 Task: Reply to email with the signature Elijah Davis with the subject Request for a reference check from softage.1@softage.net with the message Please provide me with an update on the projects communications management plan. Undo the message and rewrite the message as Please let me know if there are any changes to the project timeline. Send the email
Action: Mouse moved to (443, 560)
Screenshot: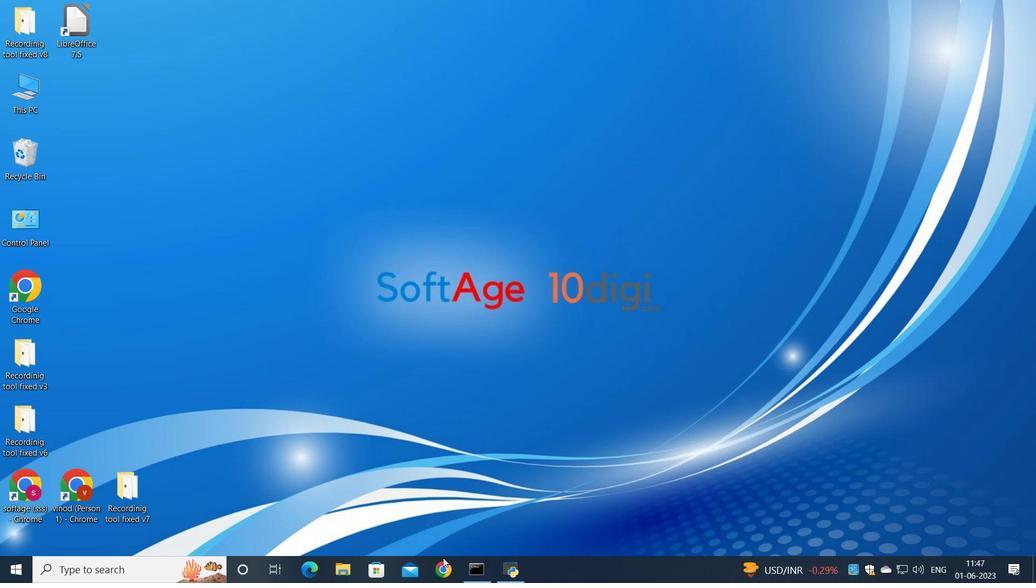 
Action: Mouse pressed left at (443, 560)
Screenshot: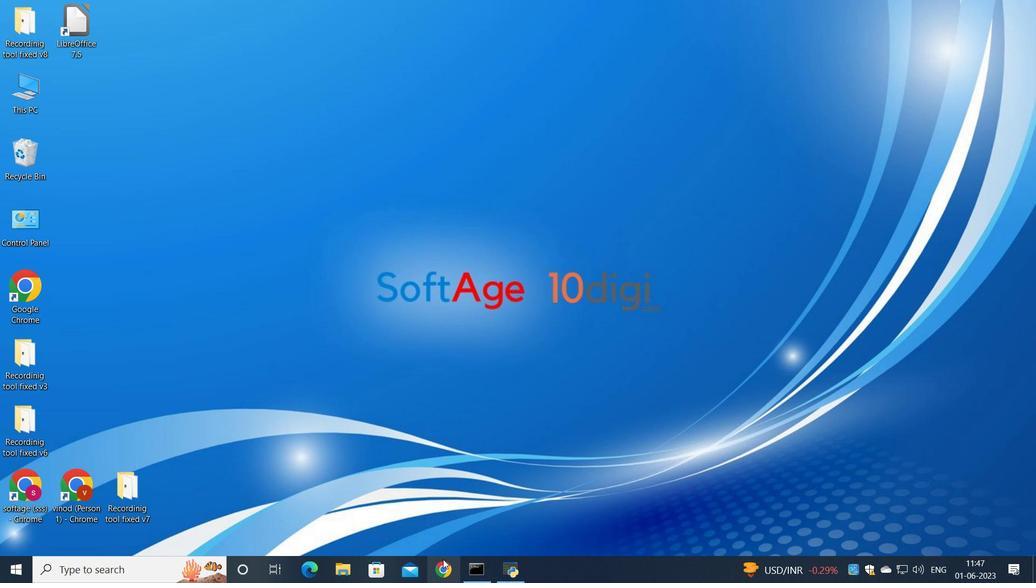 
Action: Mouse moved to (476, 339)
Screenshot: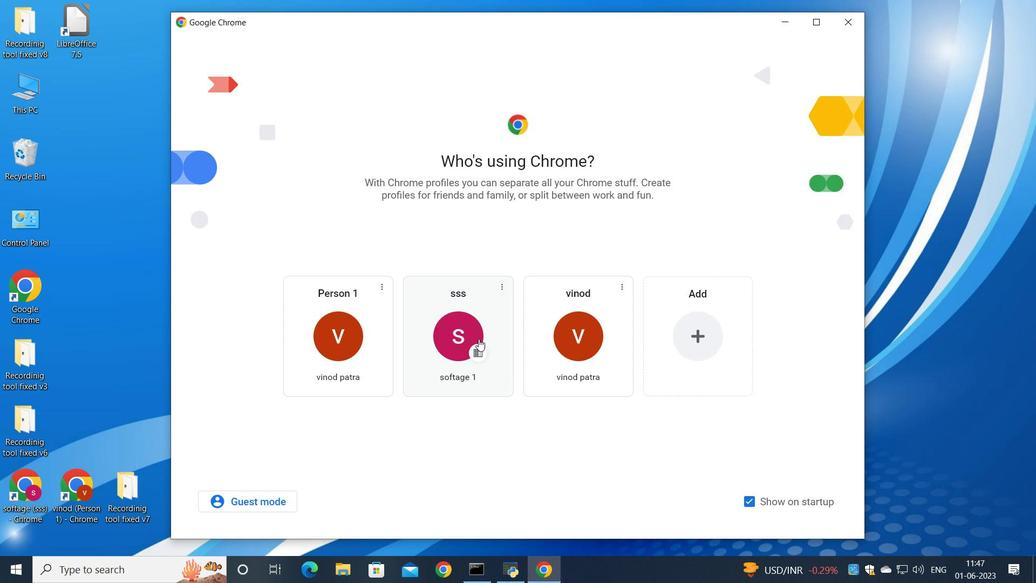 
Action: Mouse pressed left at (476, 339)
Screenshot: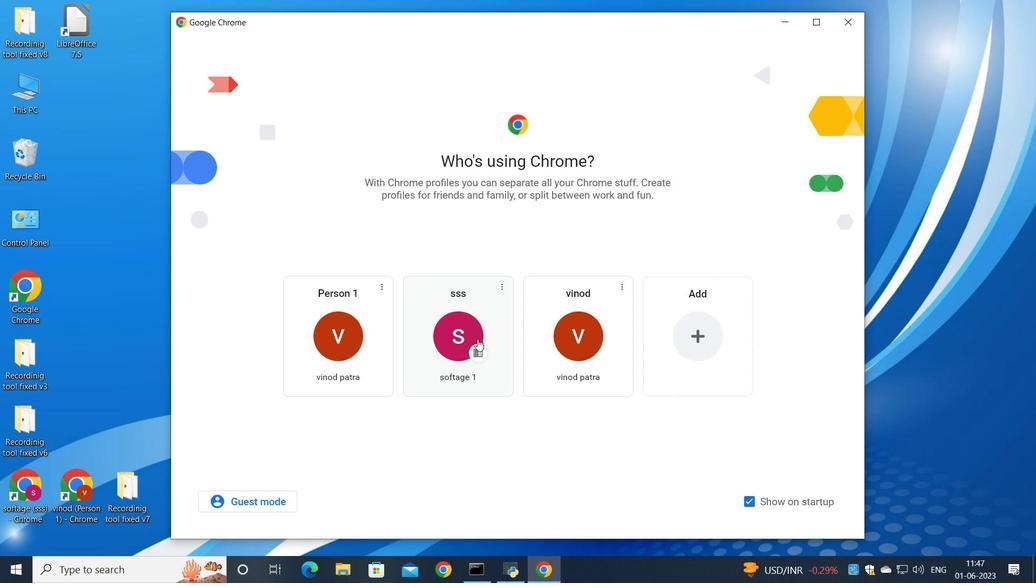 
Action: Mouse moved to (911, 94)
Screenshot: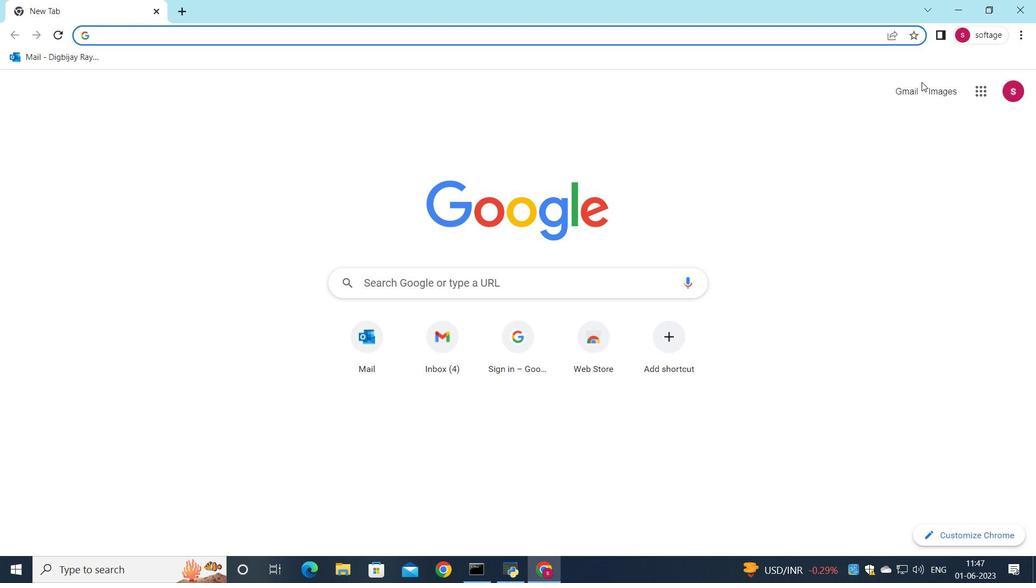 
Action: Mouse pressed left at (911, 94)
Screenshot: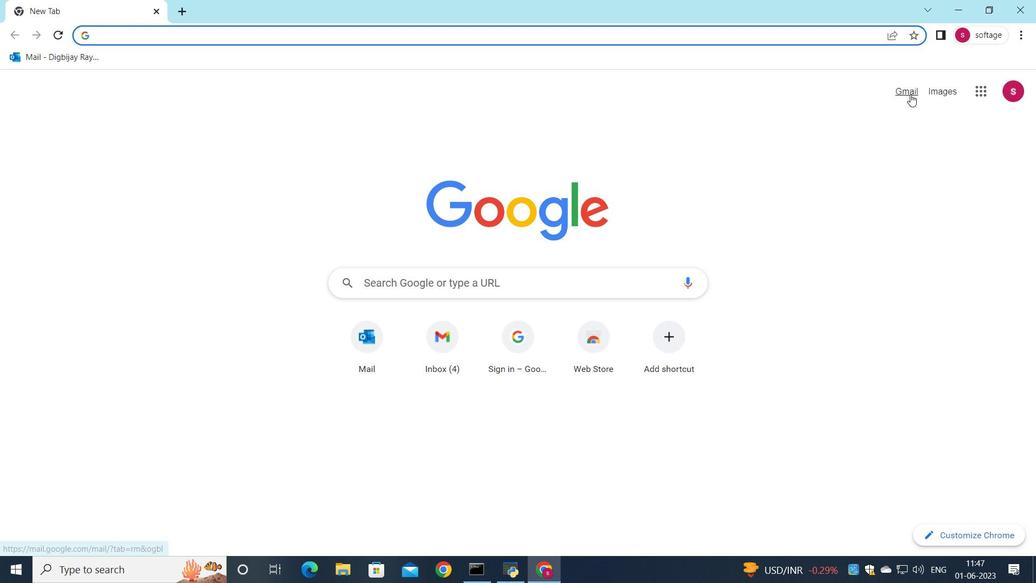 
Action: Mouse moved to (884, 91)
Screenshot: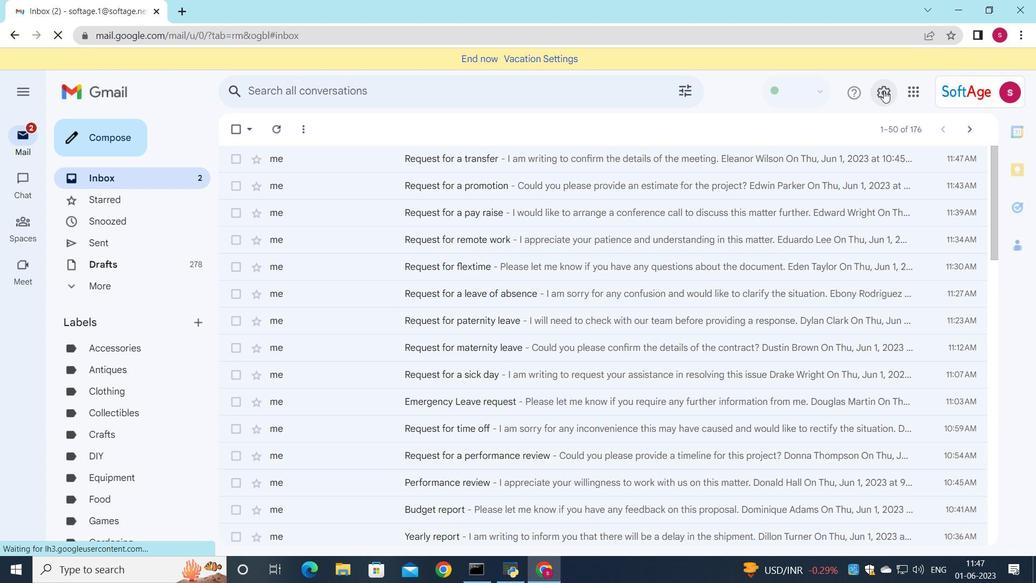 
Action: Mouse pressed left at (884, 91)
Screenshot: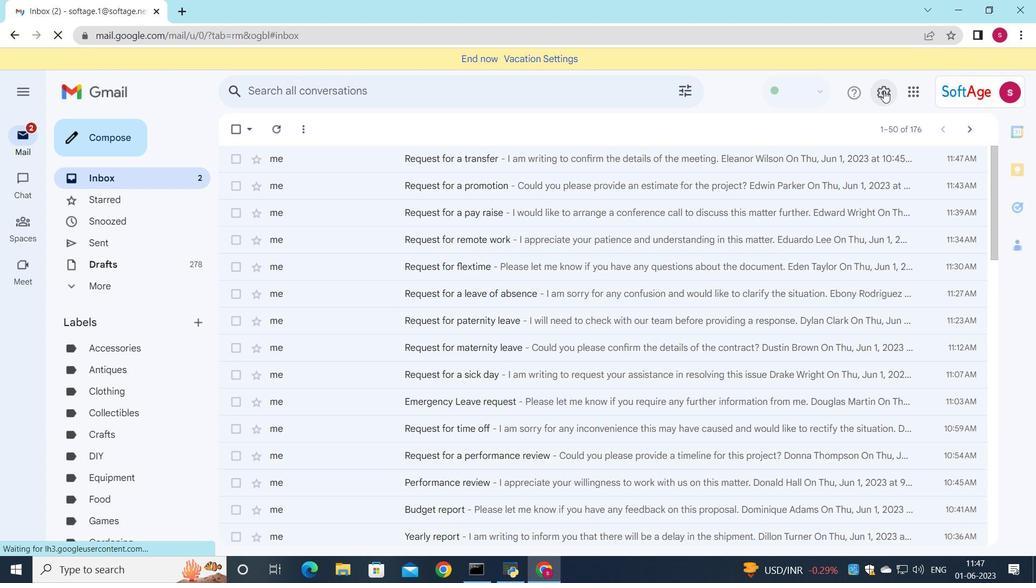 
Action: Mouse moved to (881, 156)
Screenshot: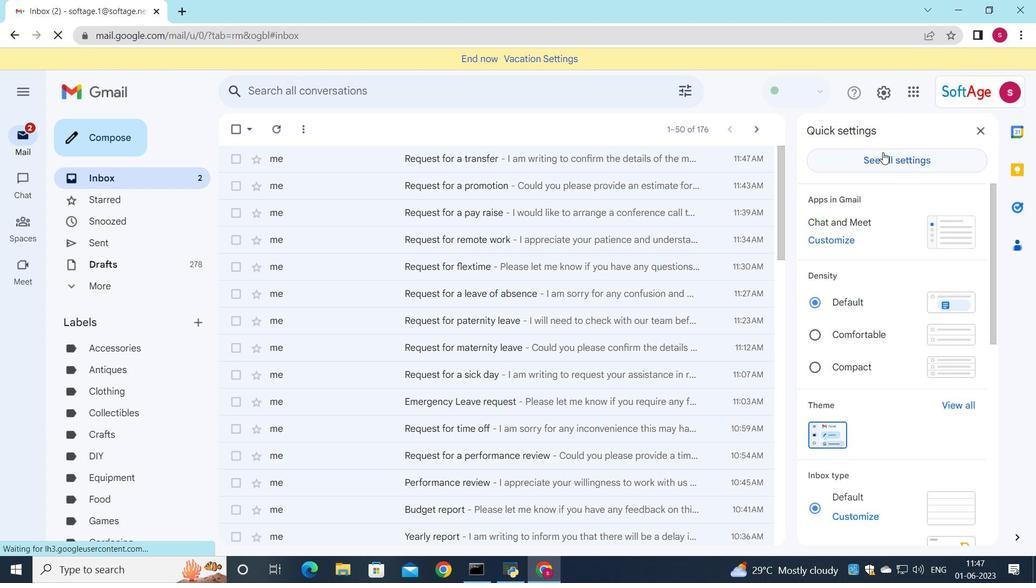 
Action: Mouse pressed left at (881, 156)
Screenshot: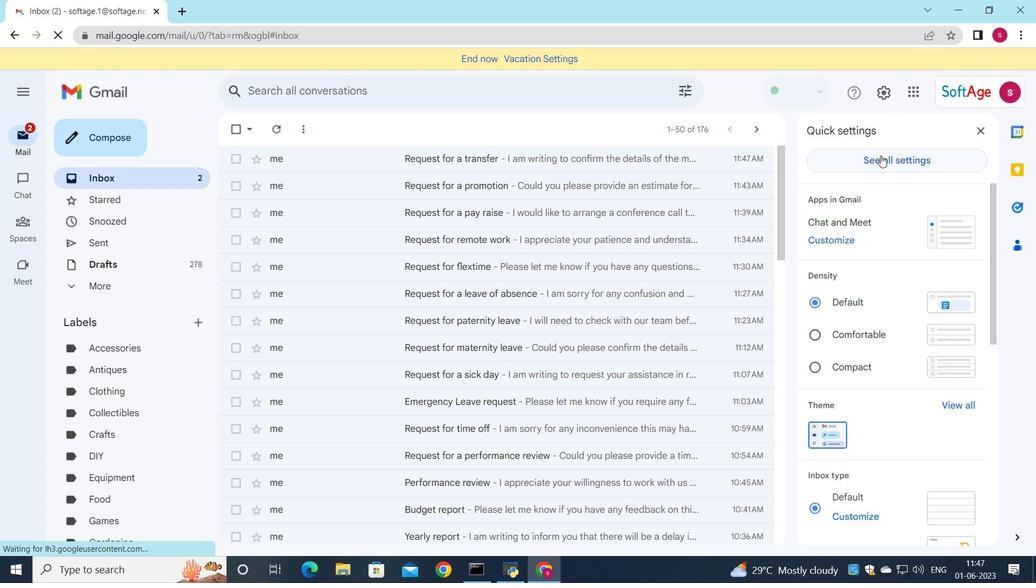 
Action: Mouse moved to (621, 305)
Screenshot: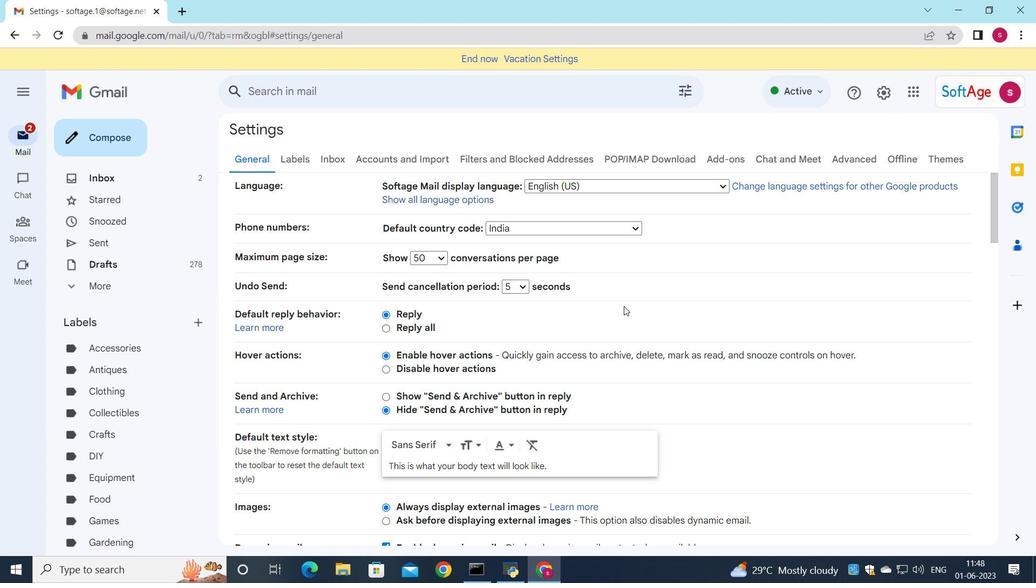 
Action: Mouse scrolled (621, 305) with delta (0, 0)
Screenshot: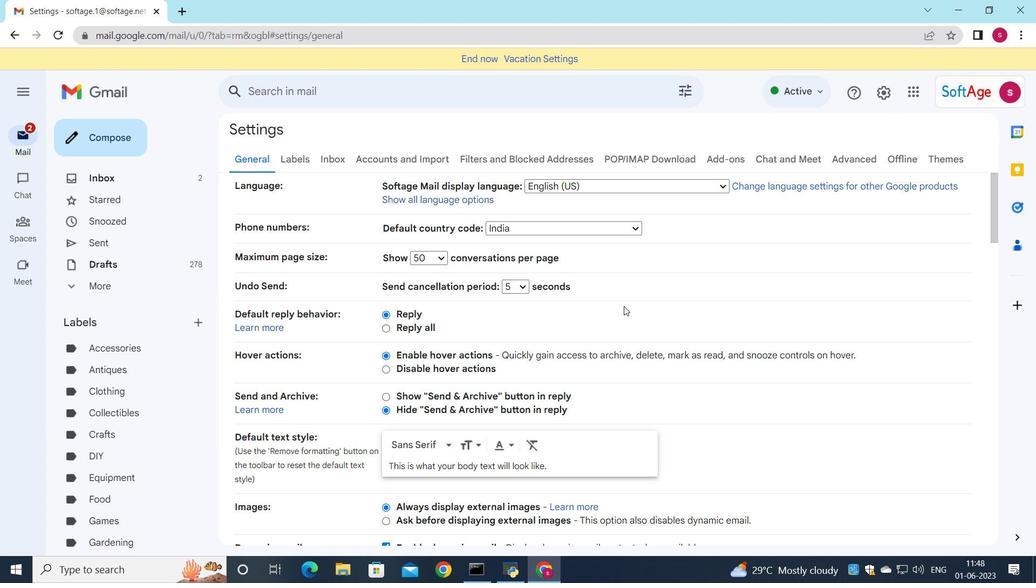 
Action: Mouse scrolled (621, 305) with delta (0, 0)
Screenshot: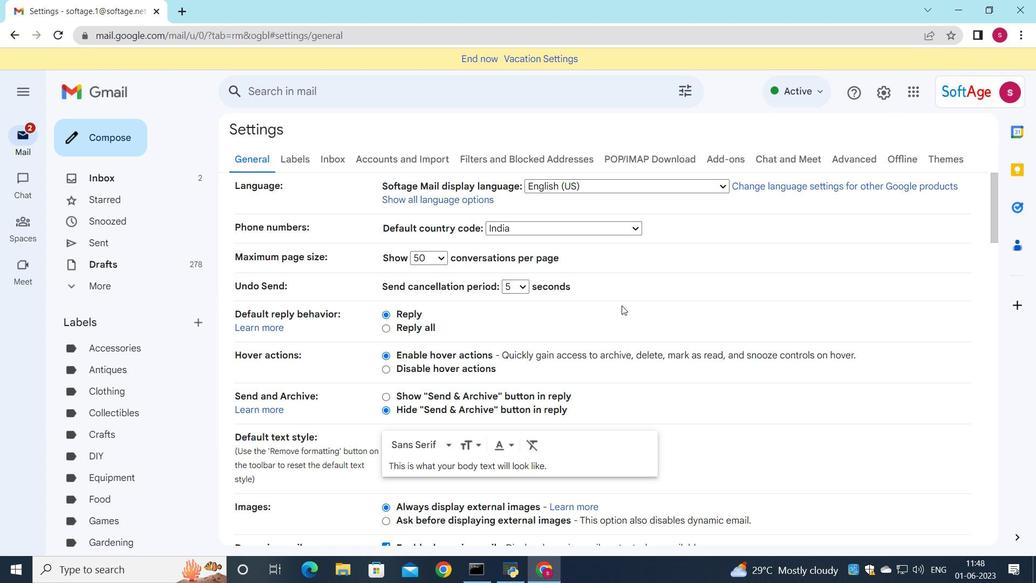 
Action: Mouse scrolled (621, 305) with delta (0, 0)
Screenshot: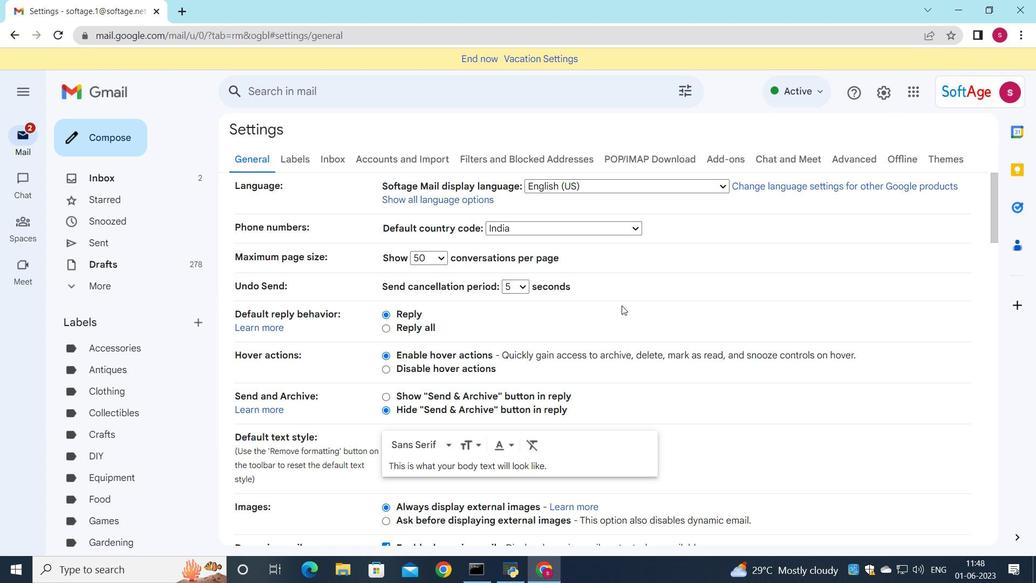 
Action: Mouse scrolled (621, 305) with delta (0, 0)
Screenshot: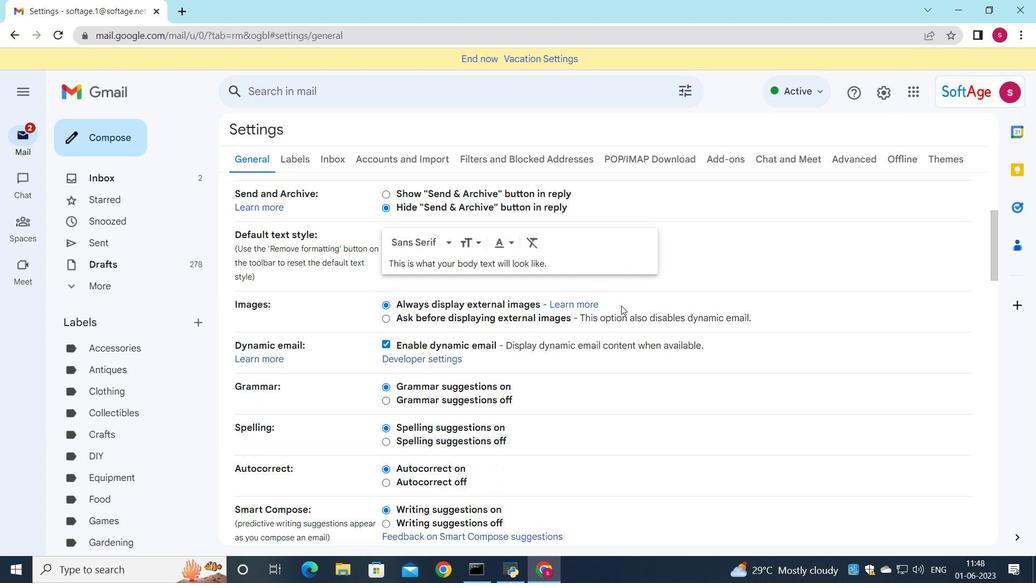 
Action: Mouse scrolled (621, 305) with delta (0, 0)
Screenshot: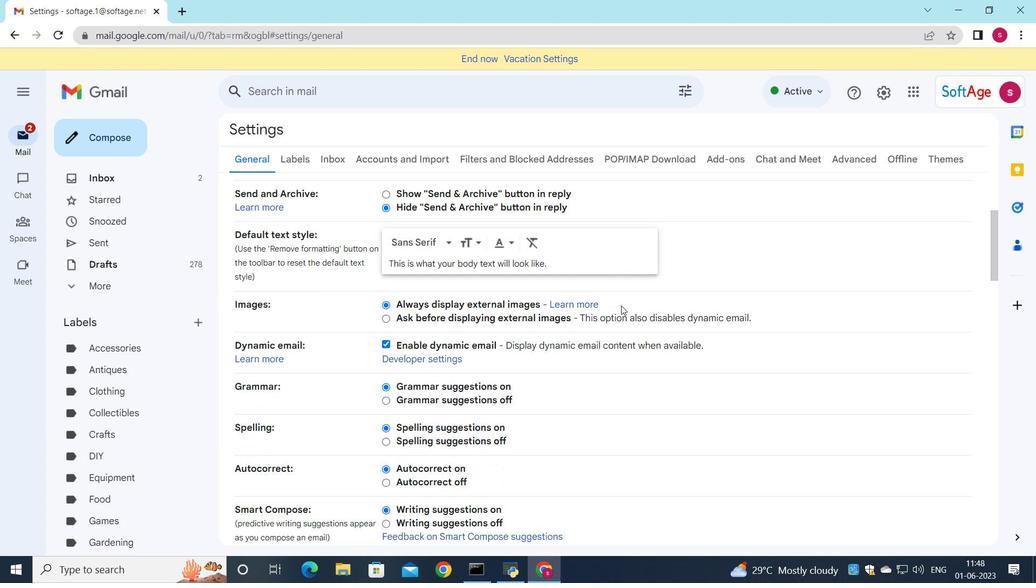 
Action: Mouse scrolled (621, 305) with delta (0, 0)
Screenshot: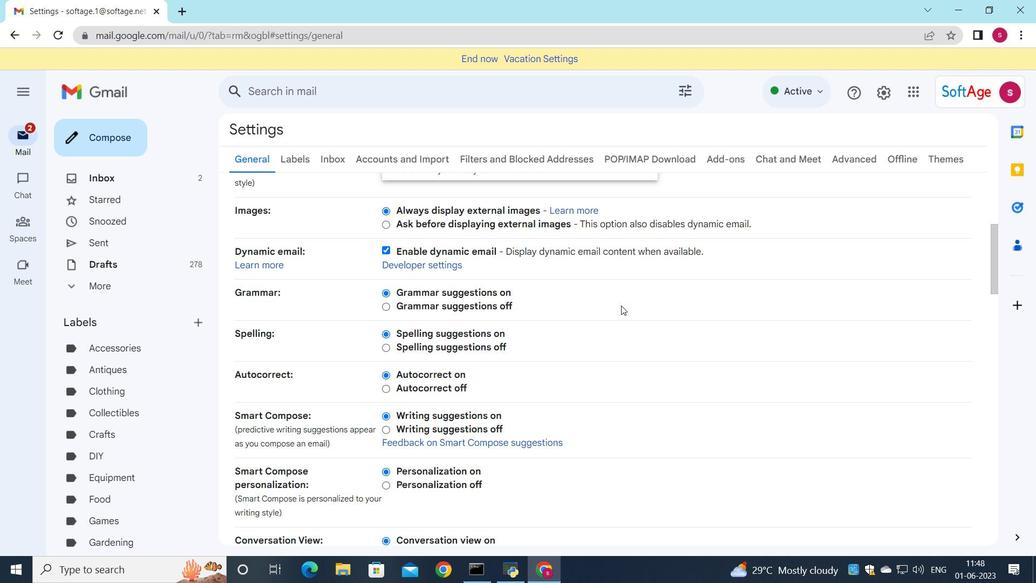 
Action: Mouse scrolled (621, 305) with delta (0, 0)
Screenshot: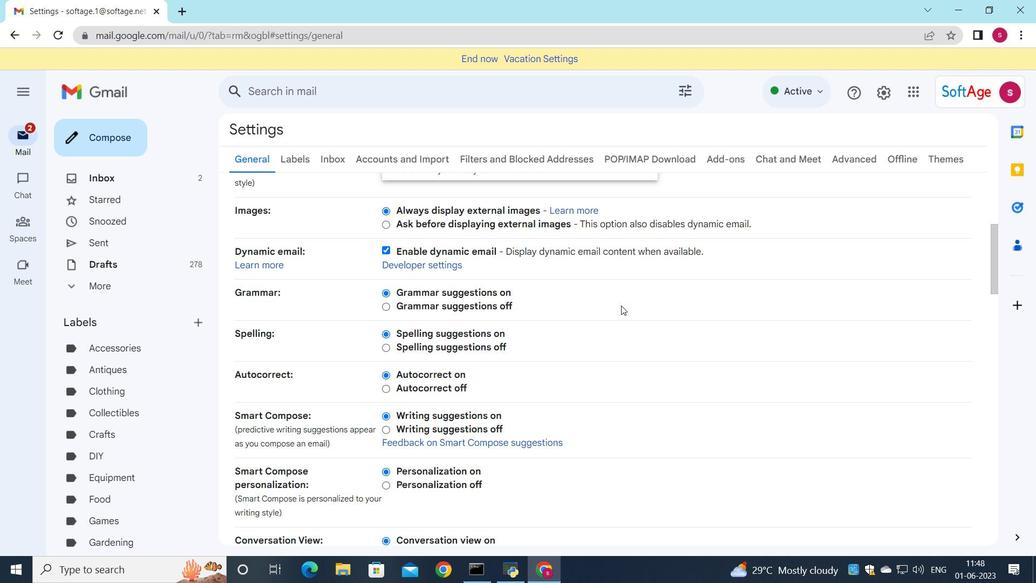 
Action: Mouse scrolled (621, 305) with delta (0, 0)
Screenshot: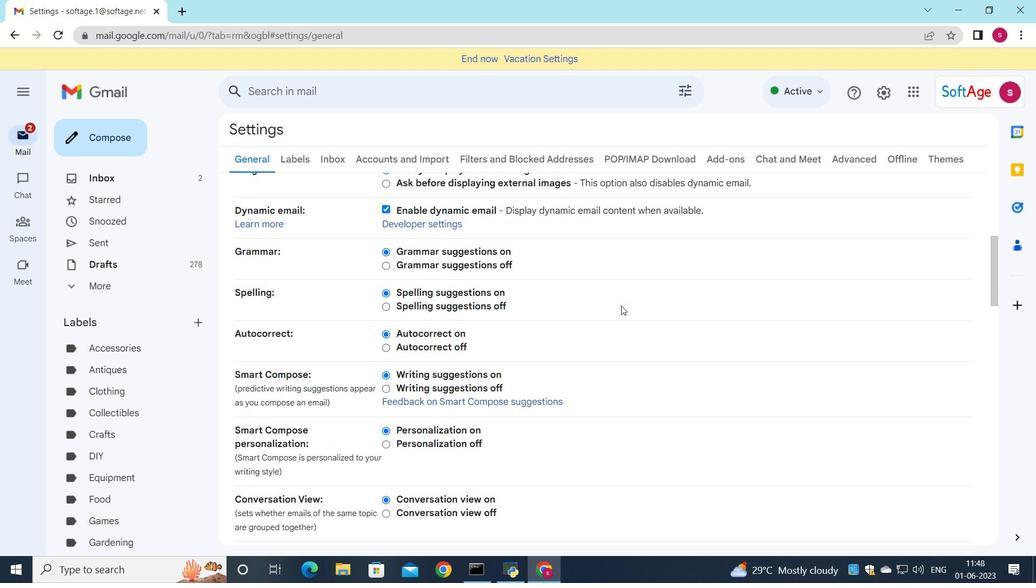 
Action: Mouse scrolled (621, 305) with delta (0, 0)
Screenshot: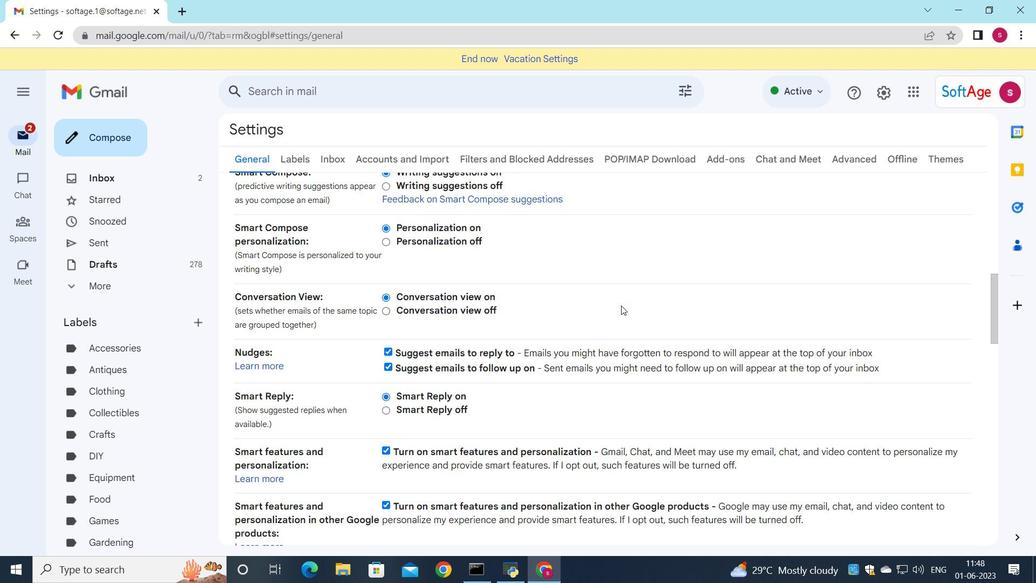 
Action: Mouse scrolled (621, 305) with delta (0, 0)
Screenshot: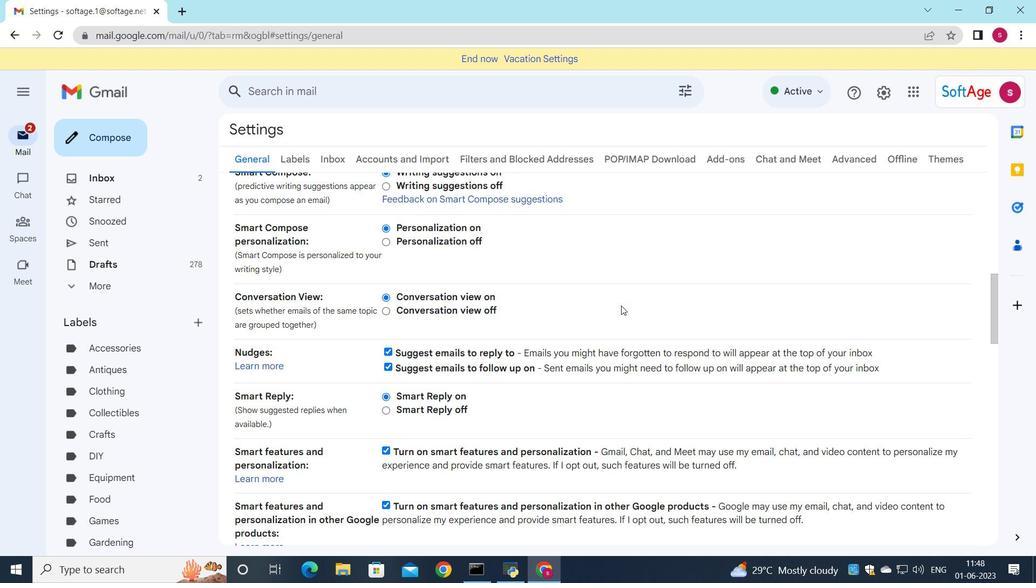 
Action: Mouse scrolled (621, 305) with delta (0, 0)
Screenshot: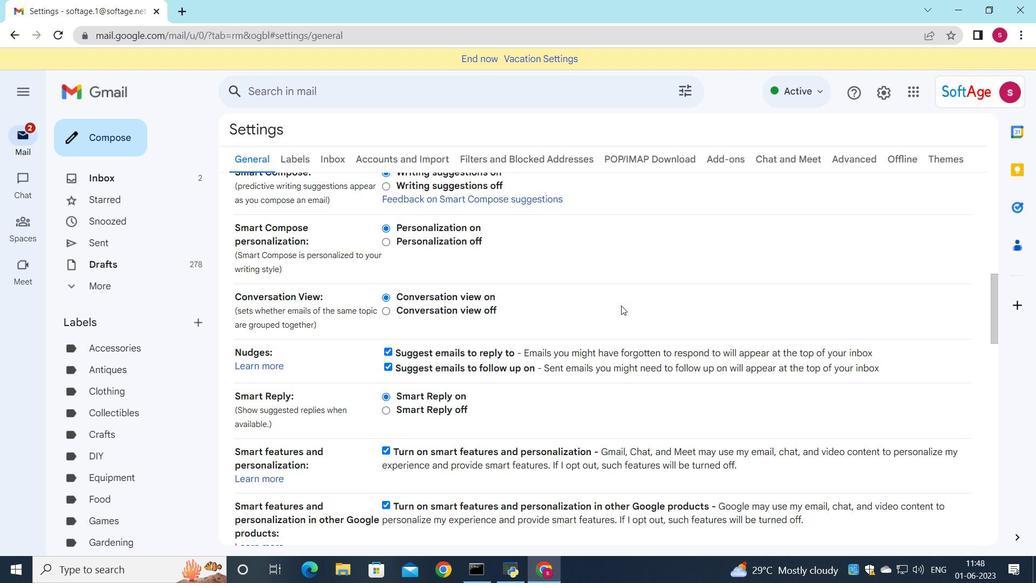 
Action: Mouse scrolled (621, 305) with delta (0, 0)
Screenshot: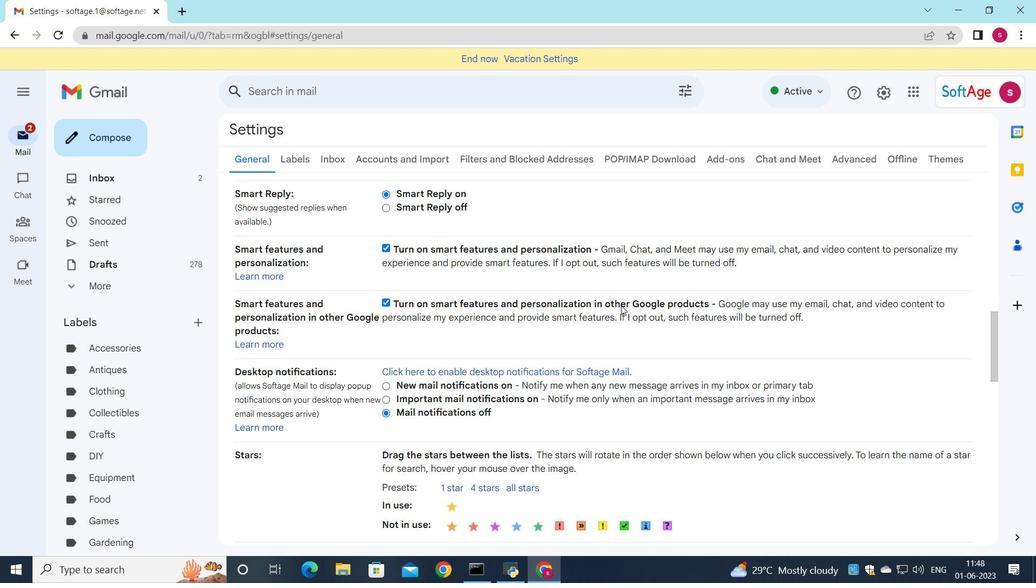 
Action: Mouse scrolled (621, 305) with delta (0, 0)
Screenshot: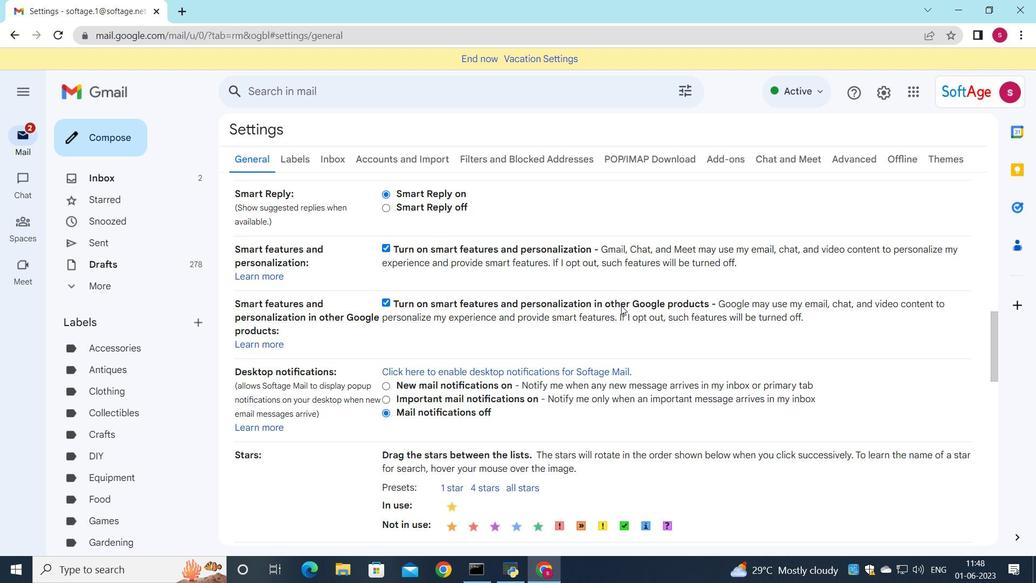 
Action: Mouse scrolled (621, 305) with delta (0, 0)
Screenshot: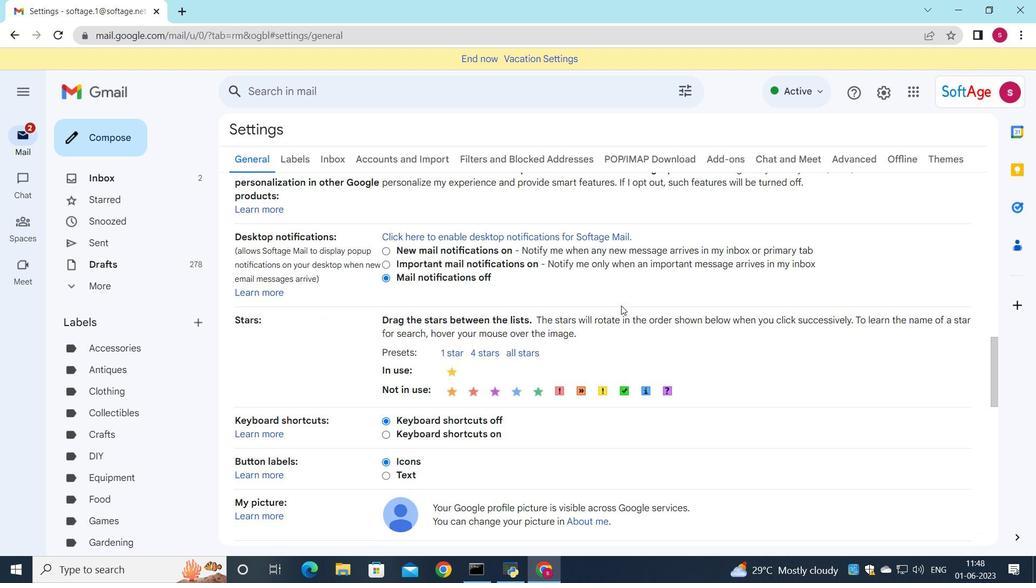 
Action: Mouse scrolled (621, 305) with delta (0, 0)
Screenshot: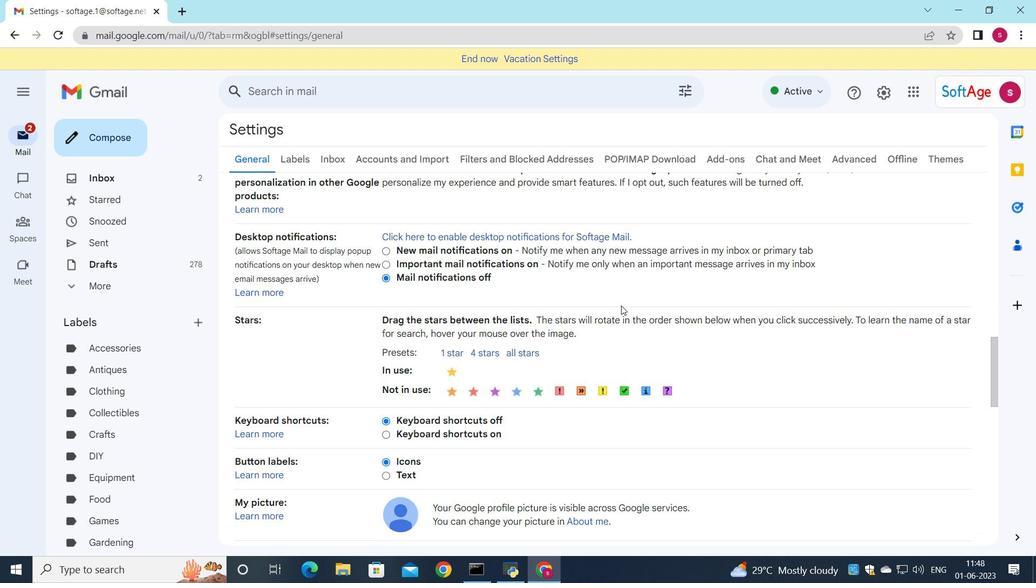 
Action: Mouse scrolled (621, 305) with delta (0, 0)
Screenshot: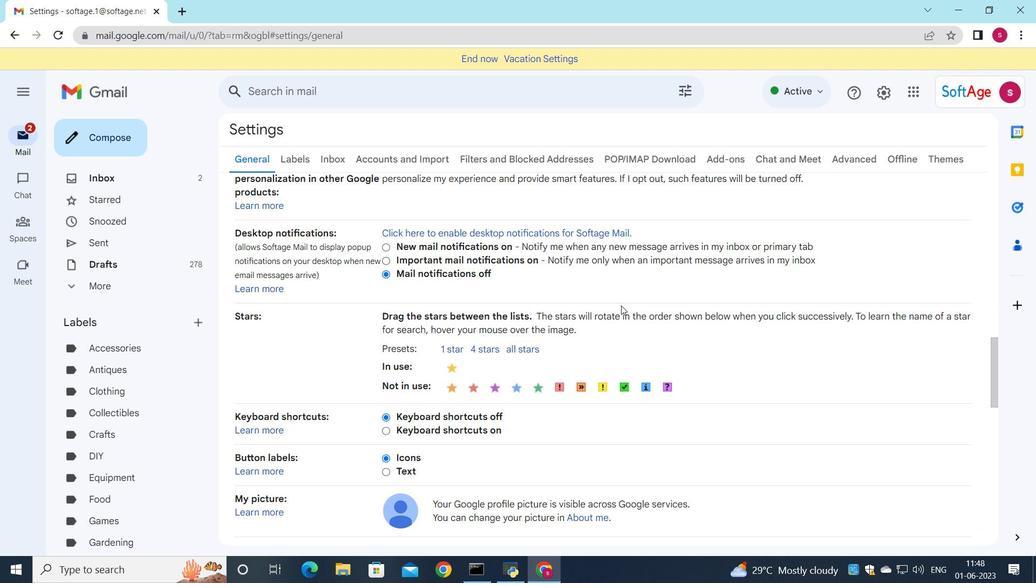 
Action: Mouse scrolled (621, 305) with delta (0, 0)
Screenshot: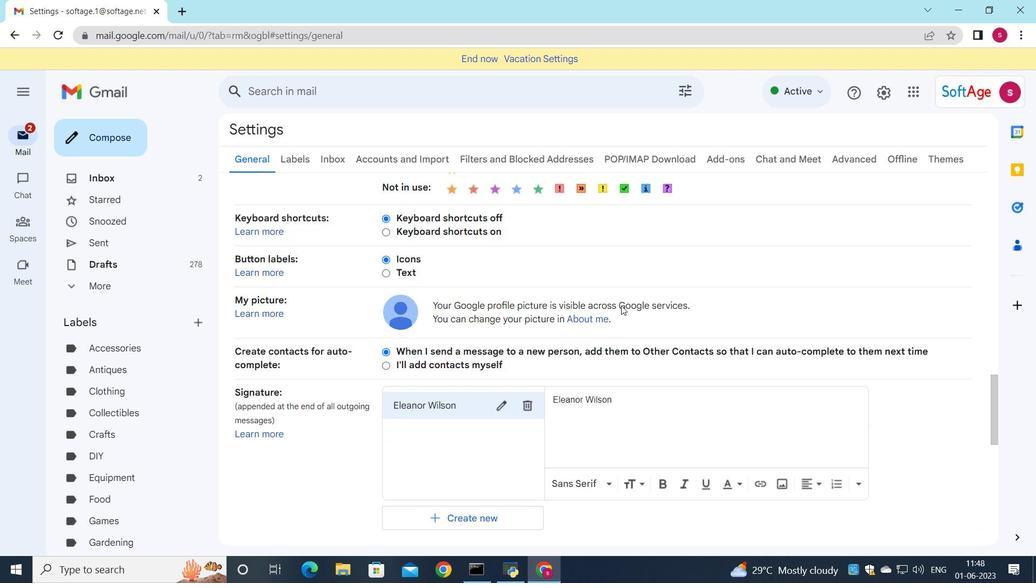 
Action: Mouse scrolled (621, 305) with delta (0, 0)
Screenshot: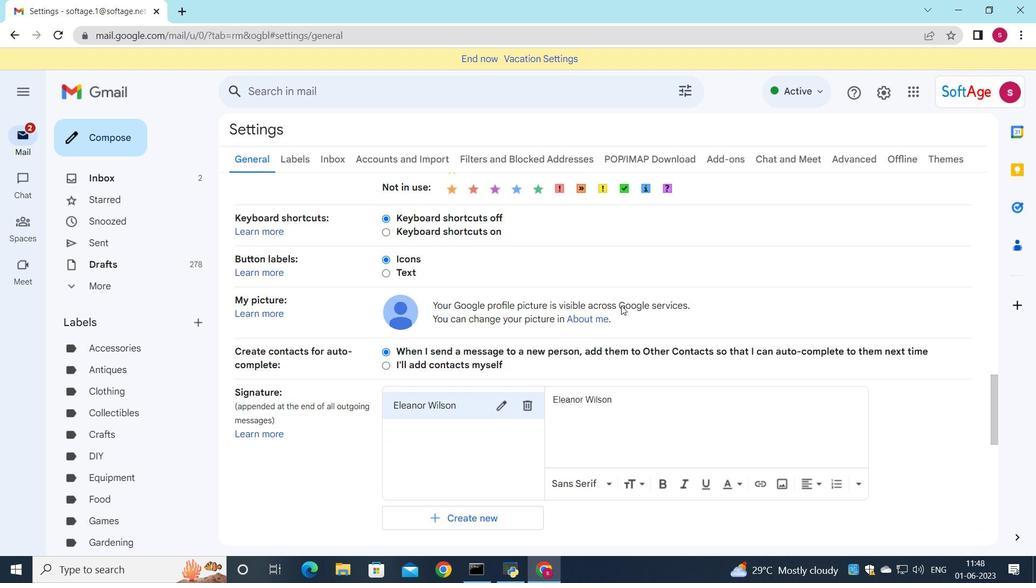 
Action: Mouse scrolled (621, 305) with delta (0, 0)
Screenshot: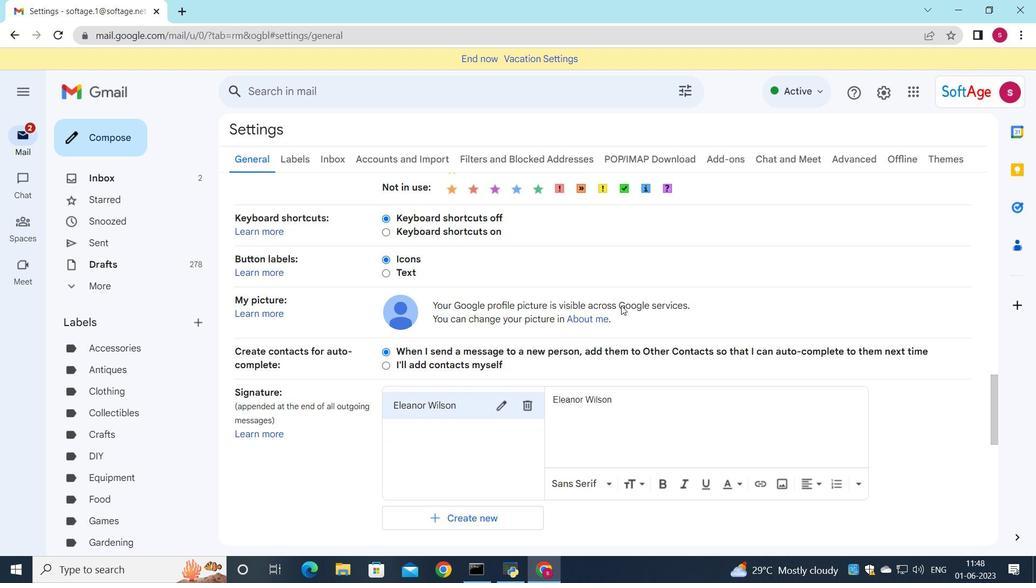 
Action: Mouse moved to (521, 206)
Screenshot: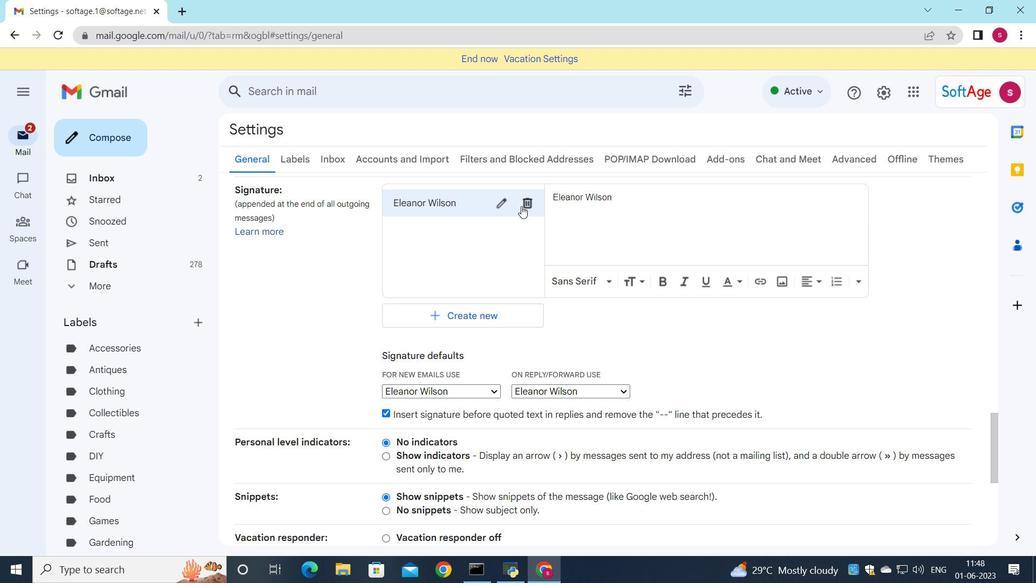 
Action: Mouse pressed left at (521, 206)
Screenshot: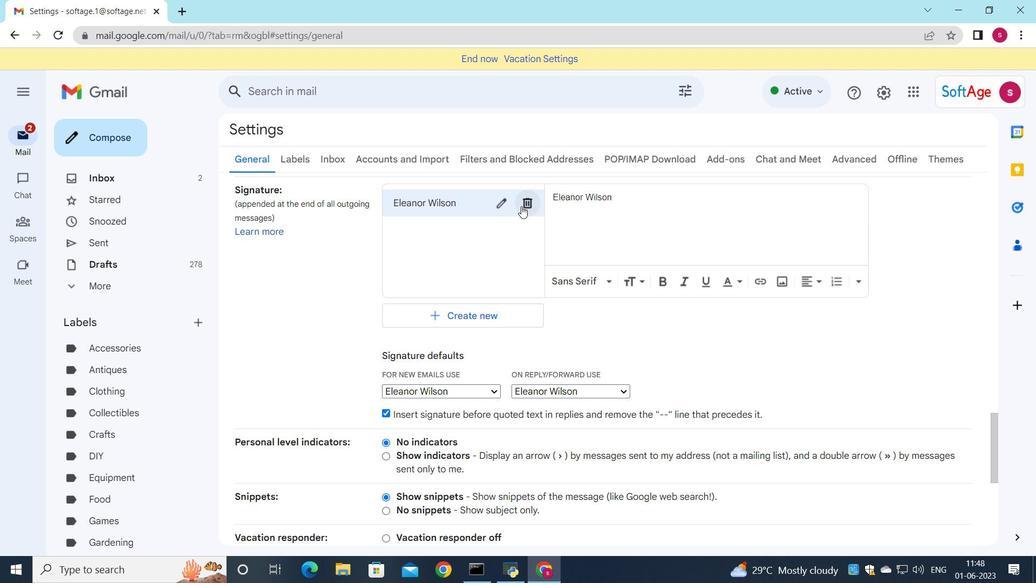 
Action: Mouse moved to (637, 335)
Screenshot: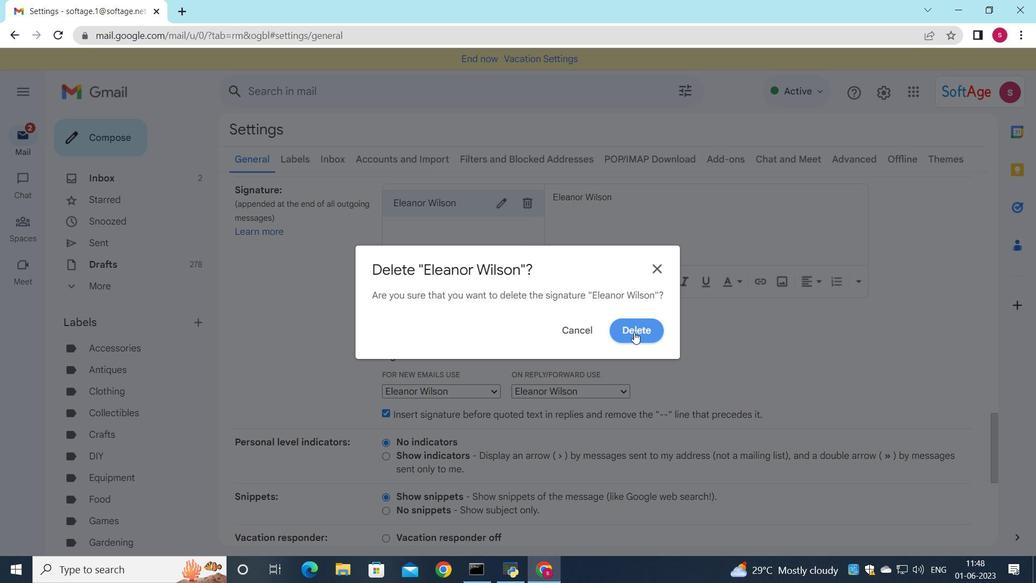 
Action: Mouse pressed left at (637, 335)
Screenshot: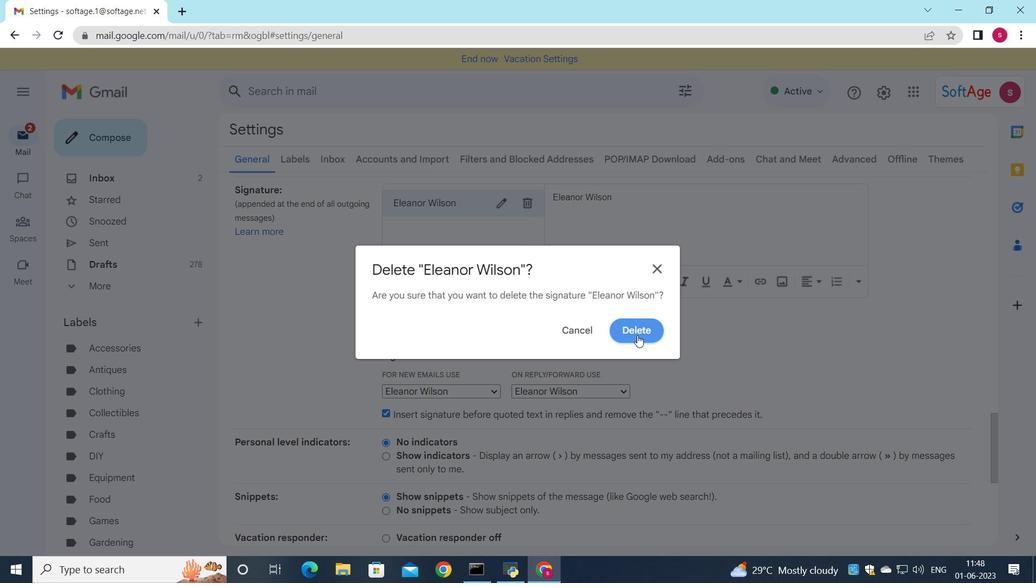 
Action: Mouse moved to (433, 220)
Screenshot: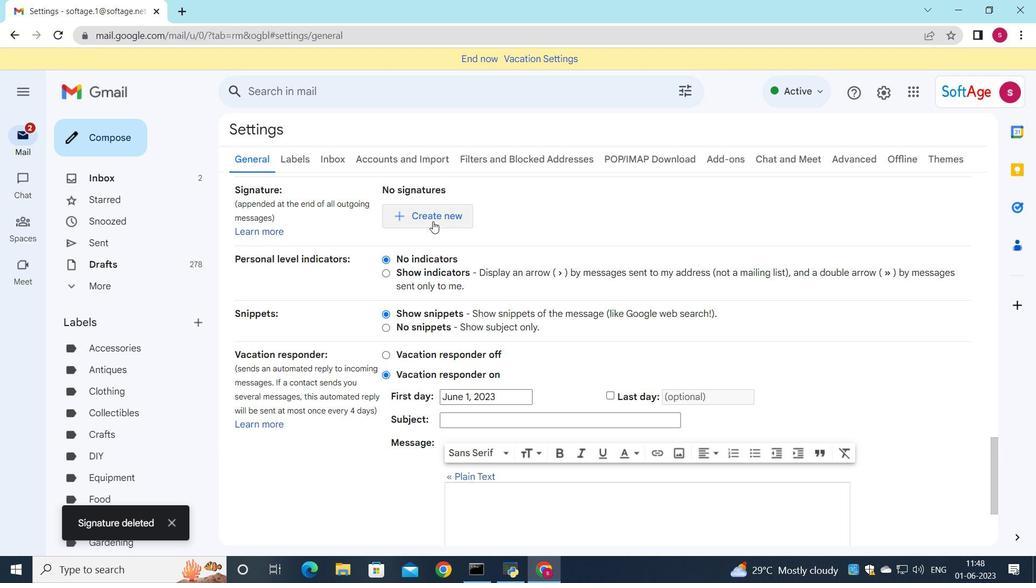 
Action: Mouse pressed left at (433, 220)
Screenshot: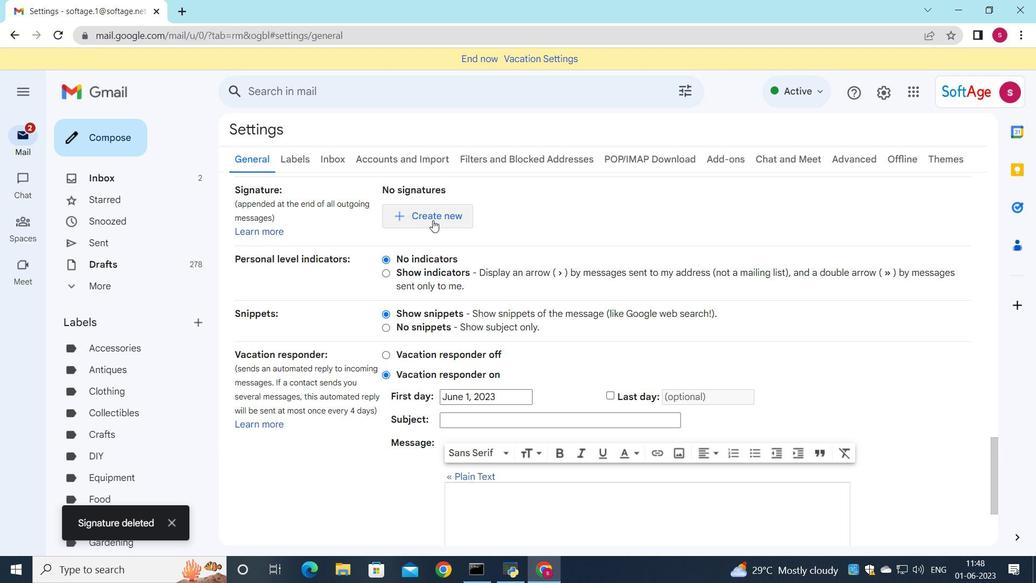 
Action: Mouse moved to (616, 287)
Screenshot: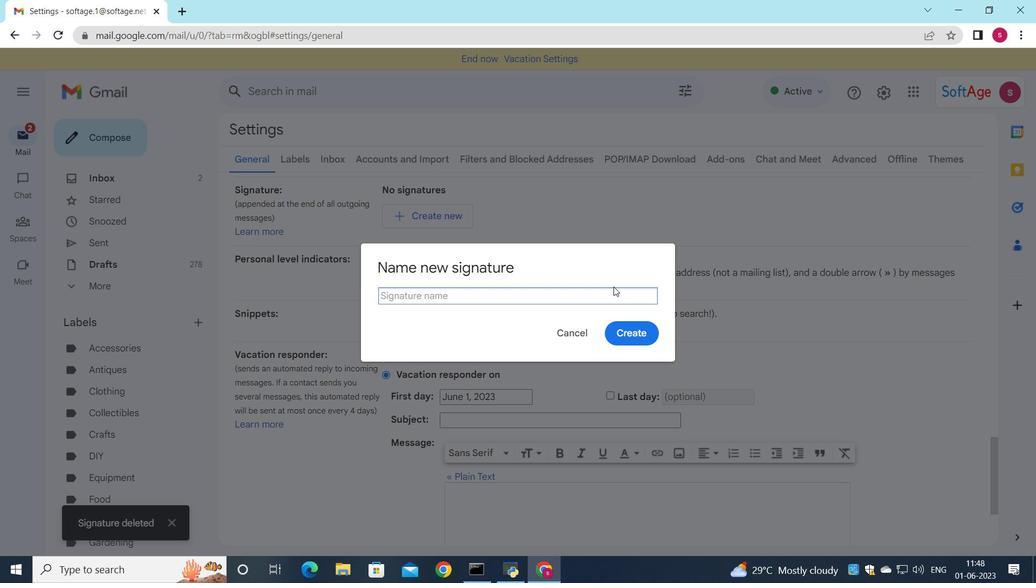 
Action: Key pressed <Key.shift>Elijah<Key.space><Key.shift>Davis
Screenshot: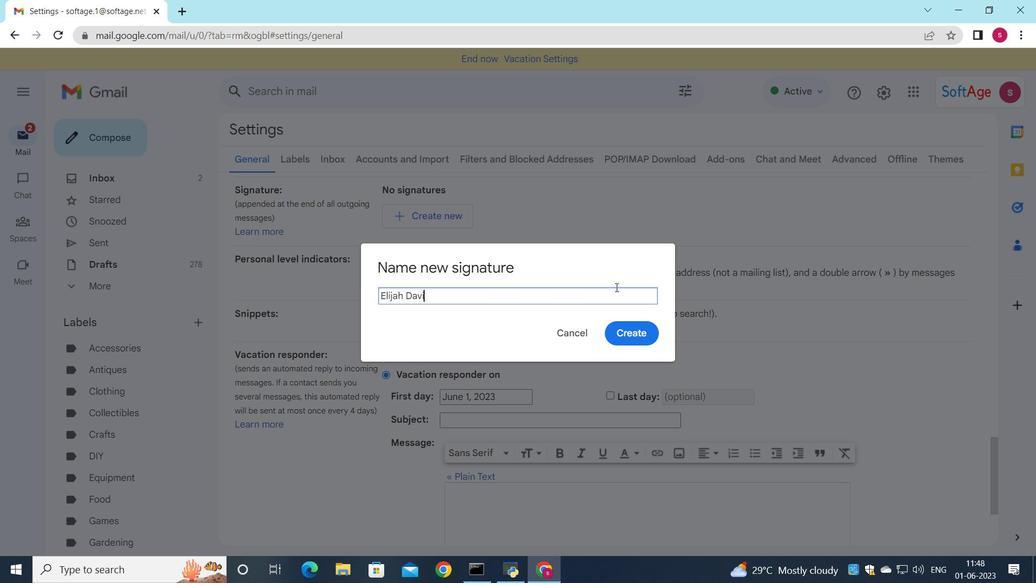 
Action: Mouse moved to (614, 329)
Screenshot: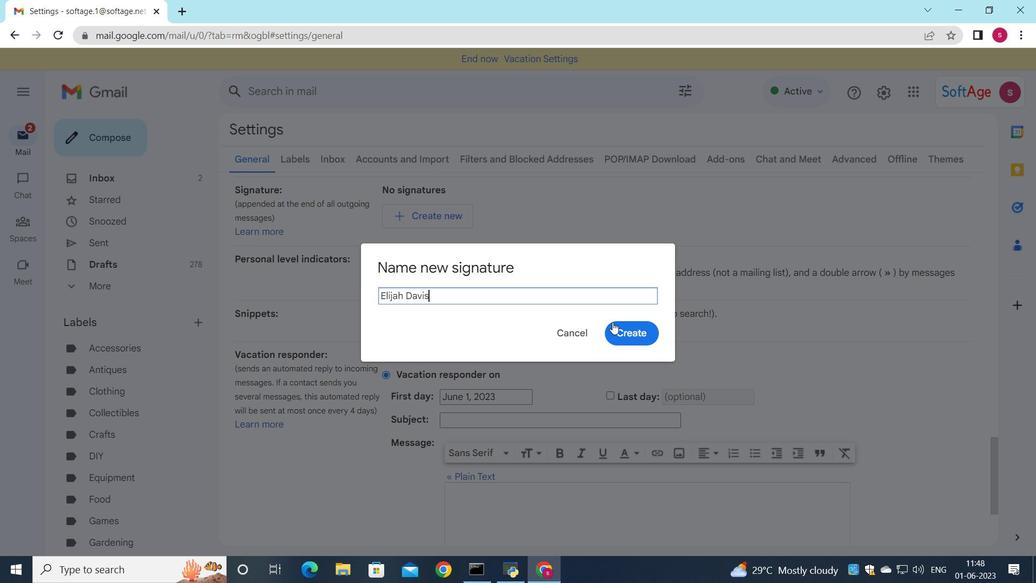 
Action: Mouse pressed left at (614, 329)
Screenshot: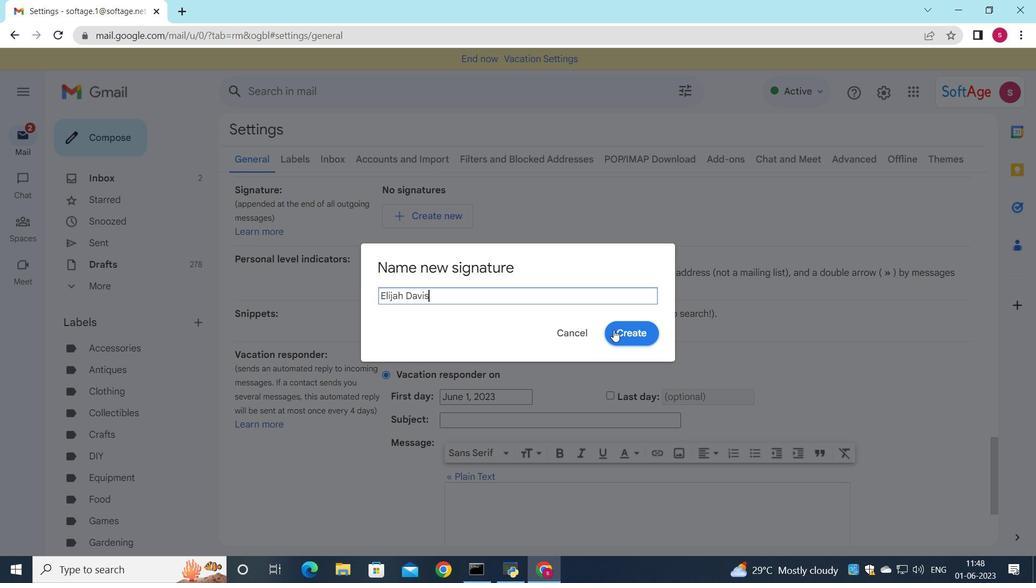 
Action: Mouse moved to (629, 250)
Screenshot: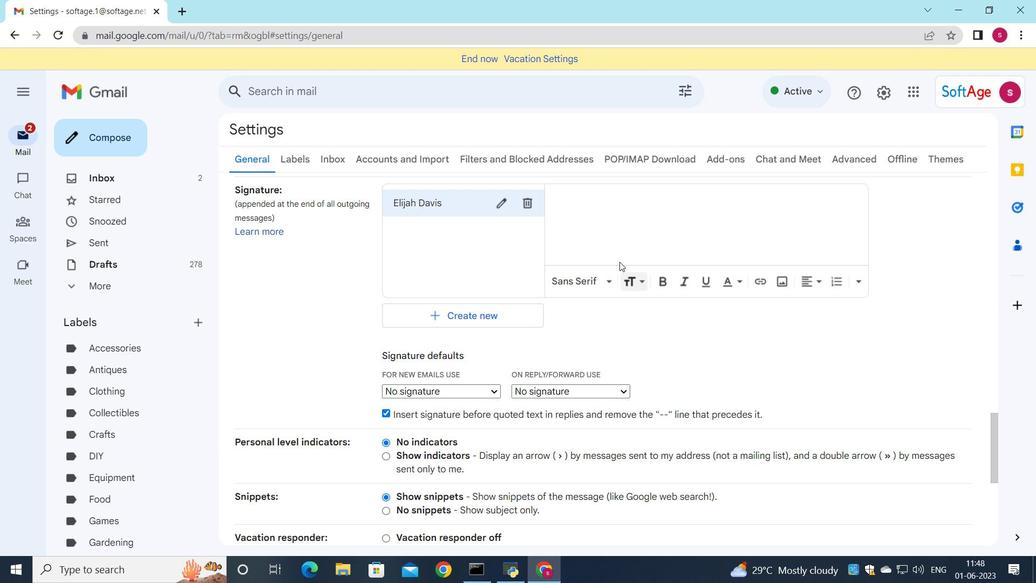 
Action: Mouse pressed left at (629, 250)
Screenshot: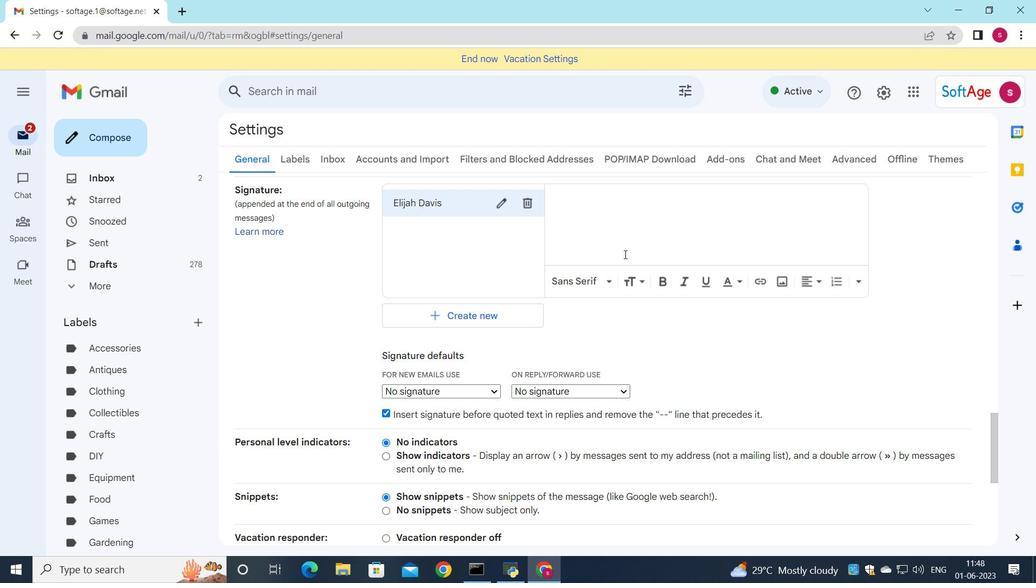 
Action: Key pressed <Key.shift>Elijah<Key.space><Key.shift><Key.shift><Key.shift><Key.shift><Key.shift><Key.shift><Key.shift><Key.shift><Key.shift><Key.shift><Key.shift><Key.shift><Key.shift><Key.shift><Key.shift>davis
Screenshot: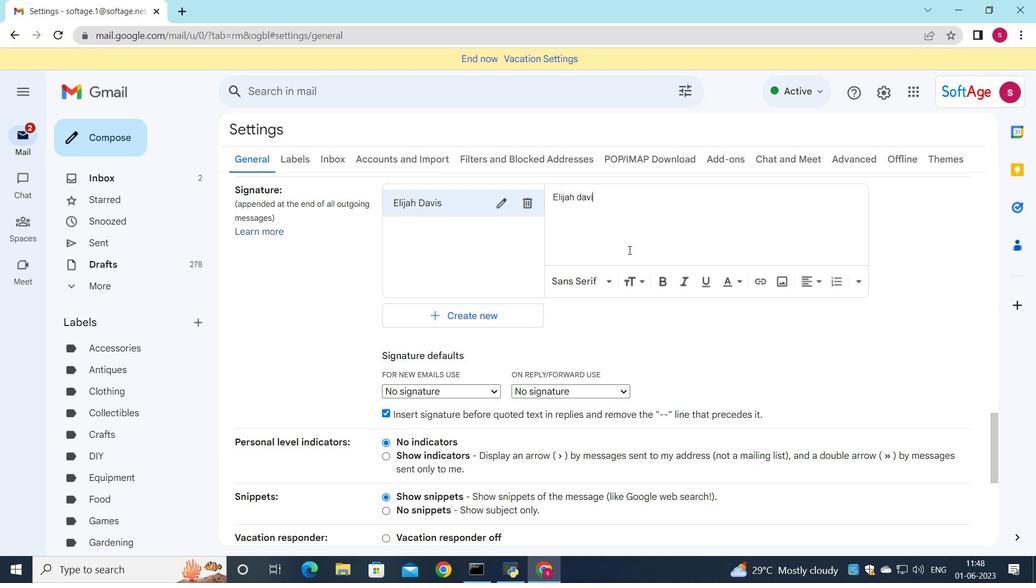 
Action: Mouse moved to (582, 196)
Screenshot: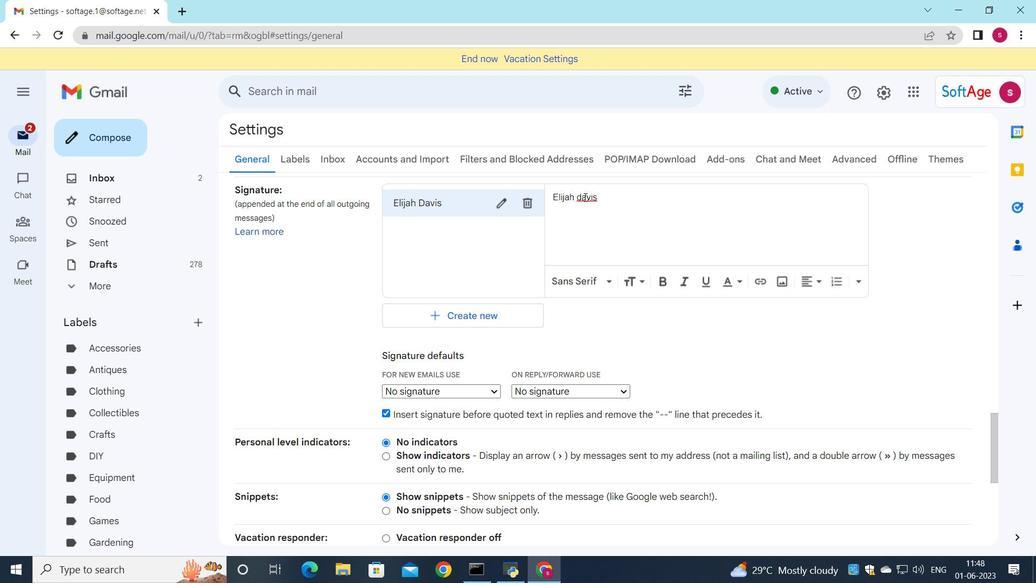 
Action: Mouse pressed left at (582, 196)
Screenshot: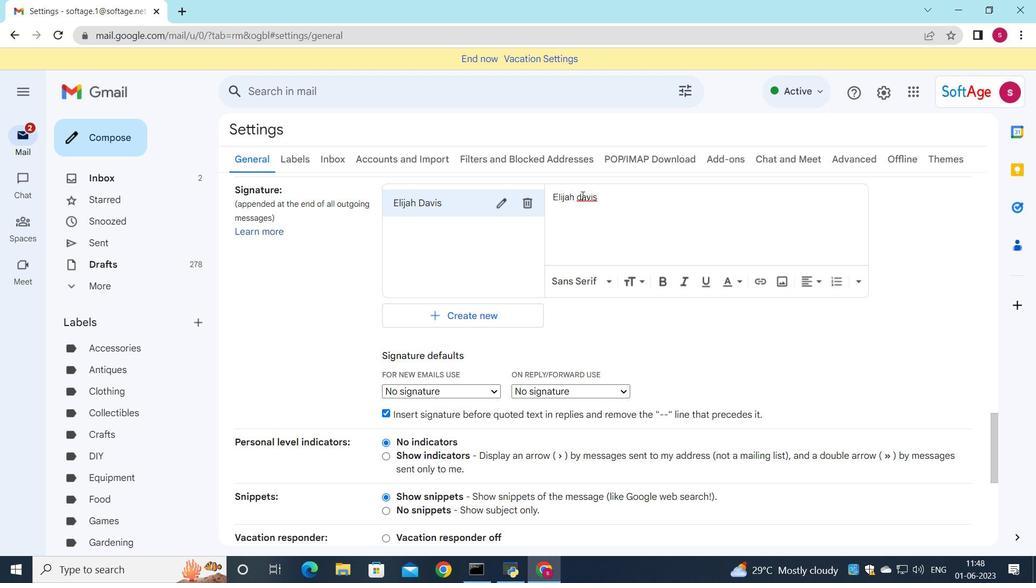 
Action: Key pressed <Key.backspace><Key.shift>D
Screenshot: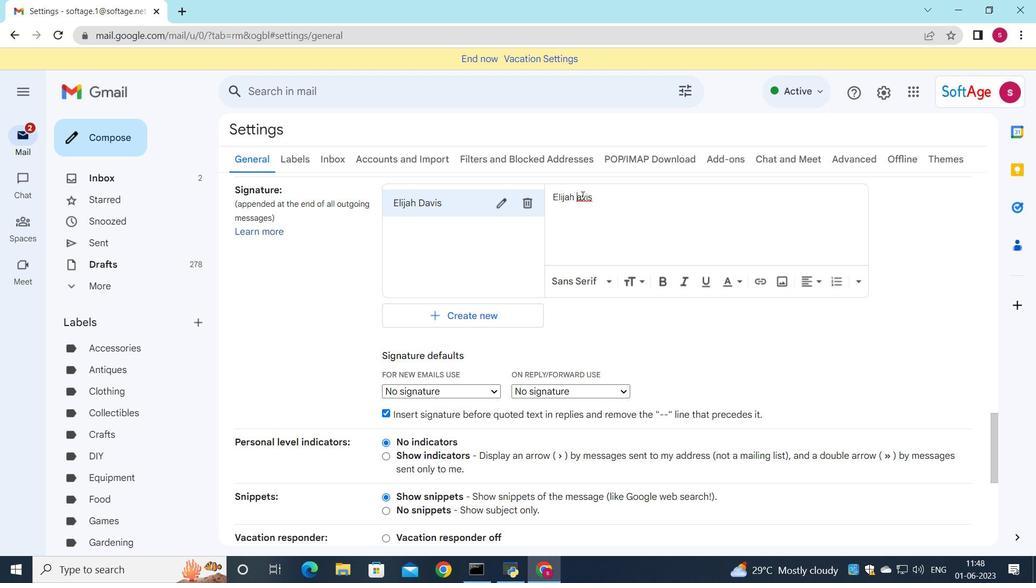 
Action: Mouse moved to (430, 382)
Screenshot: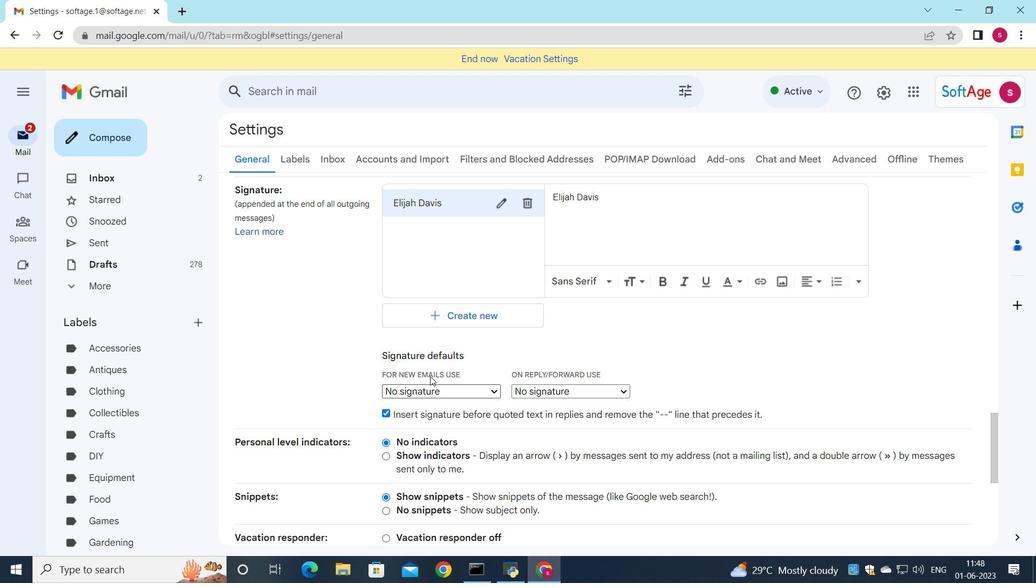 
Action: Mouse pressed left at (430, 382)
Screenshot: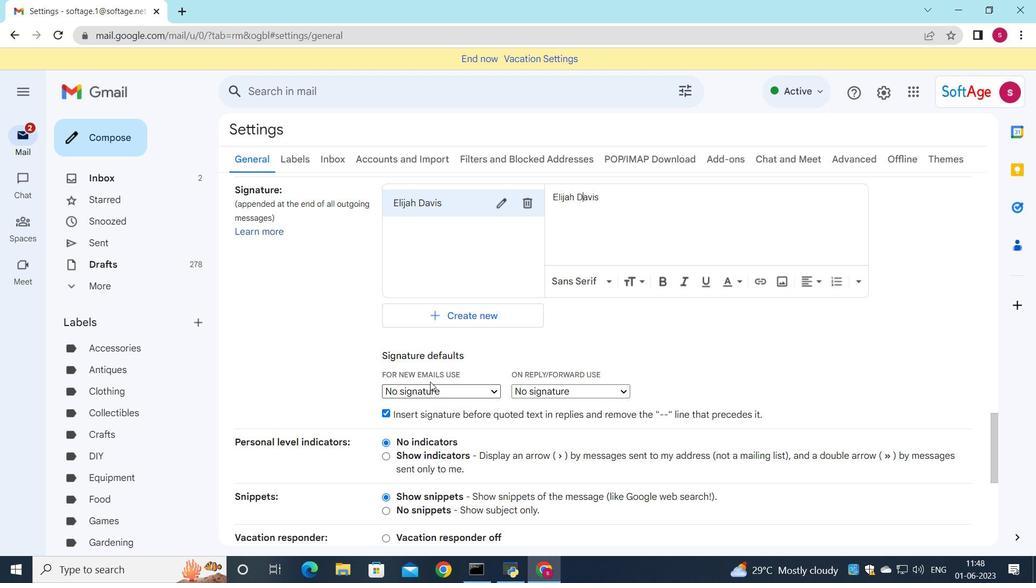 
Action: Mouse moved to (430, 391)
Screenshot: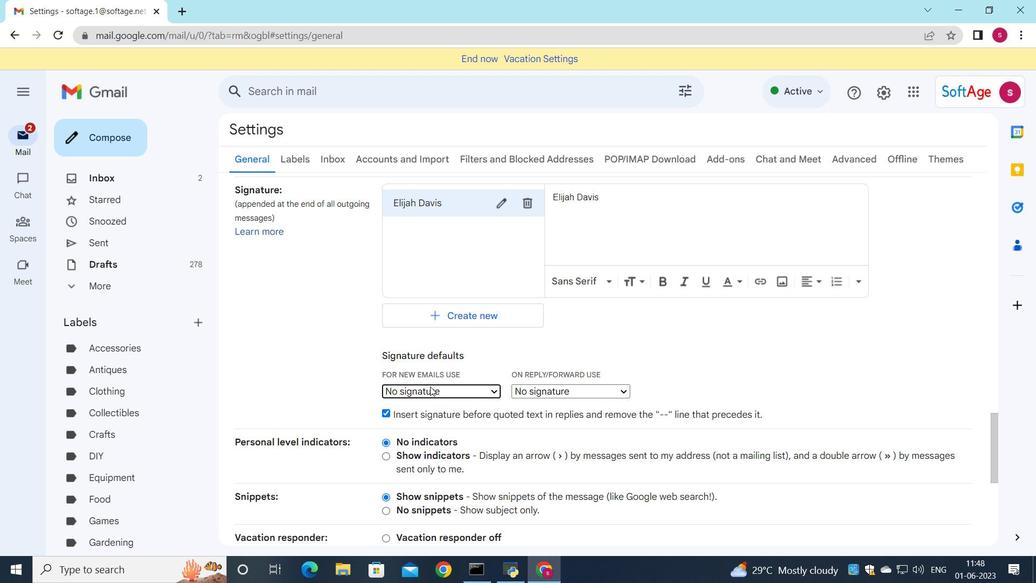 
Action: Mouse pressed left at (430, 391)
Screenshot: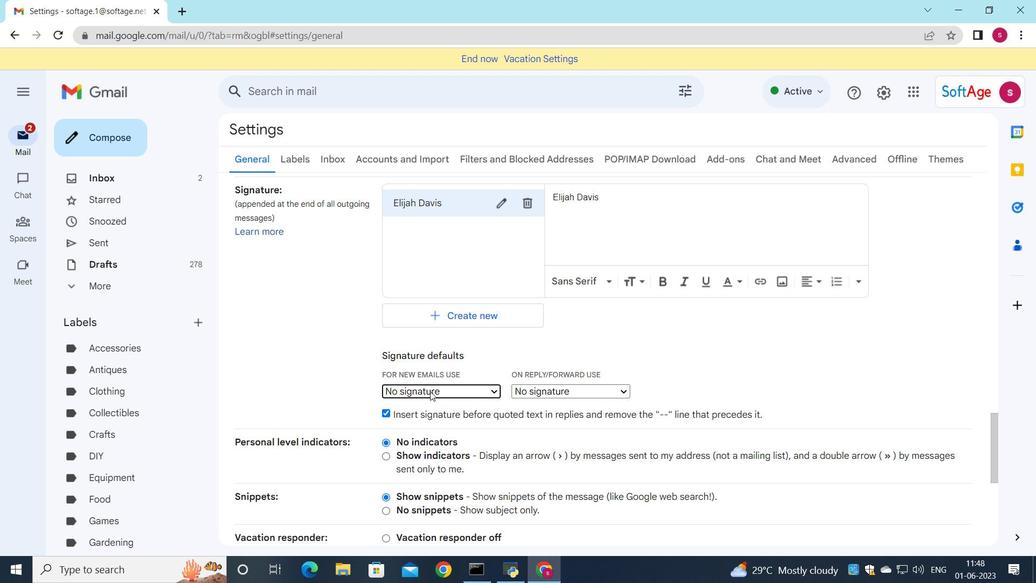 
Action: Mouse moved to (416, 417)
Screenshot: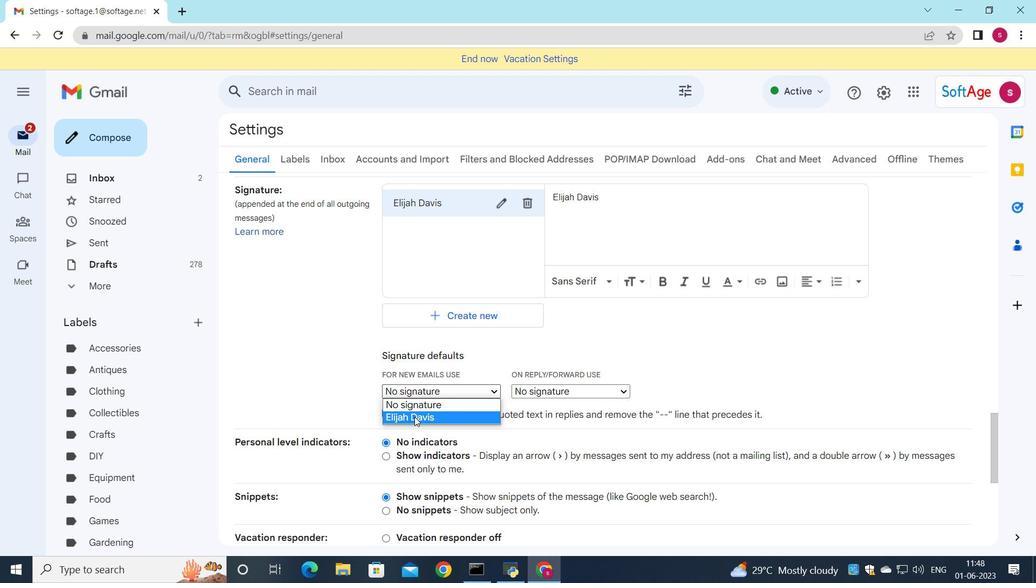 
Action: Mouse pressed left at (416, 417)
Screenshot: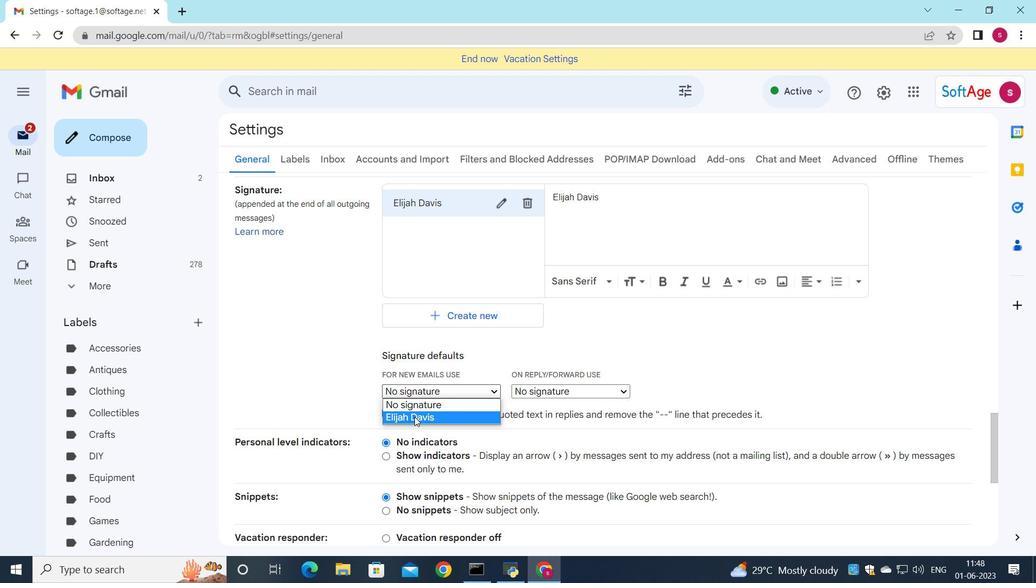 
Action: Mouse moved to (575, 399)
Screenshot: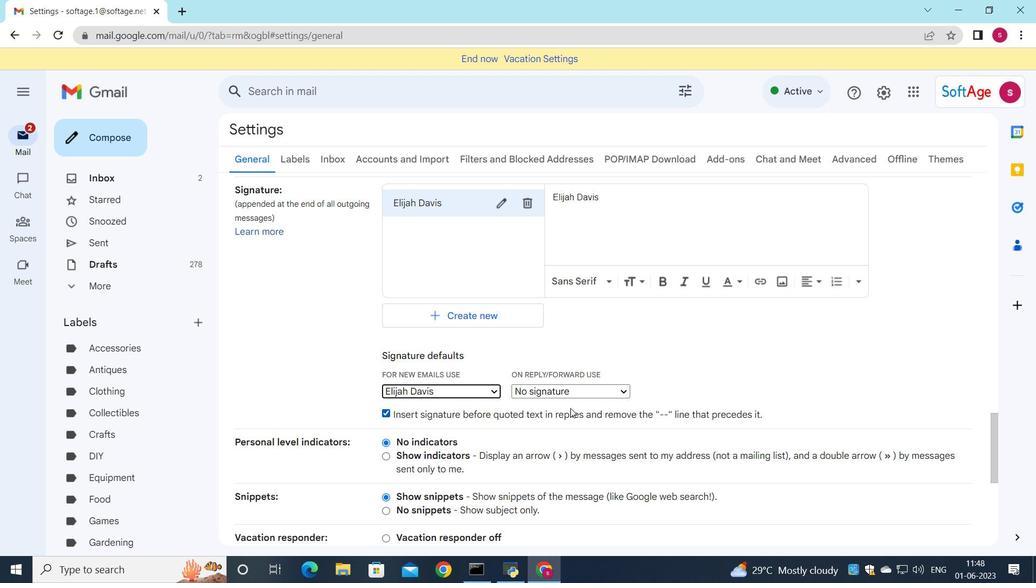 
Action: Mouse pressed left at (575, 399)
Screenshot: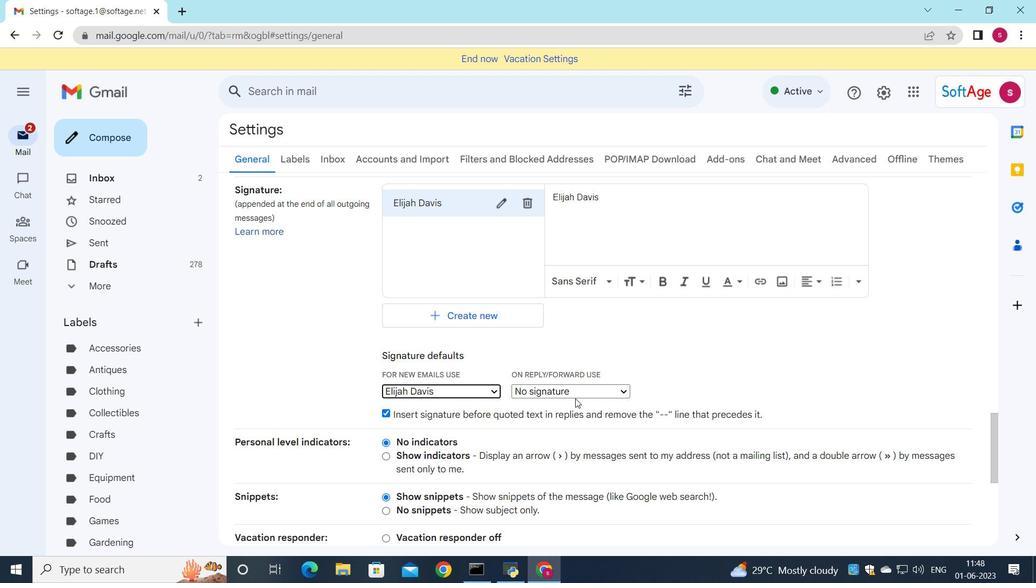 
Action: Mouse moved to (573, 393)
Screenshot: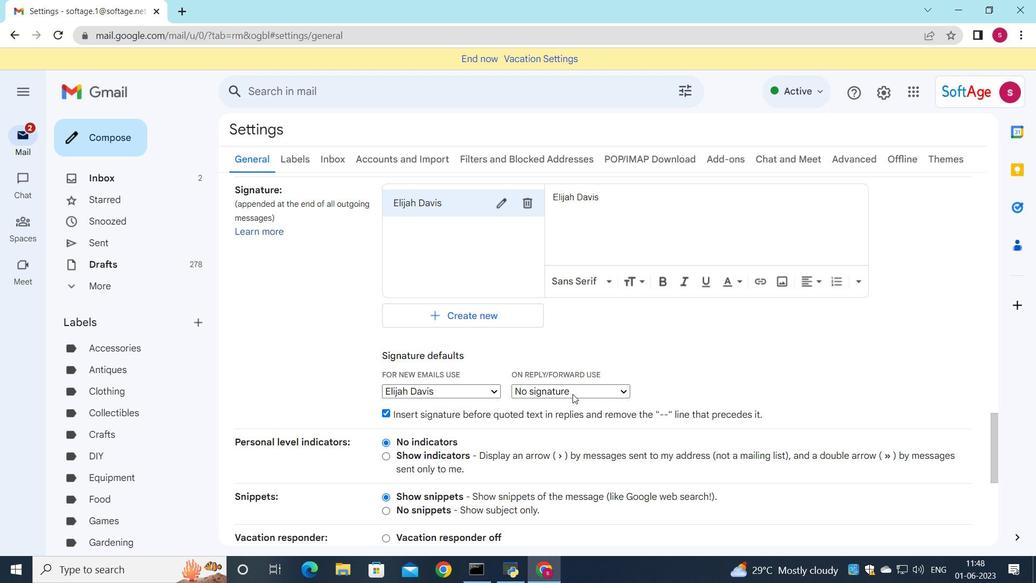 
Action: Mouse pressed left at (573, 393)
Screenshot: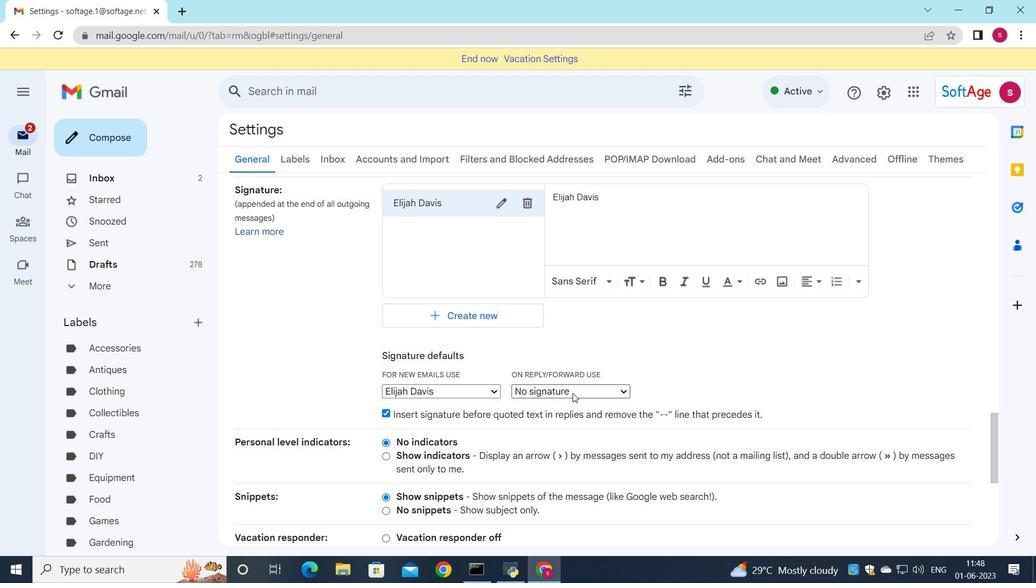 
Action: Mouse moved to (564, 416)
Screenshot: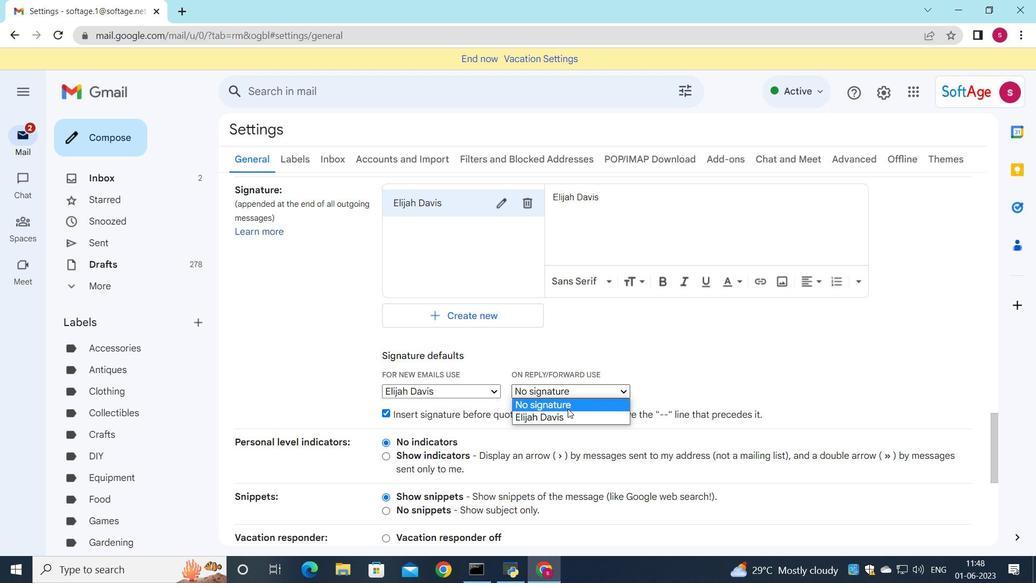 
Action: Mouse pressed left at (564, 416)
Screenshot: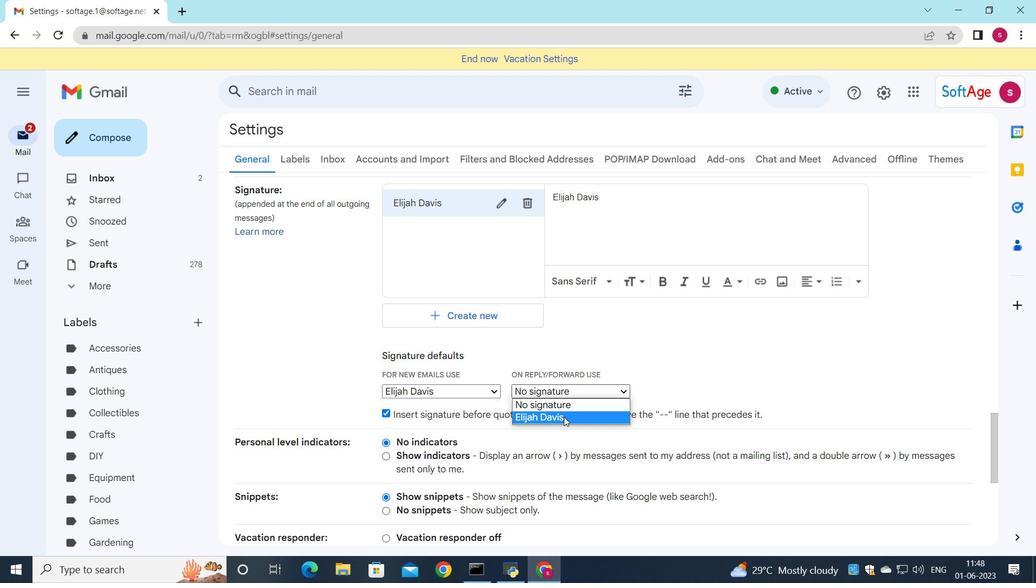 
Action: Mouse moved to (560, 406)
Screenshot: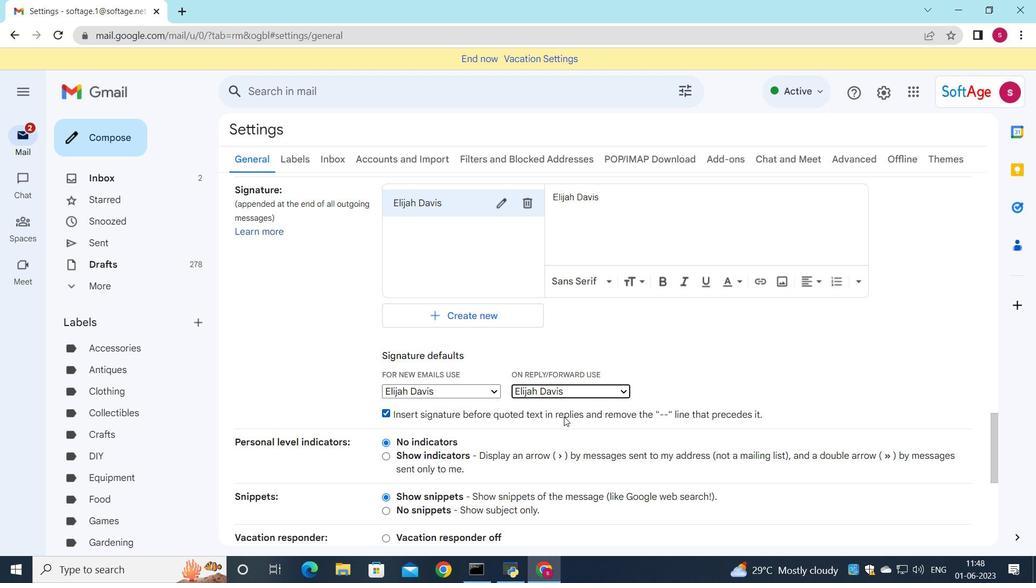 
Action: Mouse scrolled (560, 405) with delta (0, 0)
Screenshot: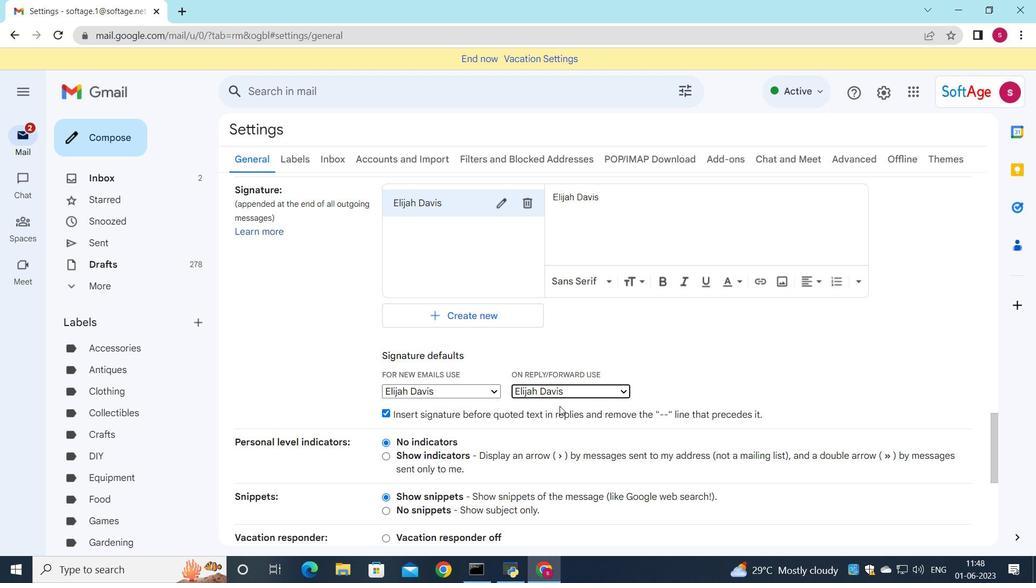 
Action: Mouse scrolled (560, 405) with delta (0, 0)
Screenshot: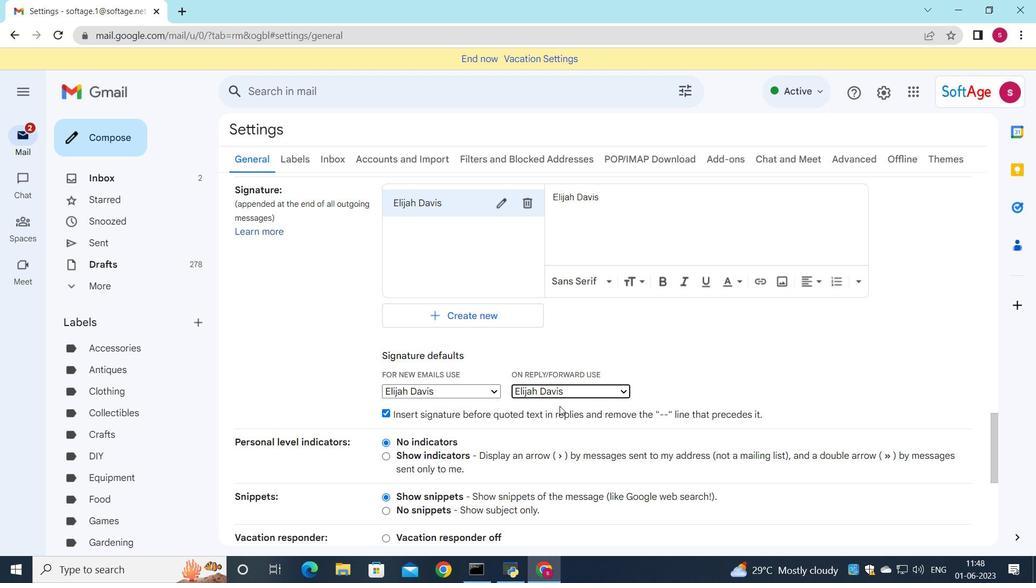 
Action: Mouse scrolled (560, 405) with delta (0, 0)
Screenshot: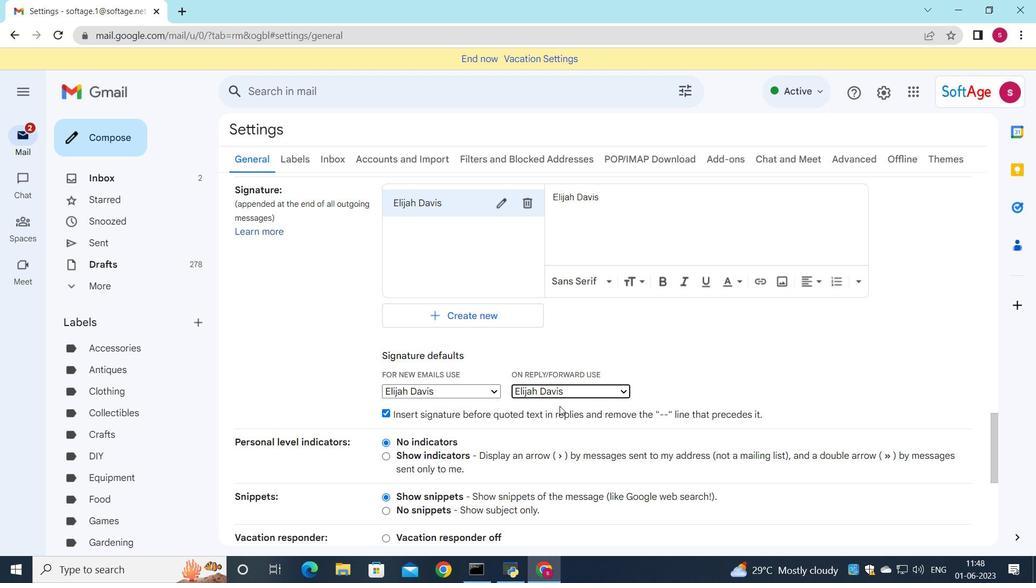 
Action: Mouse scrolled (560, 405) with delta (0, 0)
Screenshot: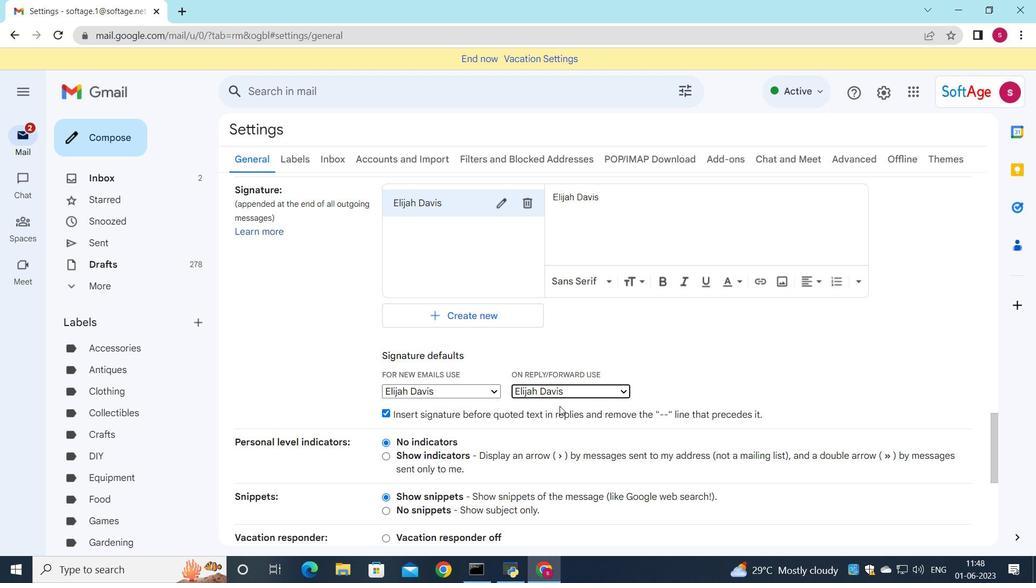 
Action: Mouse scrolled (560, 405) with delta (0, 0)
Screenshot: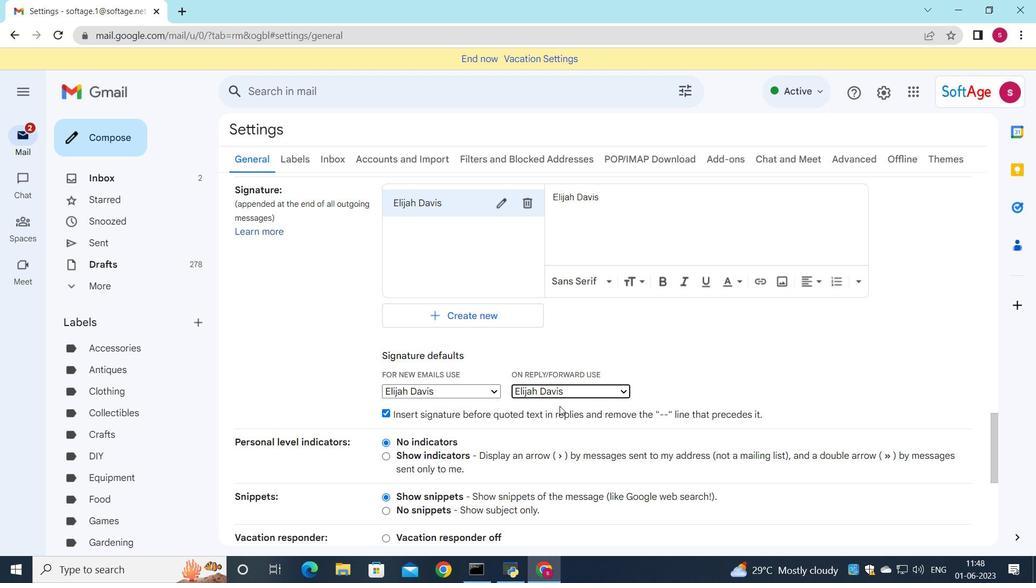 
Action: Mouse scrolled (560, 405) with delta (0, 0)
Screenshot: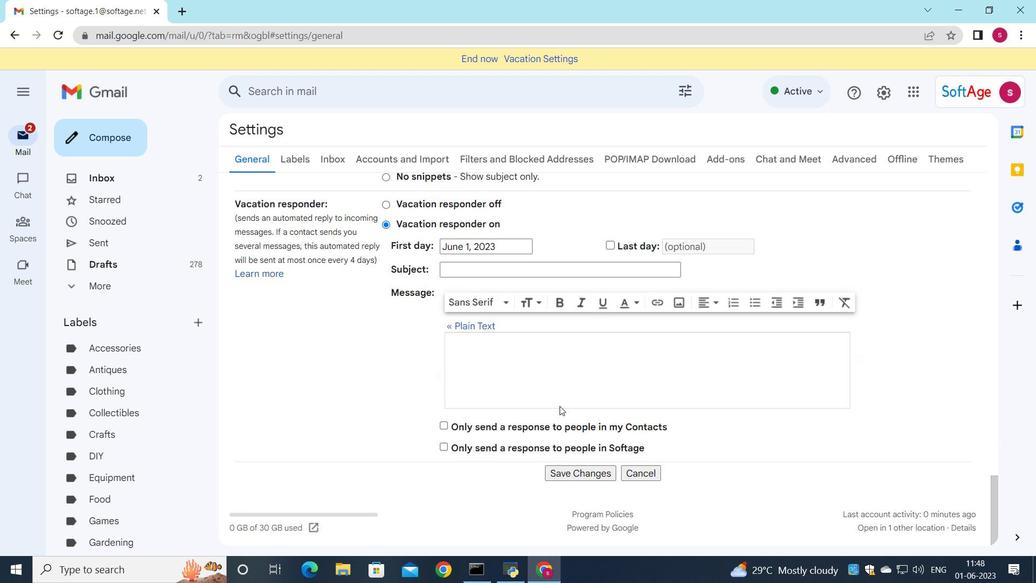 
Action: Mouse scrolled (560, 405) with delta (0, 0)
Screenshot: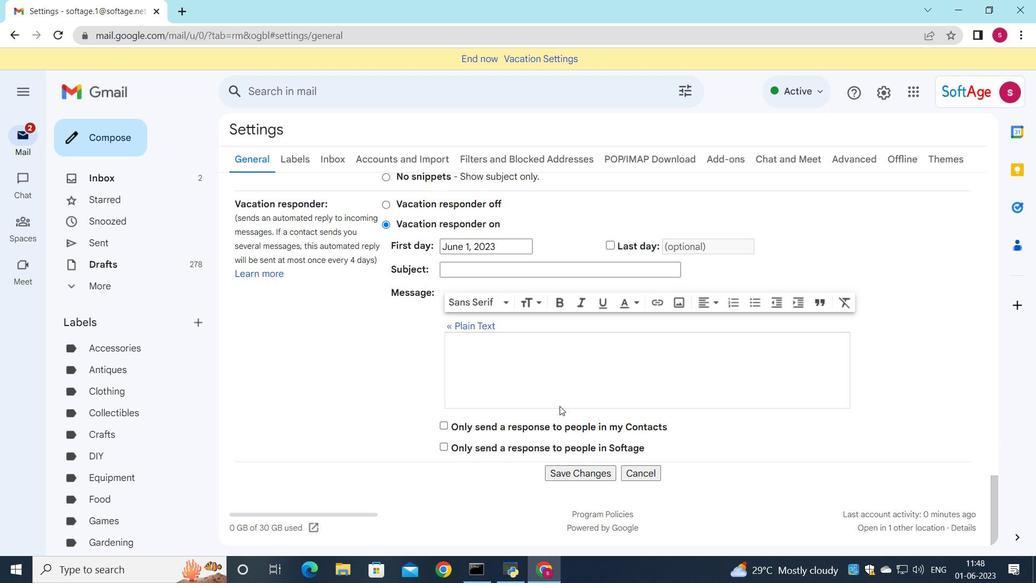
Action: Mouse scrolled (560, 405) with delta (0, 0)
Screenshot: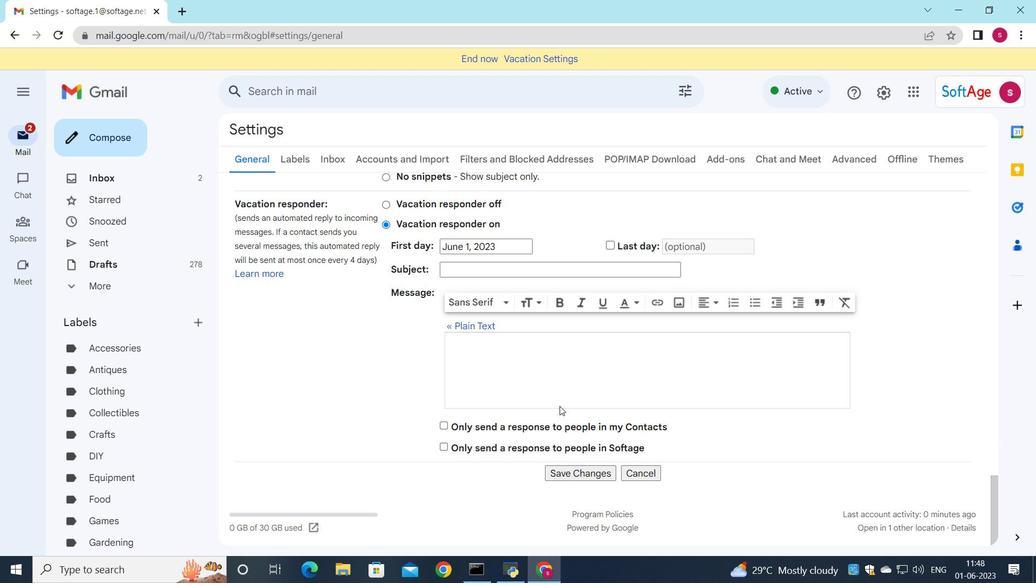 
Action: Mouse scrolled (560, 405) with delta (0, 0)
Screenshot: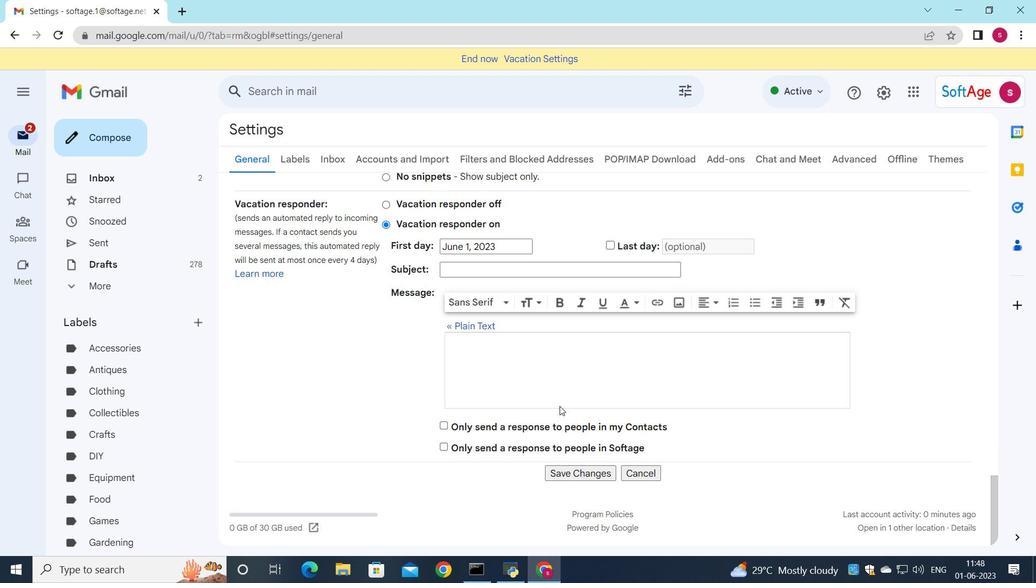 
Action: Mouse moved to (568, 466)
Screenshot: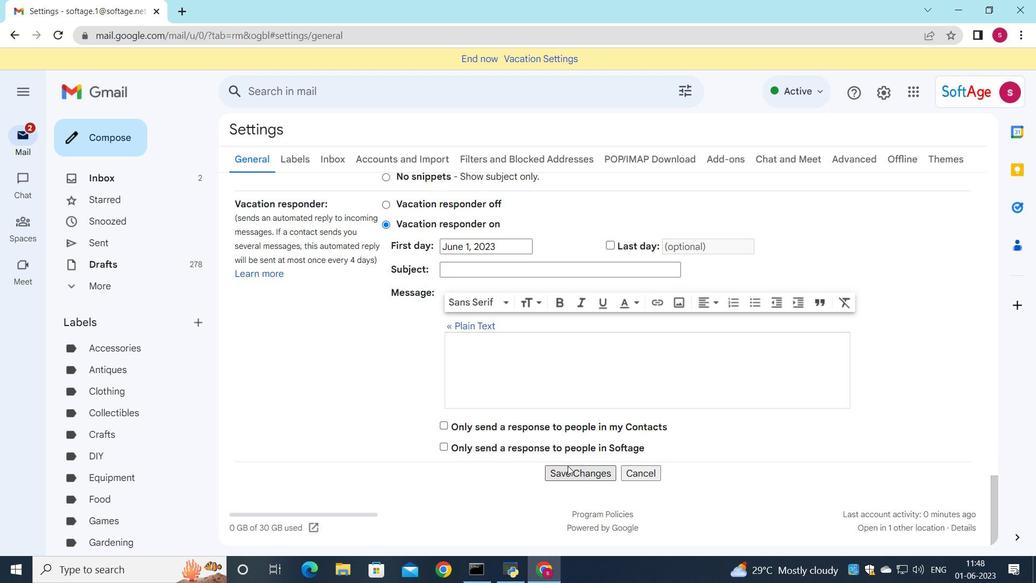 
Action: Mouse pressed left at (568, 466)
Screenshot: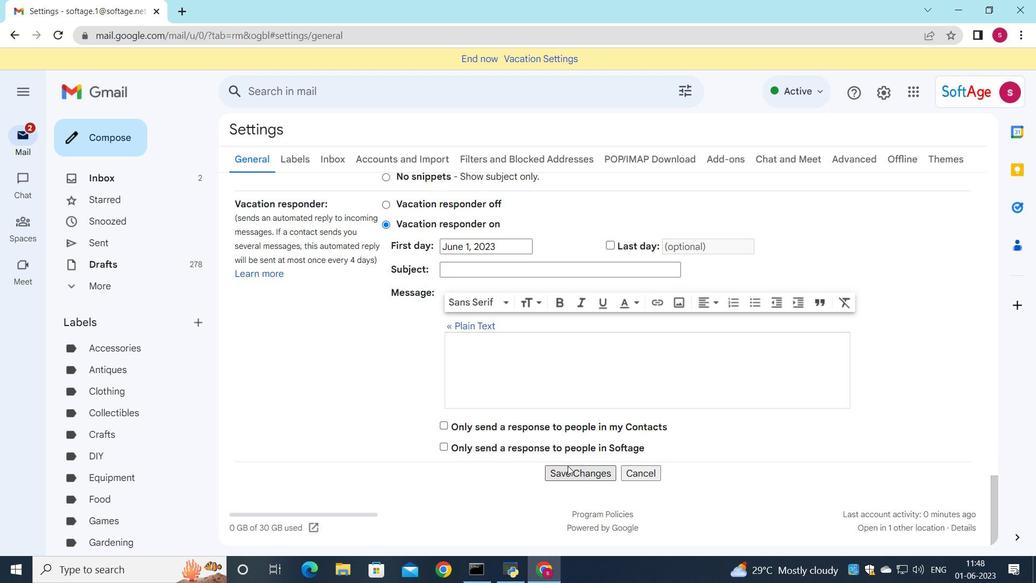 
Action: Mouse moved to (501, 434)
Screenshot: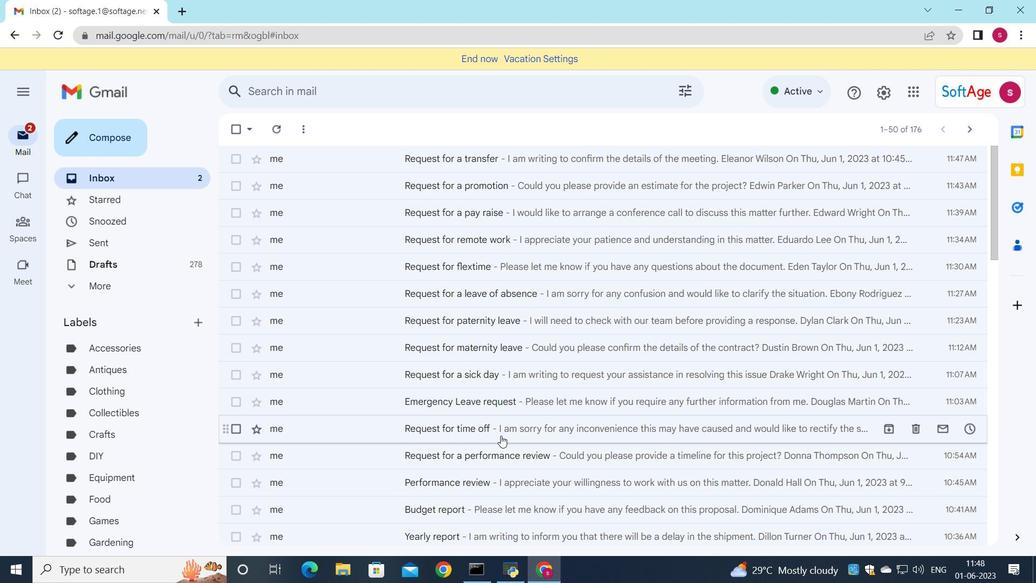 
Action: Mouse pressed left at (501, 434)
Screenshot: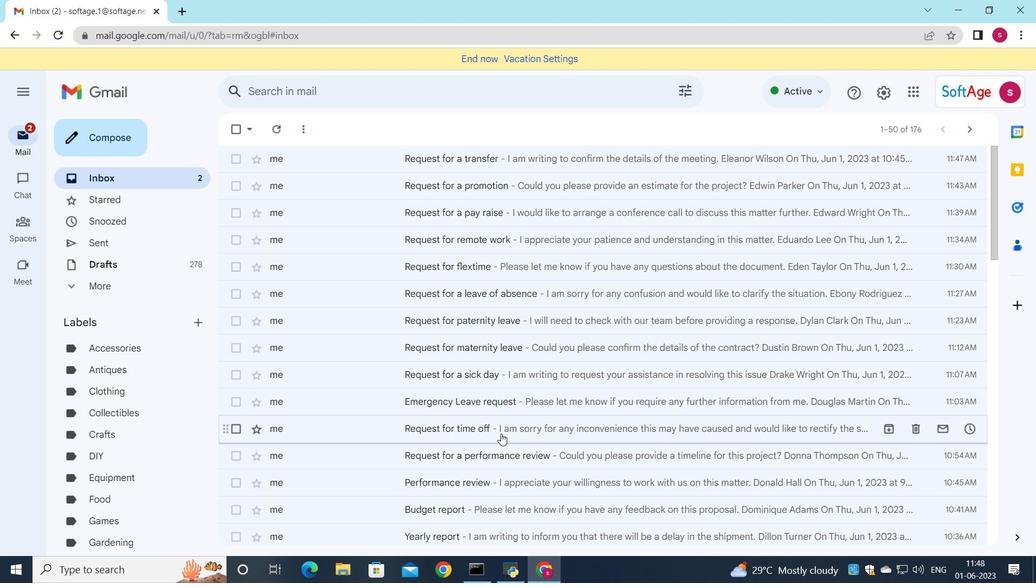
Action: Mouse moved to (313, 494)
Screenshot: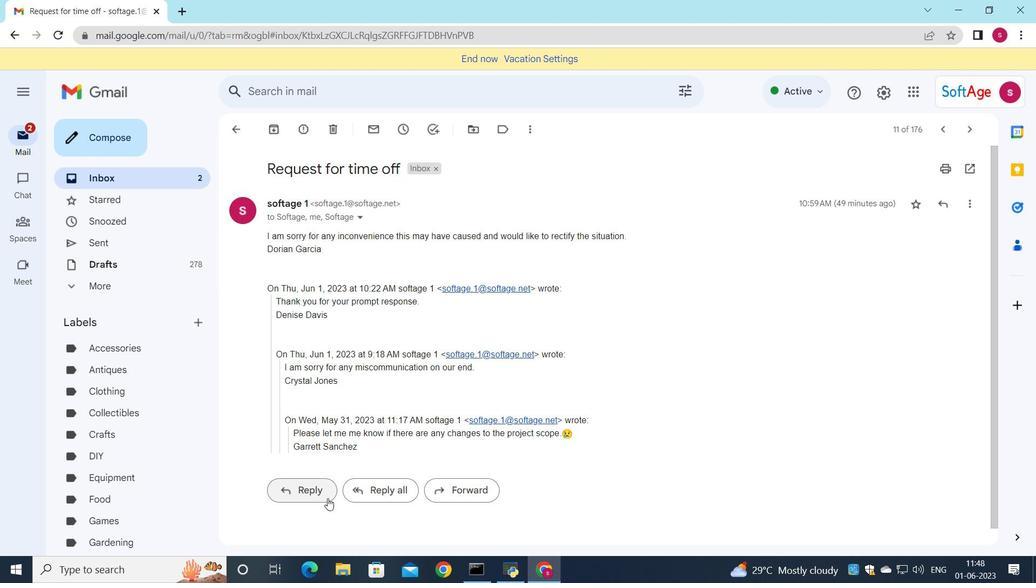
Action: Mouse pressed left at (313, 494)
Screenshot: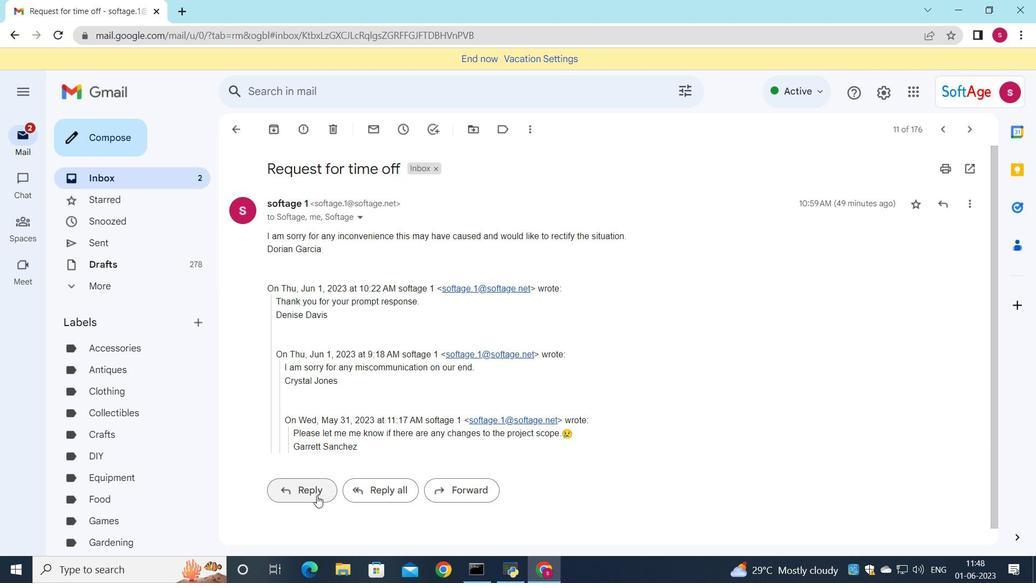 
Action: Mouse moved to (296, 366)
Screenshot: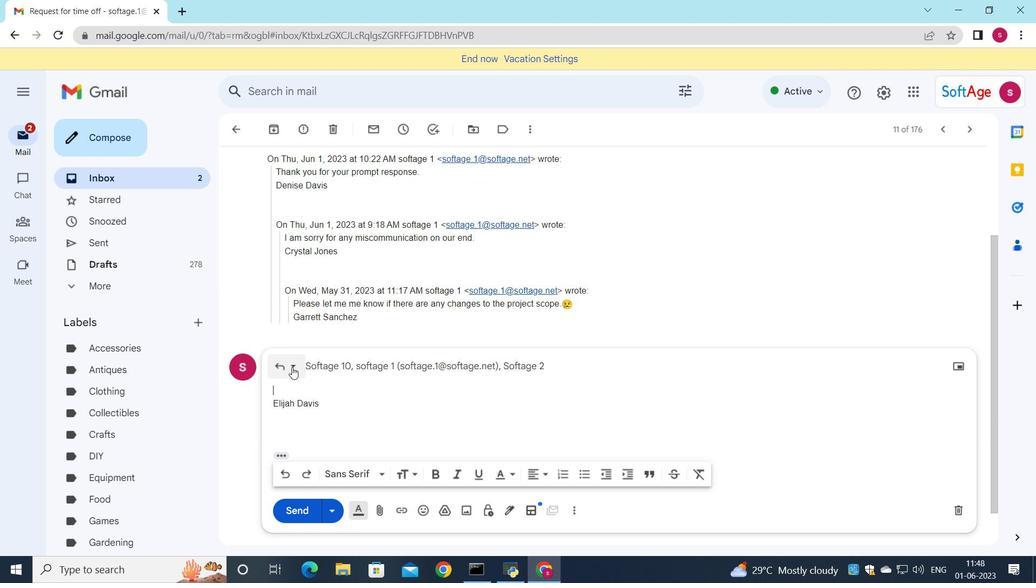 
Action: Mouse pressed left at (296, 366)
Screenshot: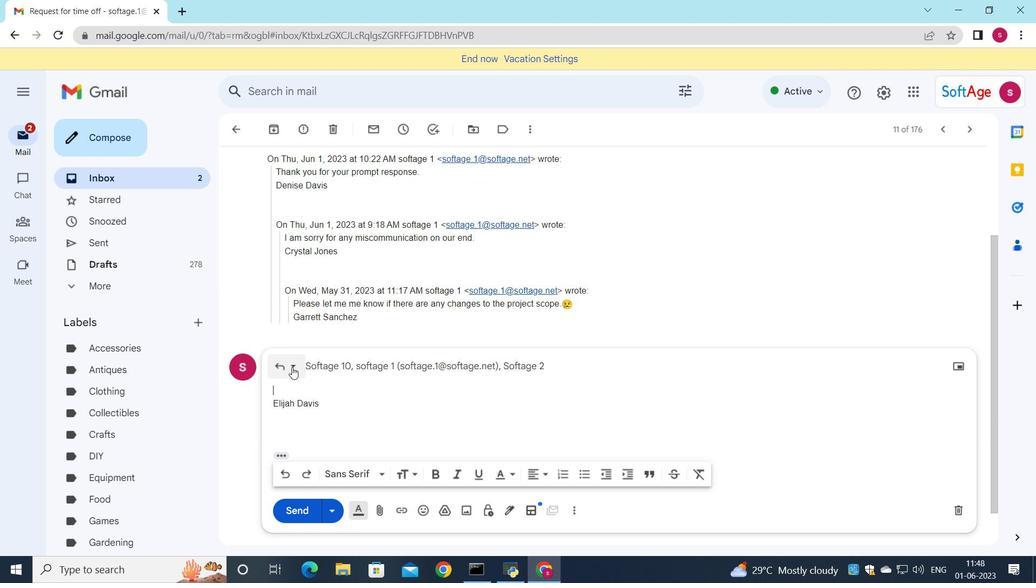 
Action: Mouse moved to (334, 468)
Screenshot: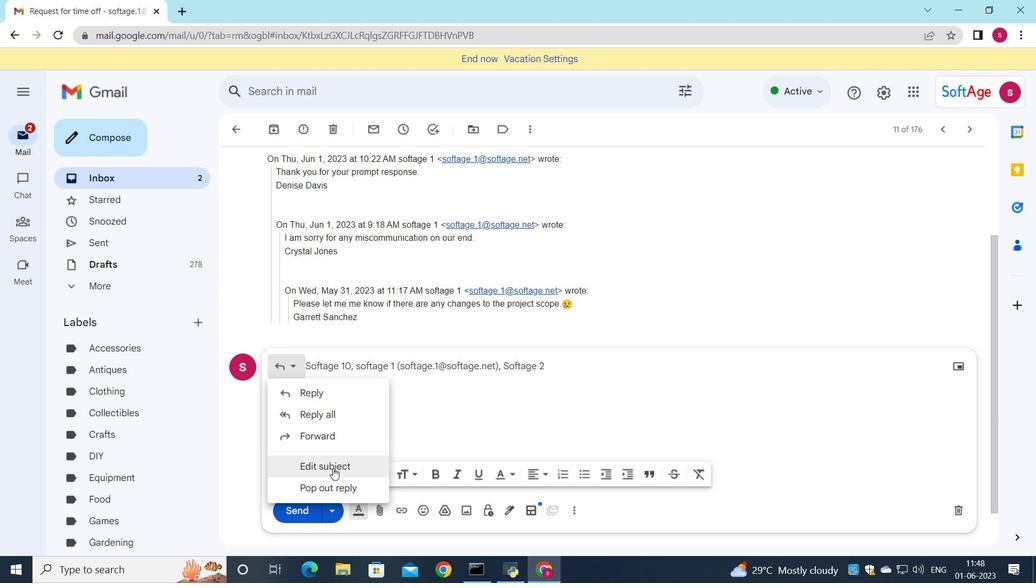 
Action: Mouse pressed left at (334, 468)
Screenshot: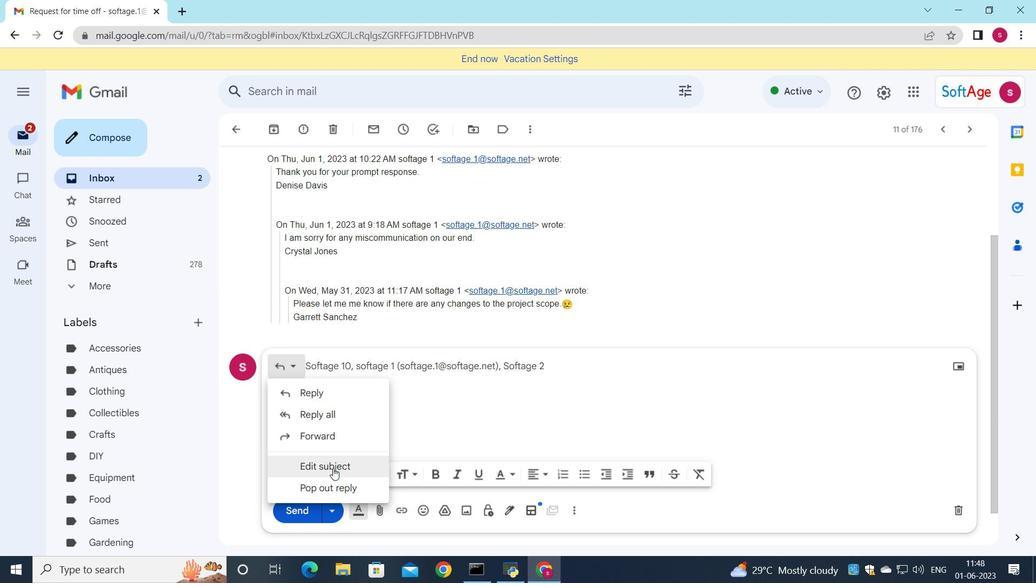 
Action: Mouse moved to (699, 239)
Screenshot: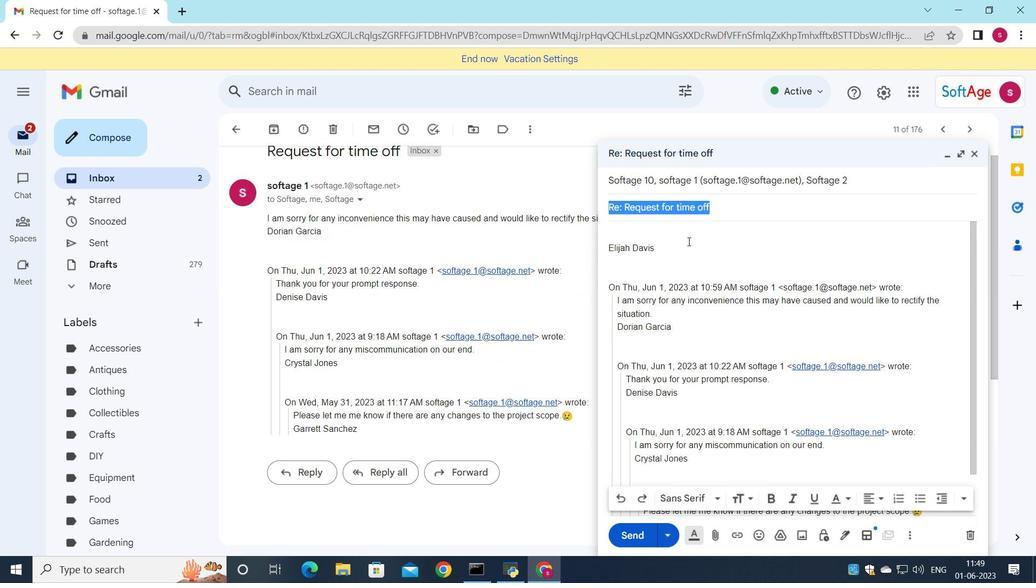 
Action: Key pressed <Key.shift>Request<Key.space>for<Key.space>a<Key.space>reference<Key.space>check<Key.space>
Screenshot: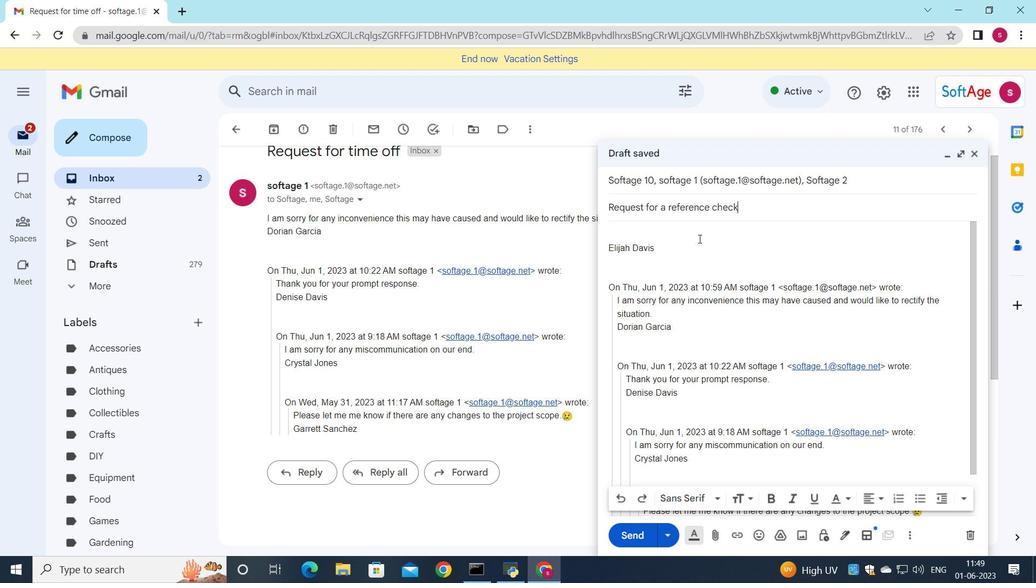 
Action: Mouse moved to (649, 238)
Screenshot: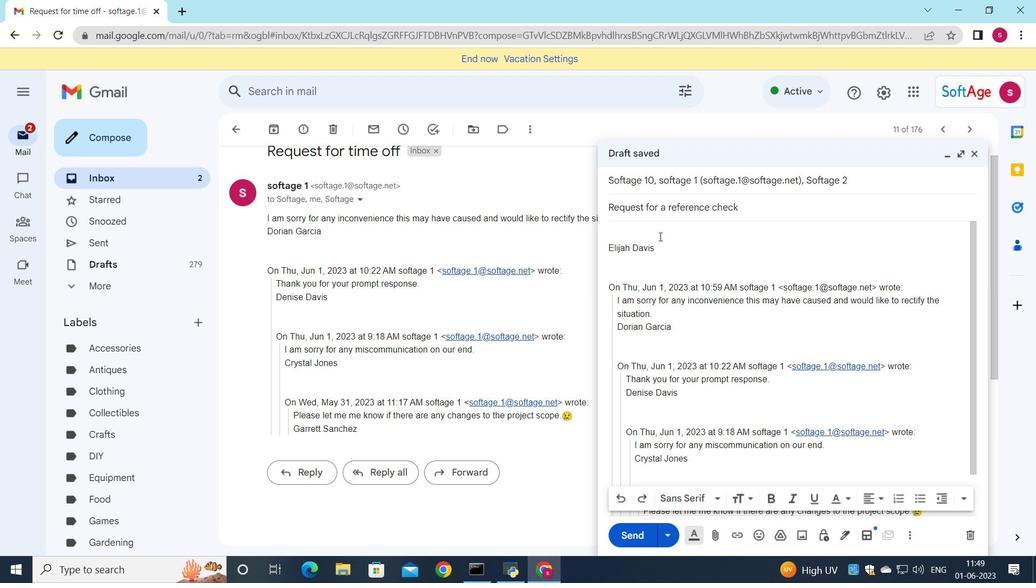 
Action: Mouse pressed left at (649, 238)
Screenshot: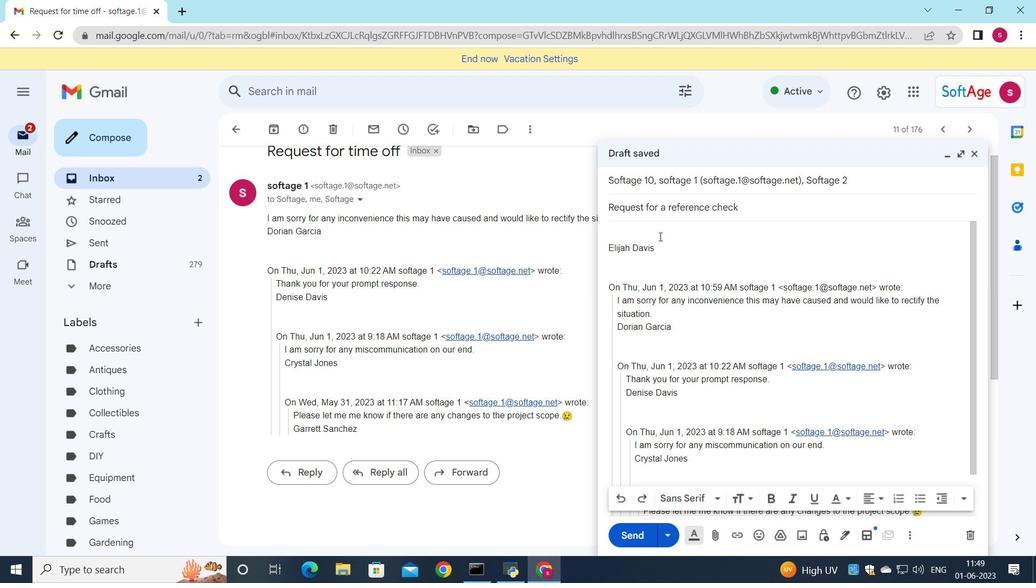 
Action: Key pressed <Key.shift>Please<Key.space>provide<Key.space>me<Key.space>with<Key.space>an<Key.space>update<Key.space>on<Key.space>the<Key.space>projects<Key.space>communications<Key.space>management<Key.space>plan.
Screenshot: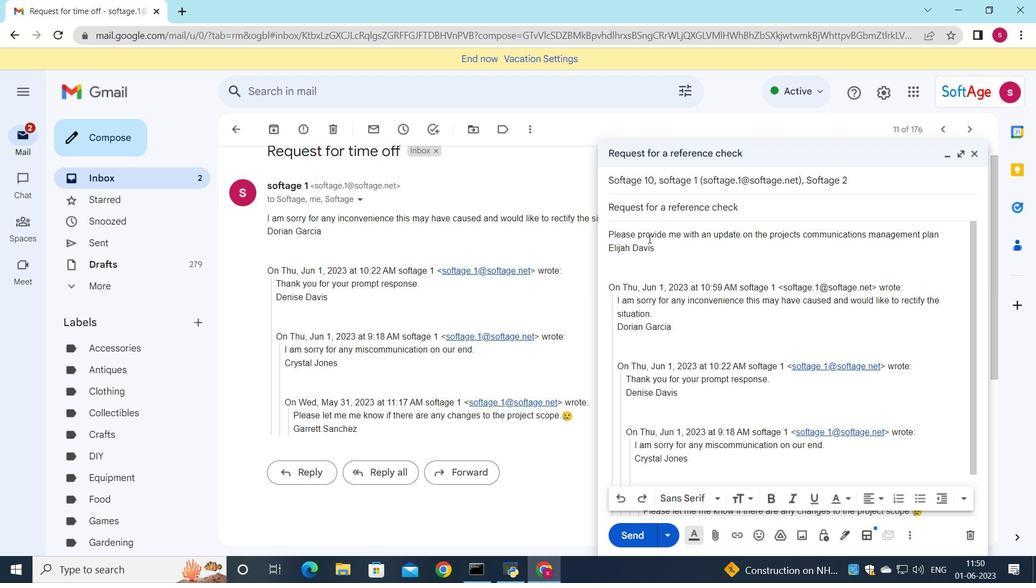 
Action: Mouse moved to (621, 501)
Screenshot: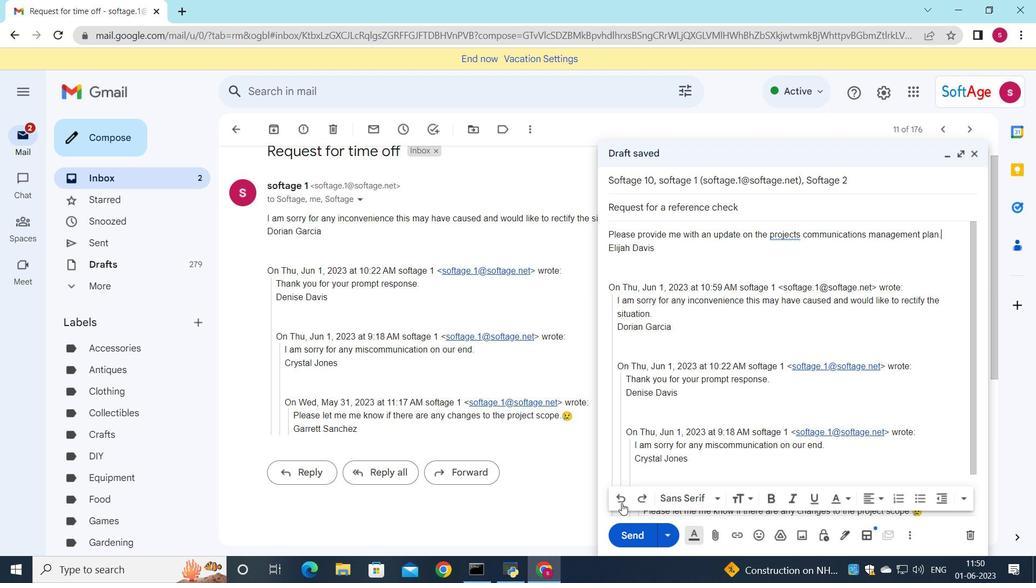 
Action: Mouse pressed left at (621, 501)
Screenshot: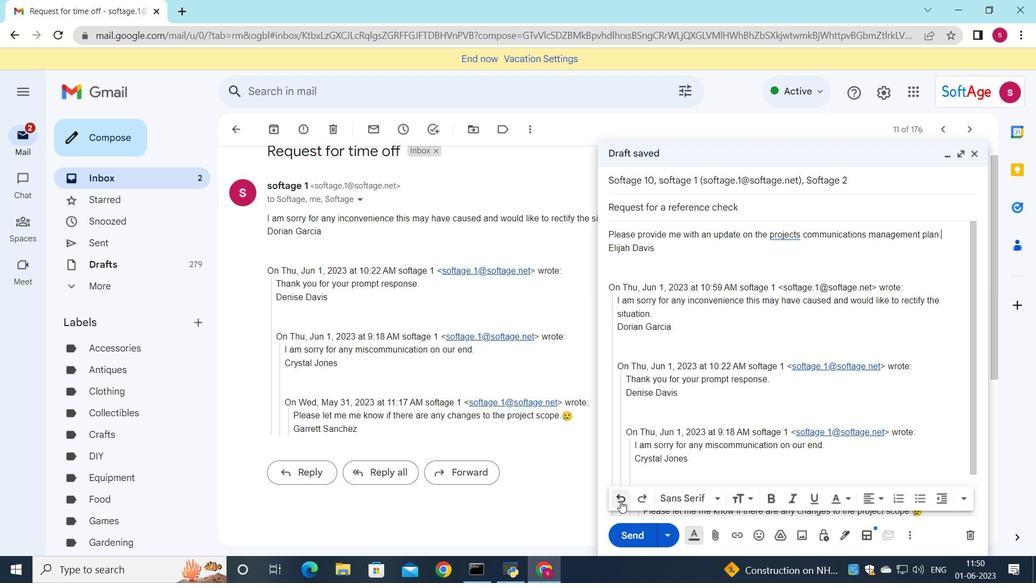 
Action: Mouse pressed left at (621, 501)
Screenshot: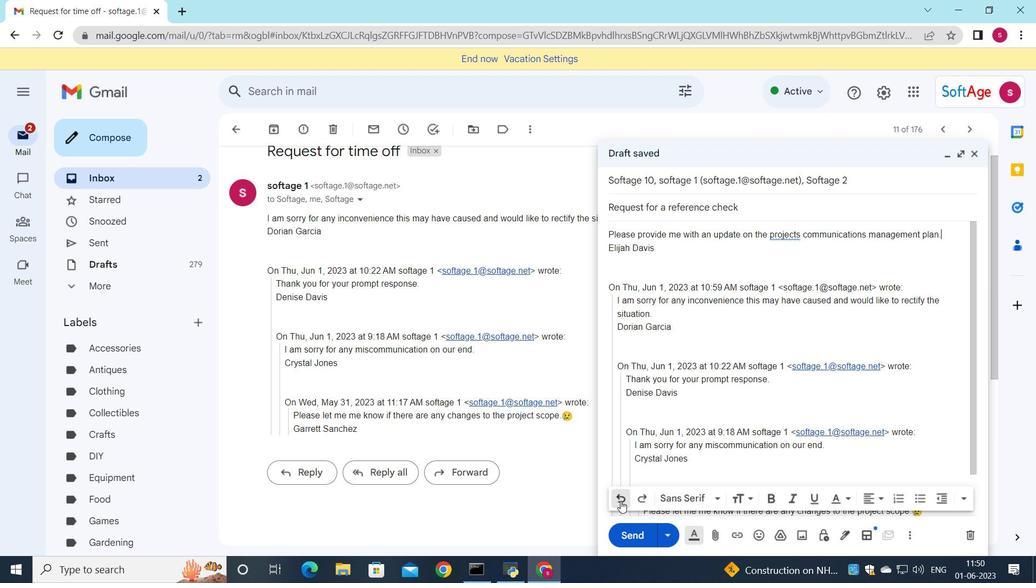 
Action: Mouse pressed left at (621, 501)
Screenshot: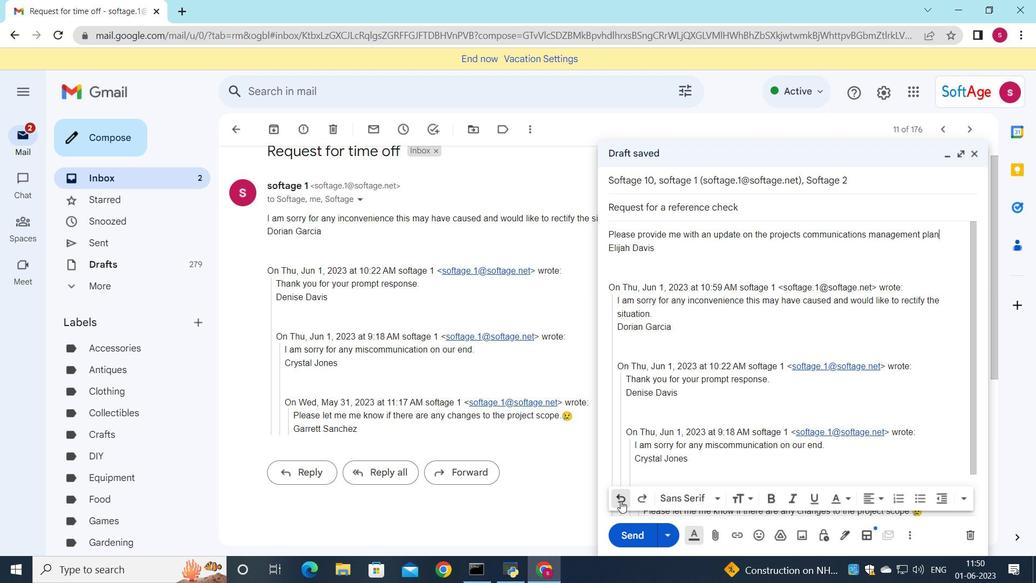 
Action: Mouse pressed left at (621, 501)
Screenshot: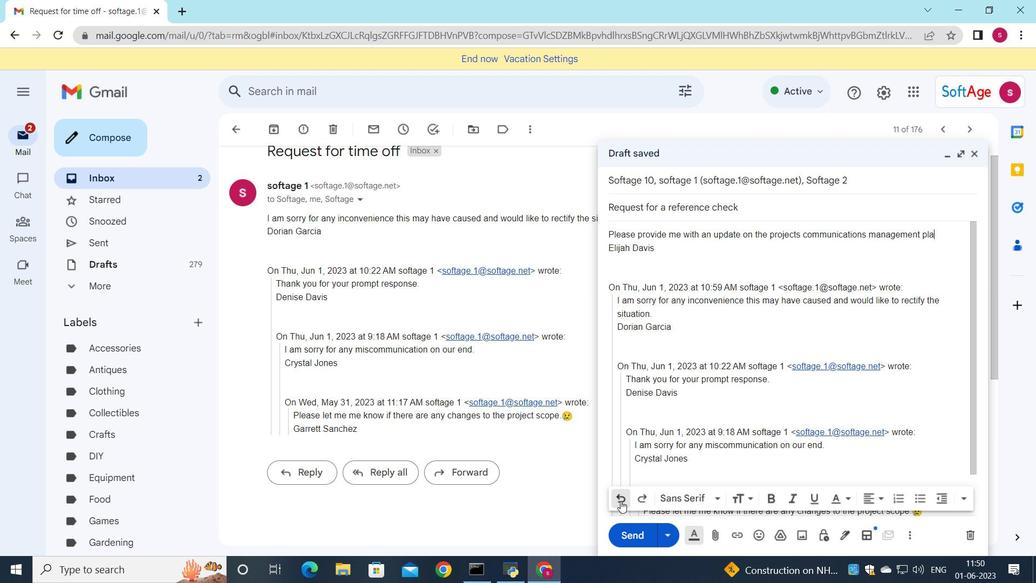 
Action: Mouse pressed left at (621, 501)
Screenshot: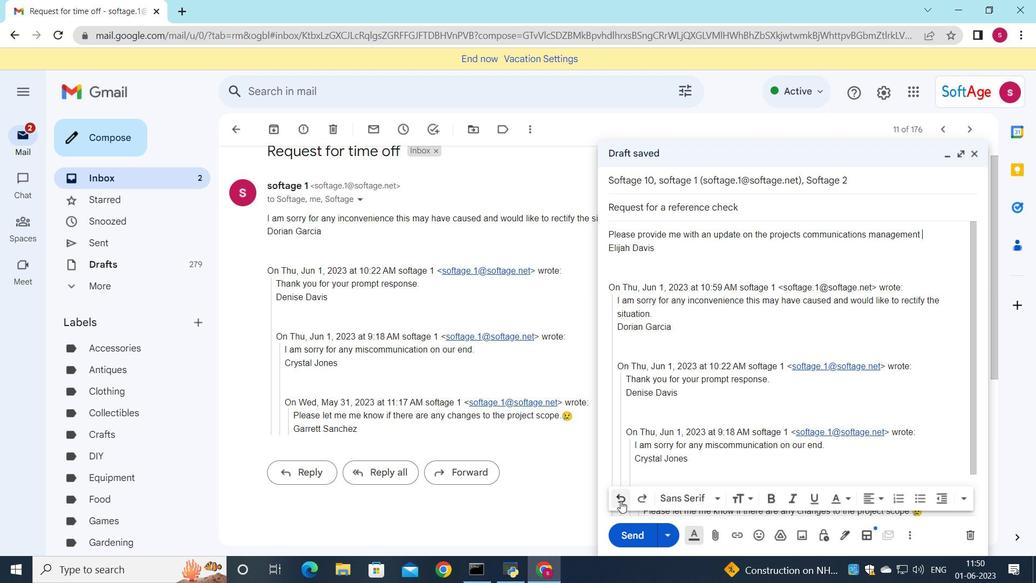 
Action: Mouse pressed left at (621, 501)
Screenshot: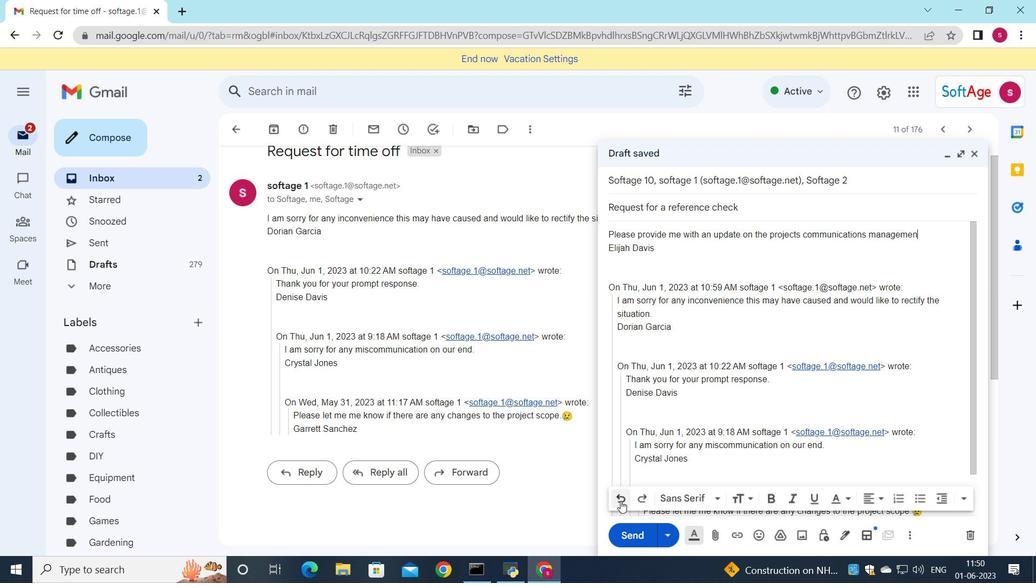 
Action: Mouse pressed left at (621, 501)
Screenshot: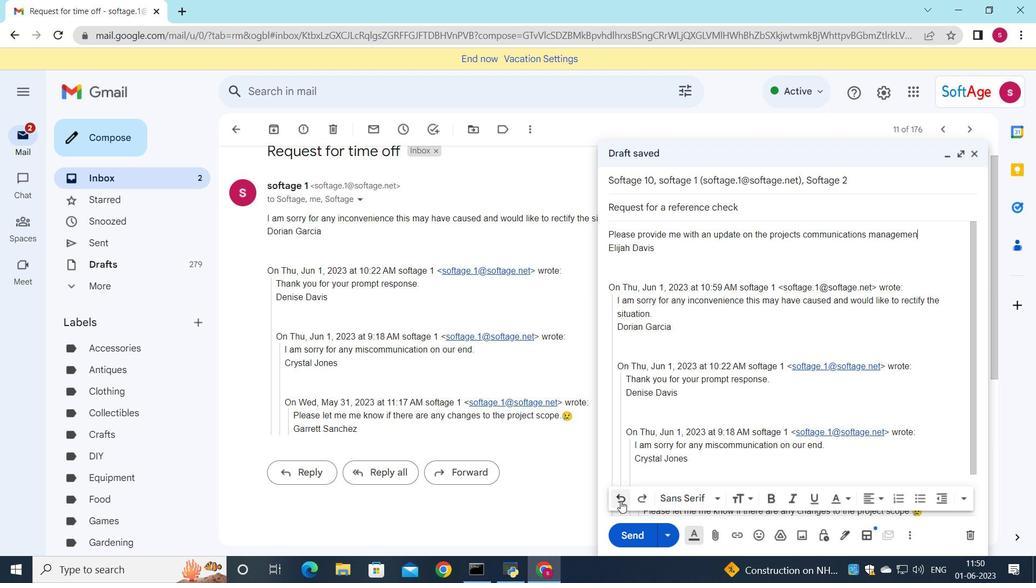 
Action: Mouse pressed left at (621, 501)
Screenshot: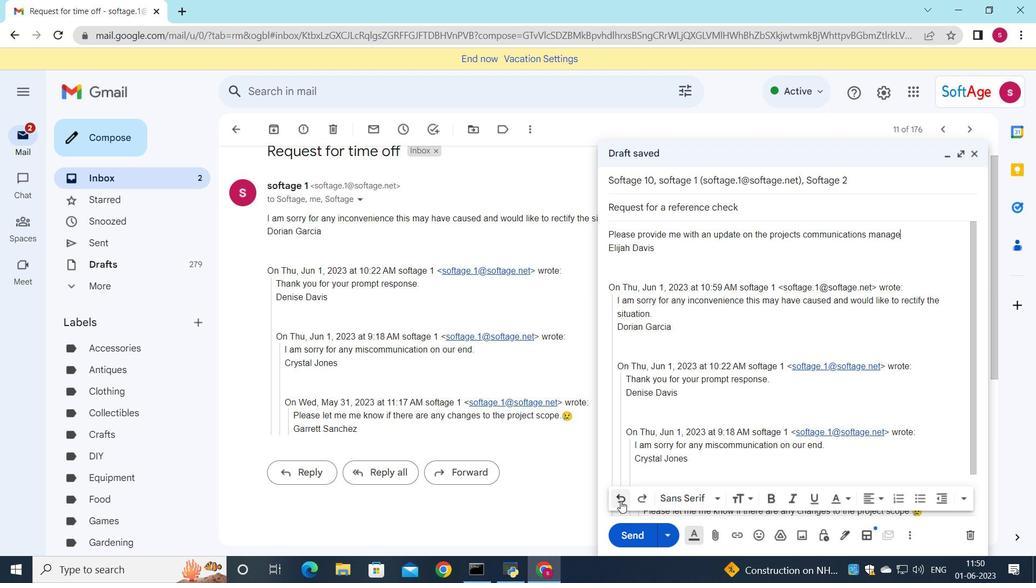 
Action: Mouse pressed left at (621, 501)
Screenshot: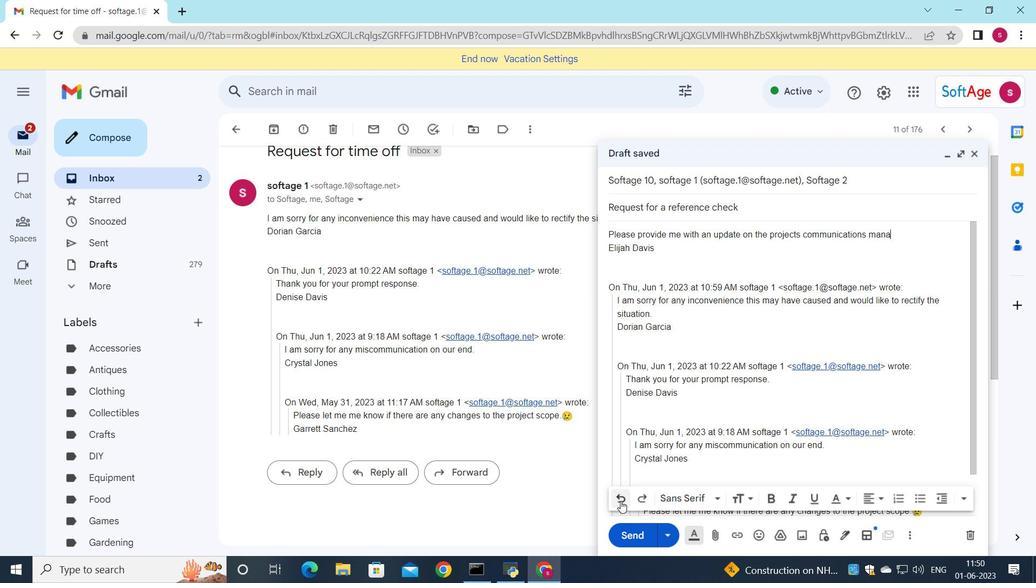 
Action: Mouse pressed left at (621, 501)
Screenshot: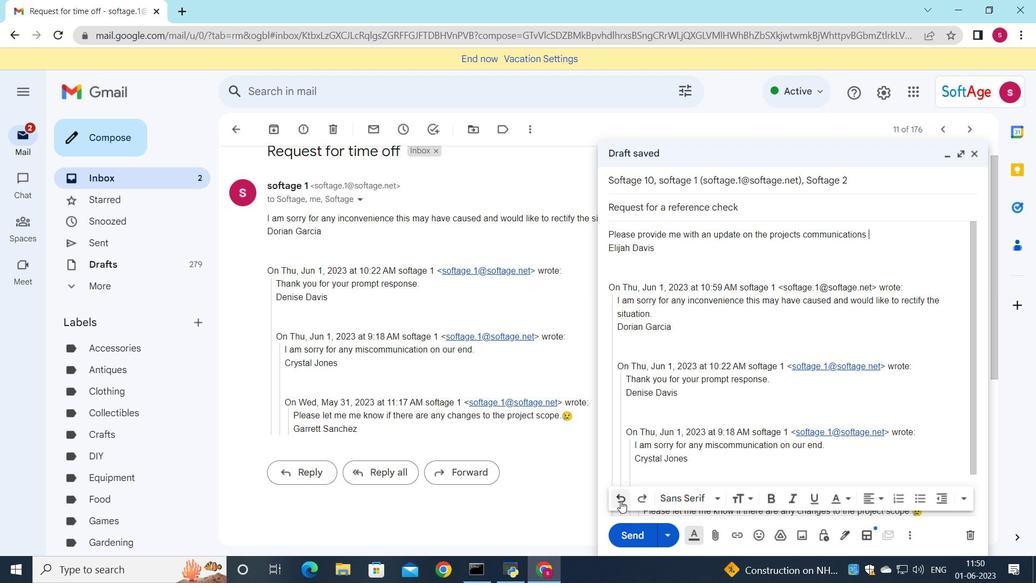 
Action: Mouse pressed left at (621, 501)
Screenshot: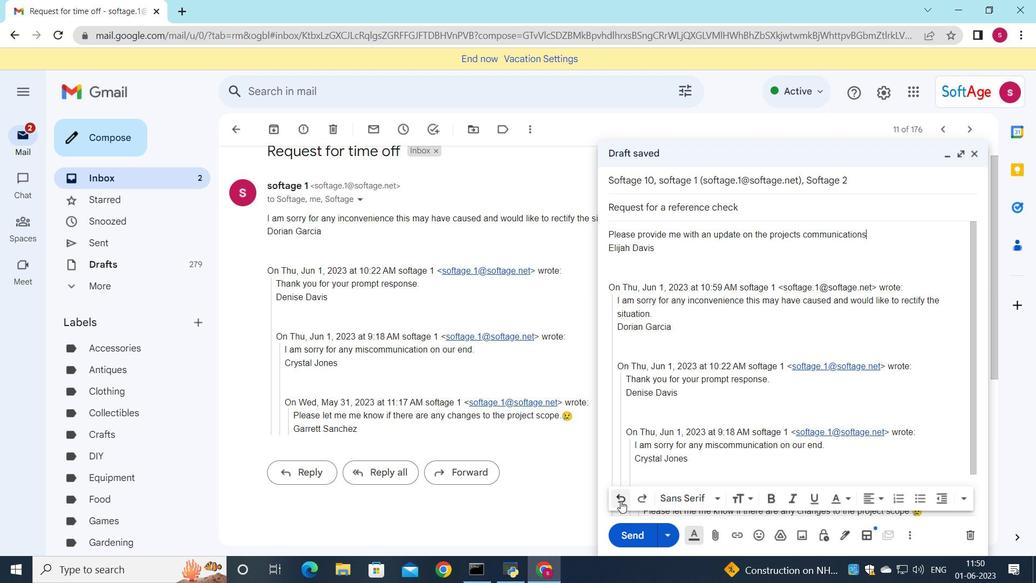 
Action: Mouse pressed left at (621, 501)
Screenshot: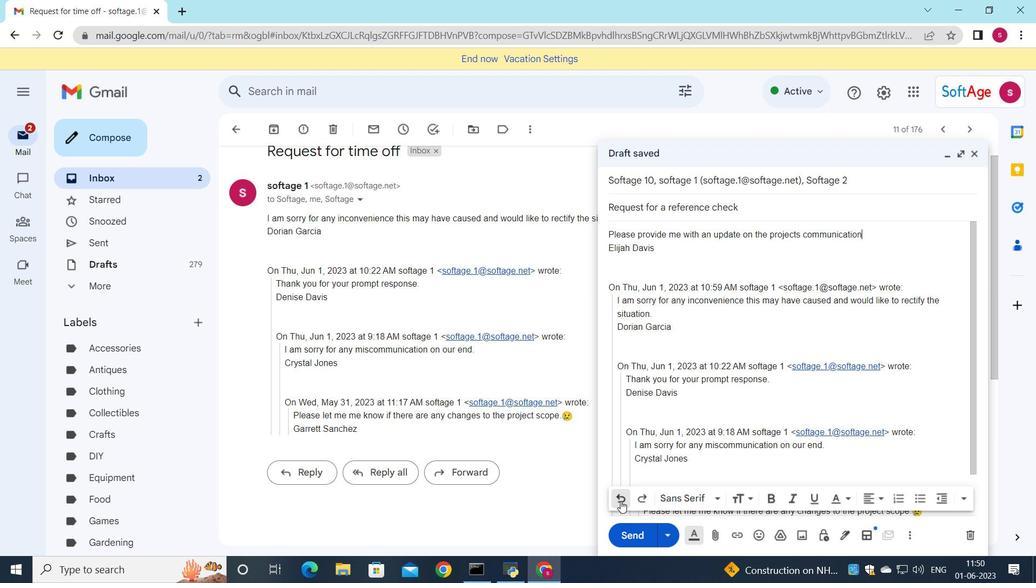 
Action: Mouse pressed left at (621, 501)
Screenshot: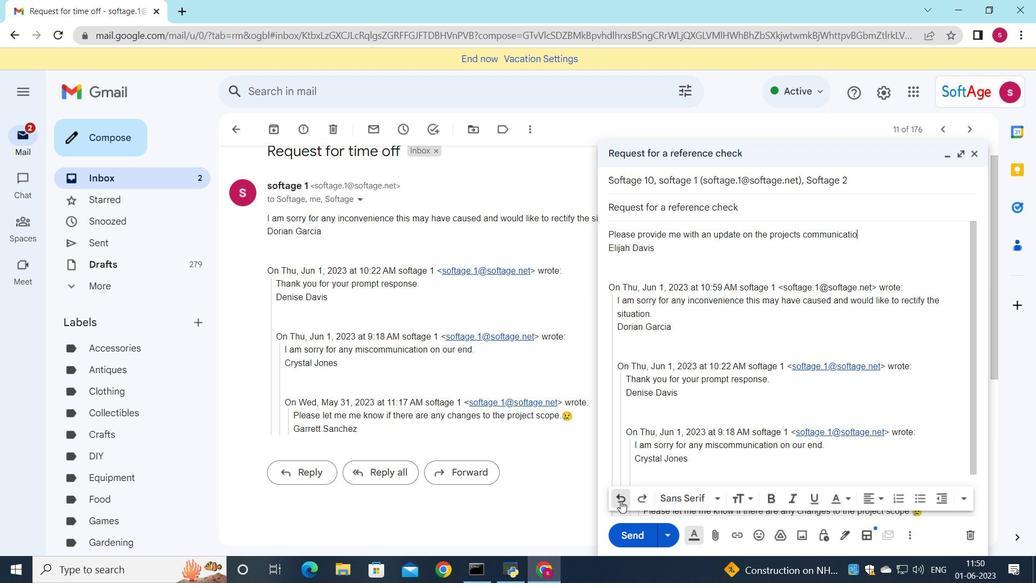 
Action: Mouse pressed left at (621, 501)
Screenshot: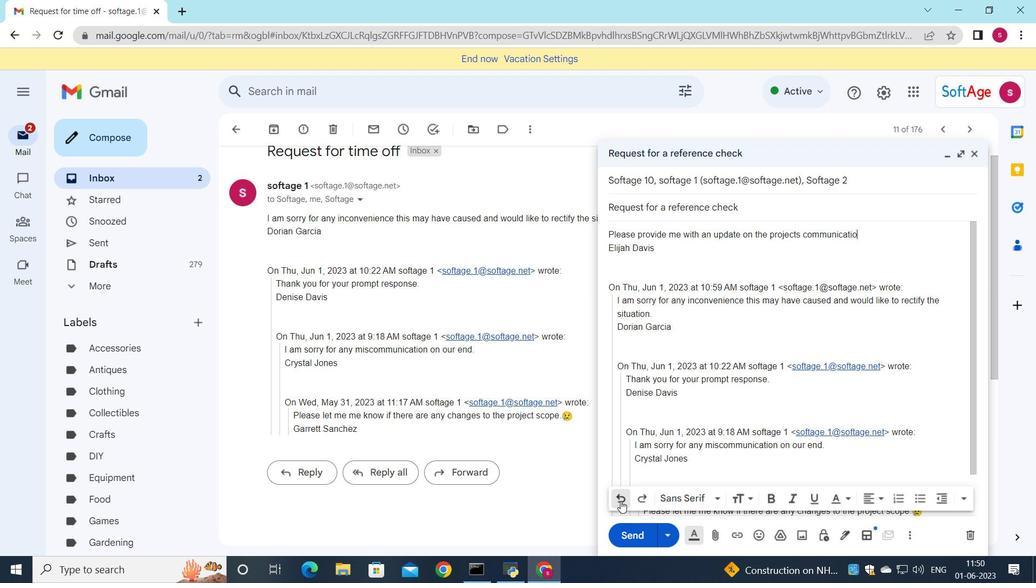 
Action: Mouse pressed left at (621, 501)
Screenshot: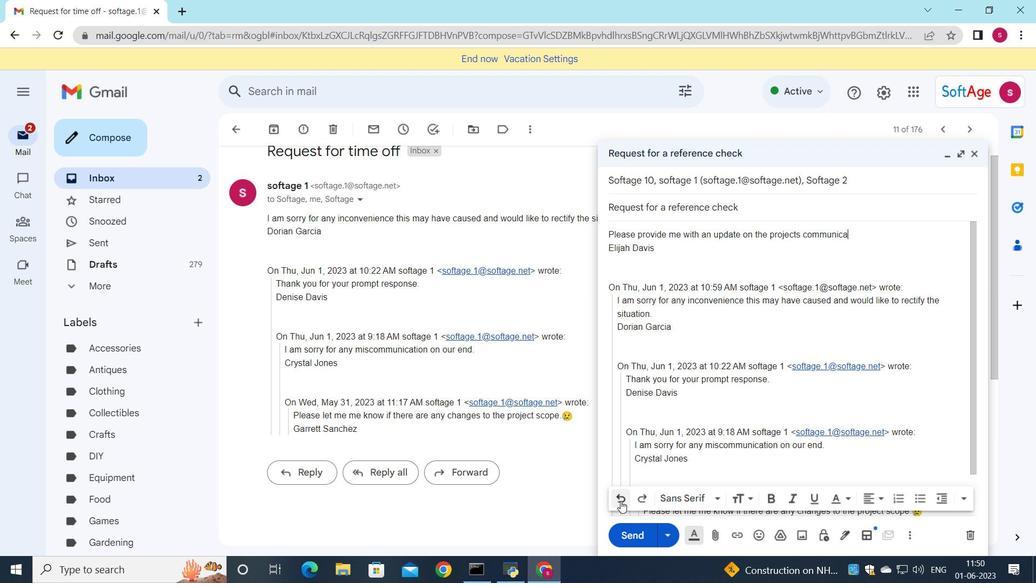 
Action: Mouse pressed left at (621, 501)
Screenshot: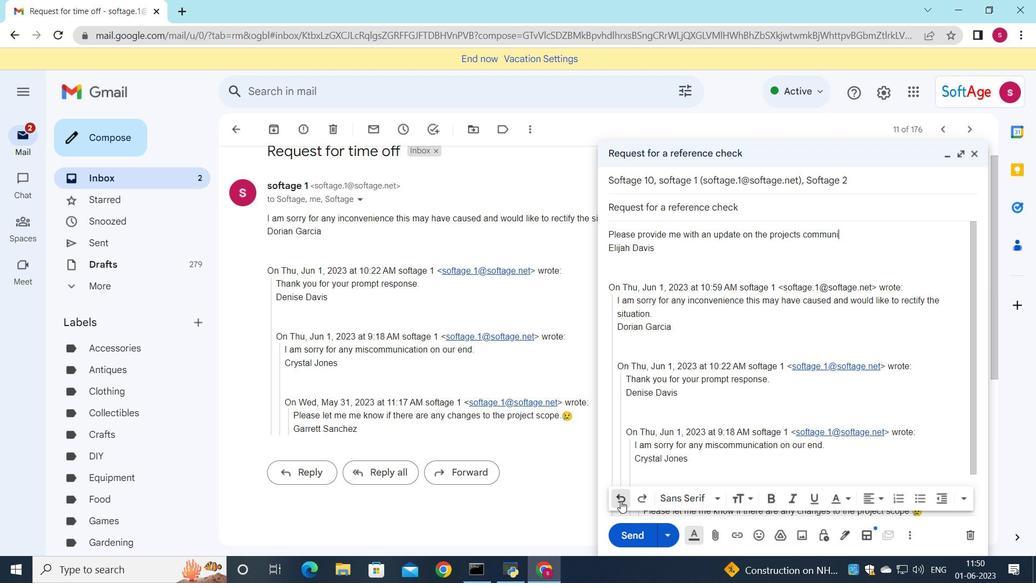 
Action: Mouse pressed left at (621, 501)
Screenshot: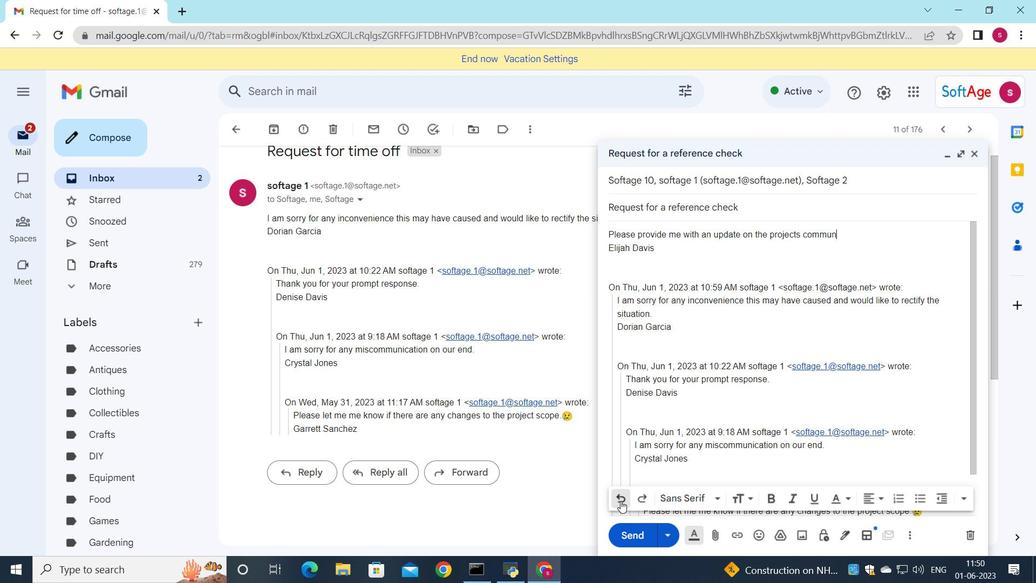 
Action: Mouse pressed left at (621, 501)
Screenshot: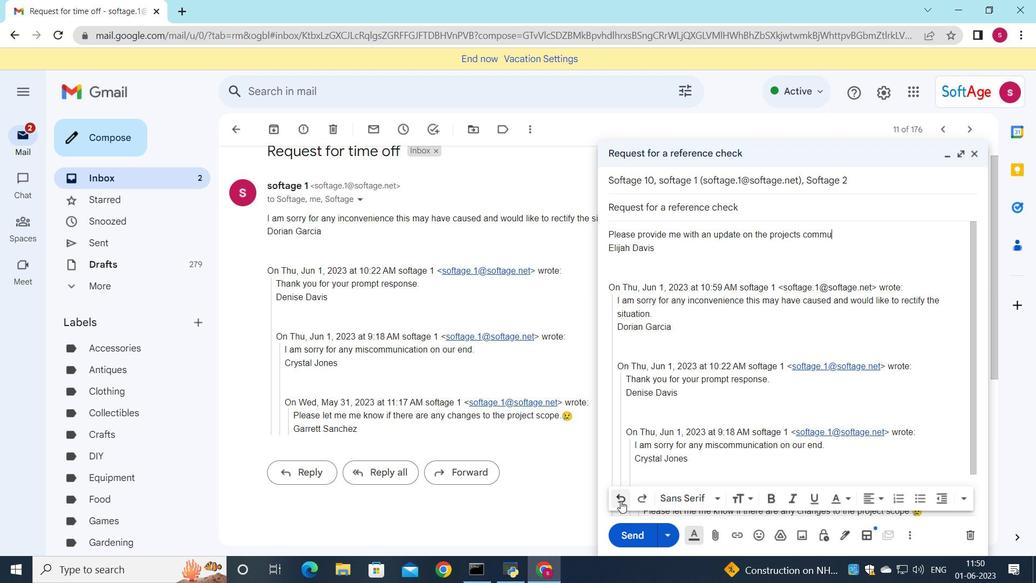 
Action: Mouse pressed left at (621, 501)
Screenshot: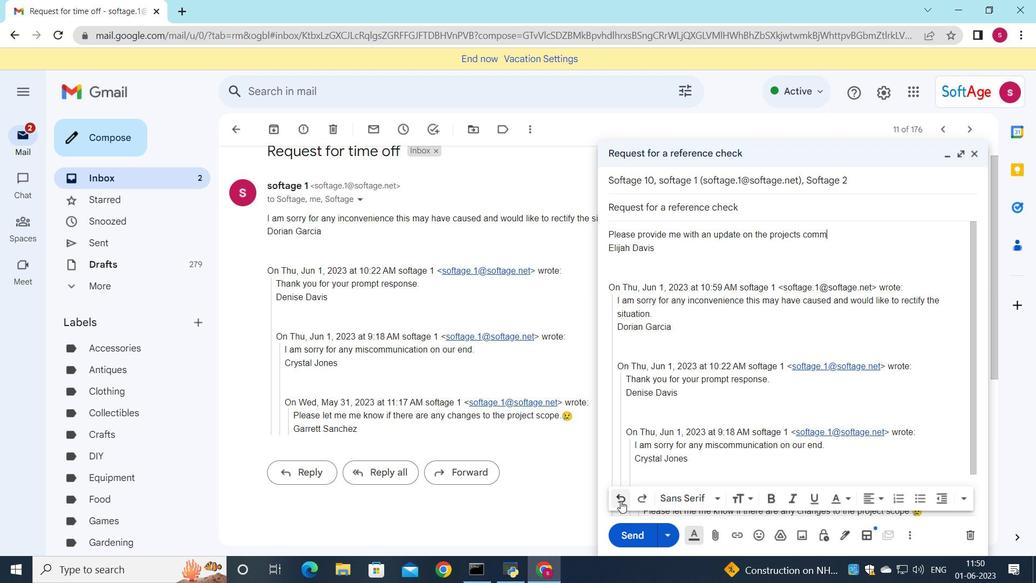
Action: Mouse pressed left at (621, 501)
Screenshot: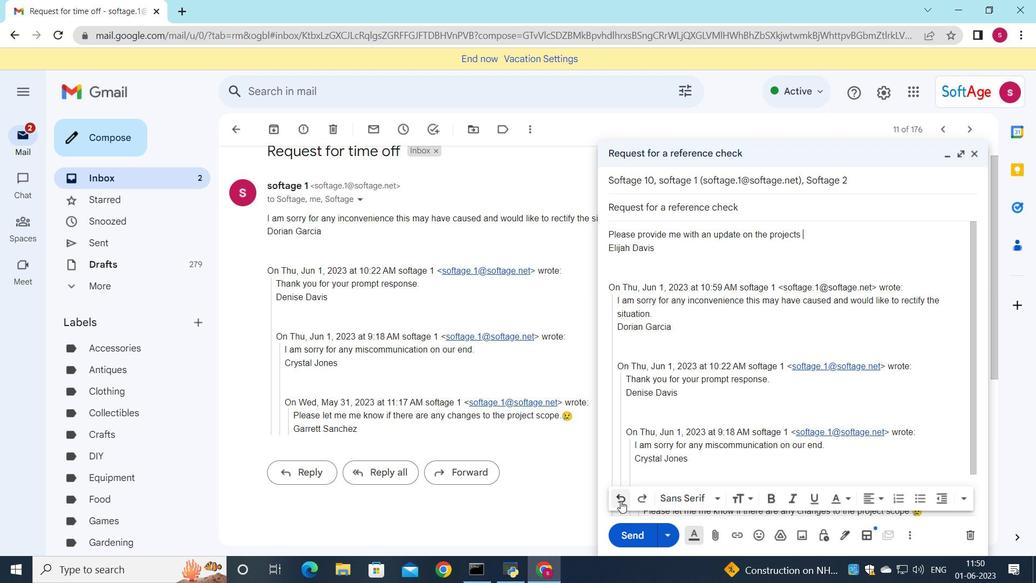 
Action: Mouse pressed left at (621, 501)
Screenshot: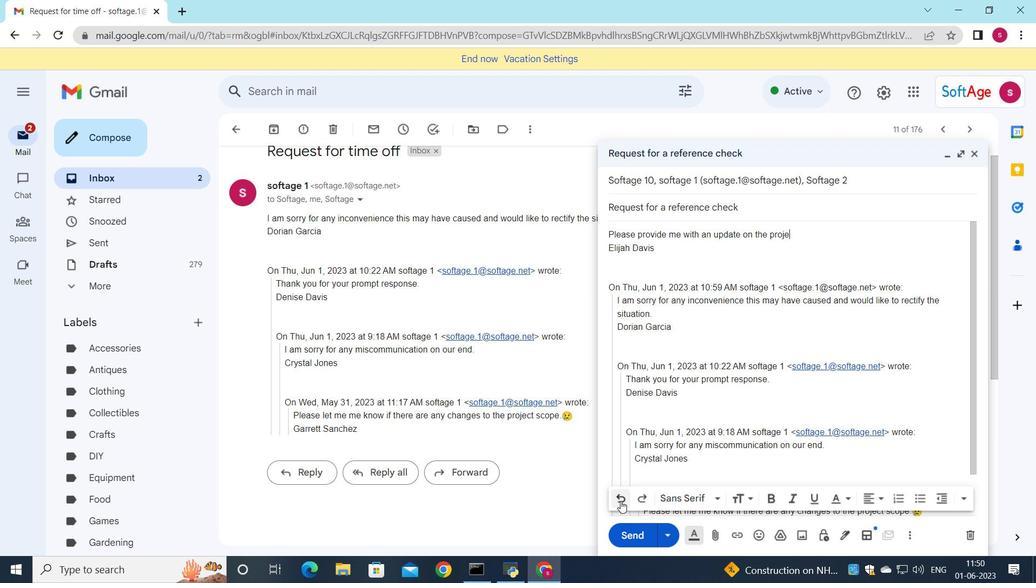 
Action: Mouse pressed left at (621, 501)
Screenshot: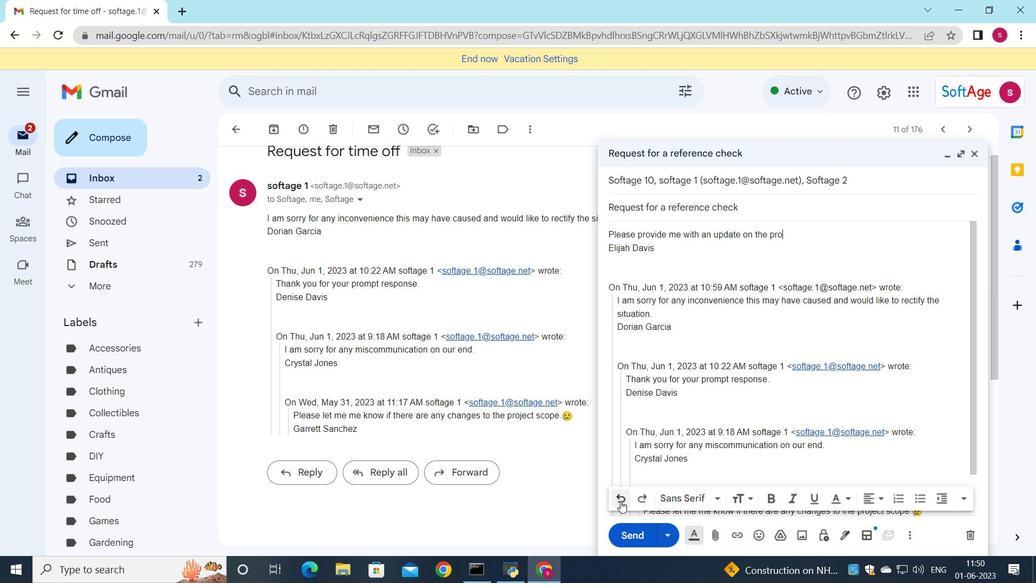
Action: Mouse pressed left at (621, 501)
Screenshot: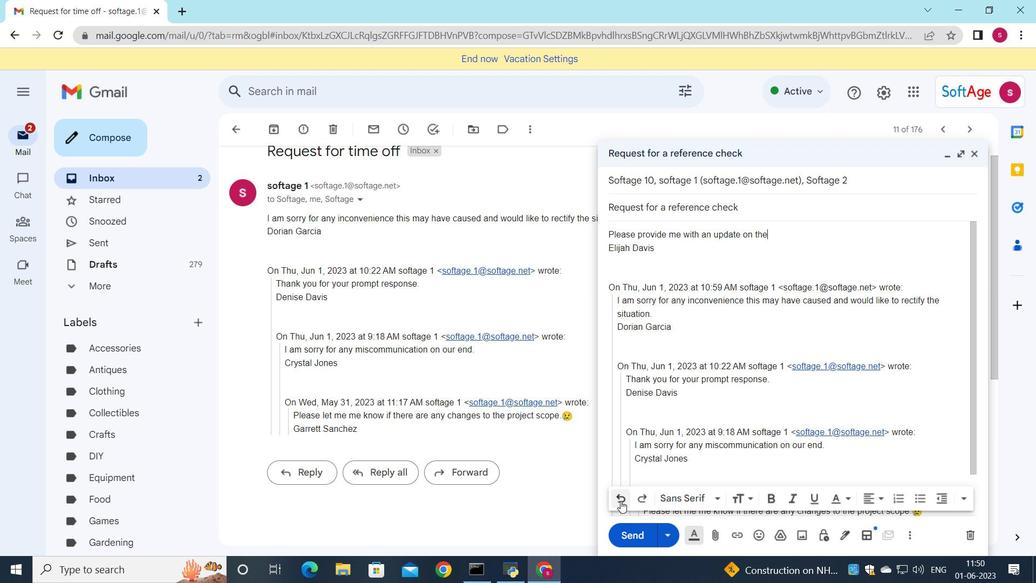 
Action: Mouse pressed left at (621, 501)
Screenshot: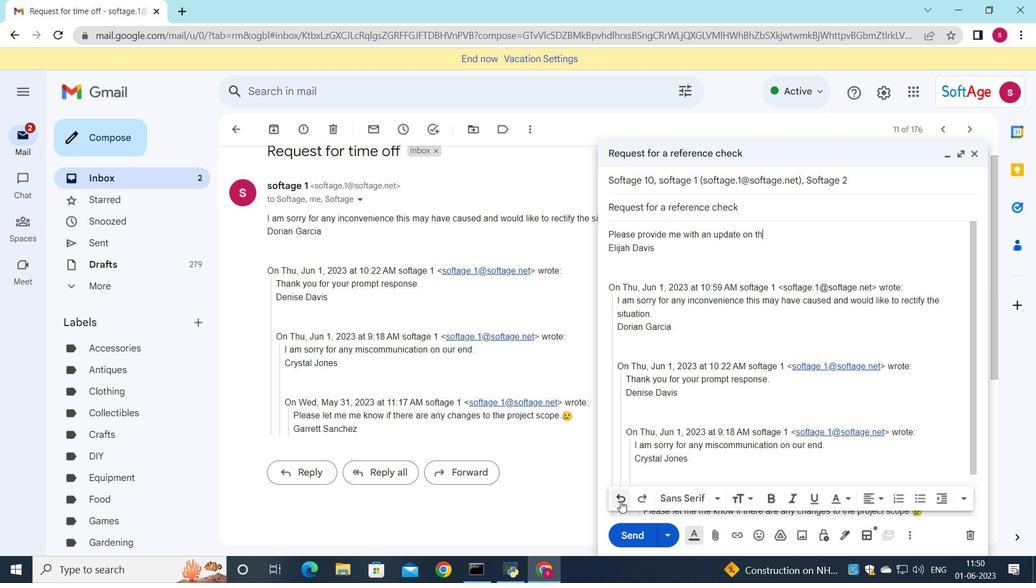 
Action: Mouse pressed left at (621, 501)
Screenshot: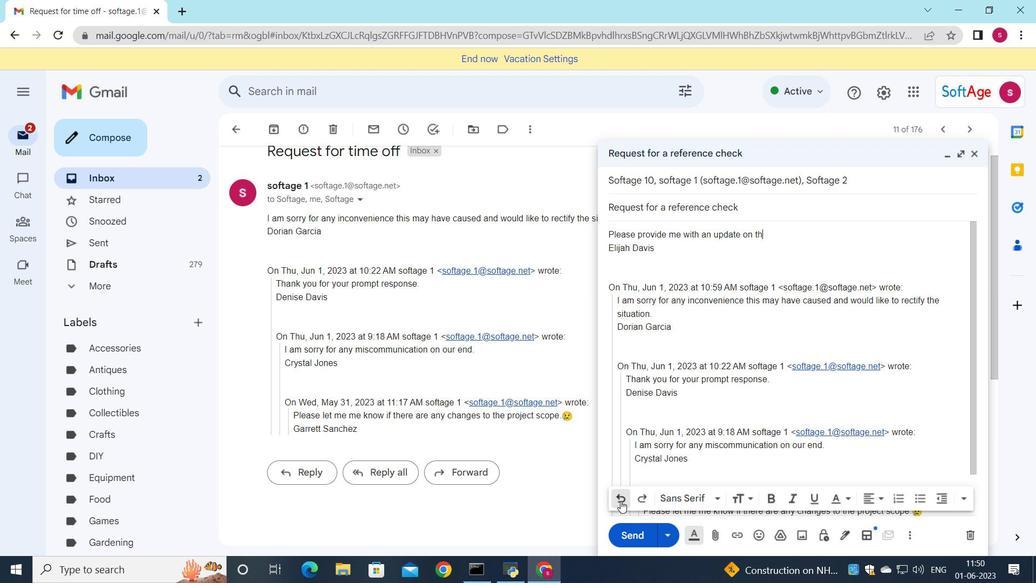 
Action: Mouse pressed left at (621, 501)
Screenshot: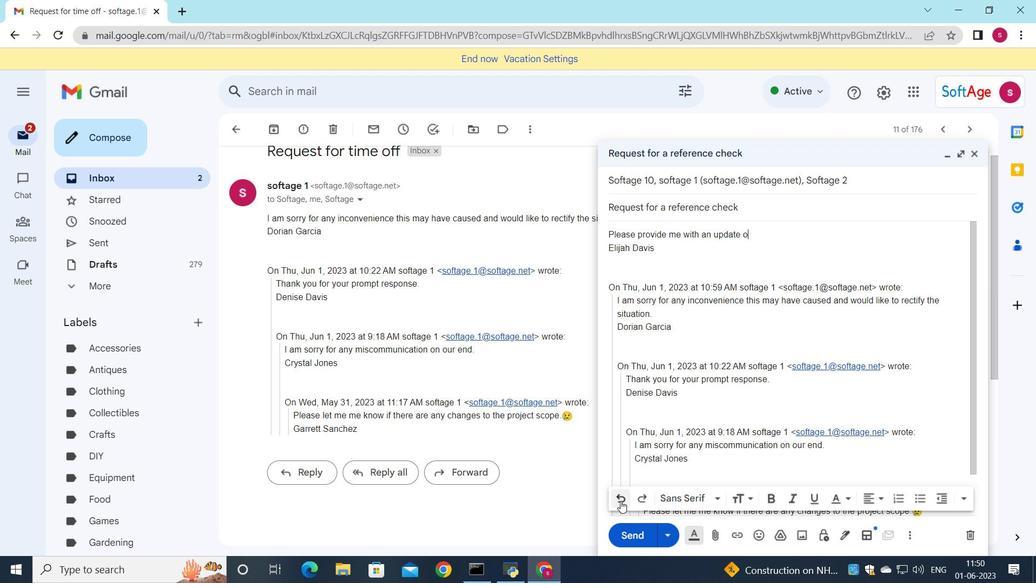 
Action: Mouse pressed left at (621, 501)
Screenshot: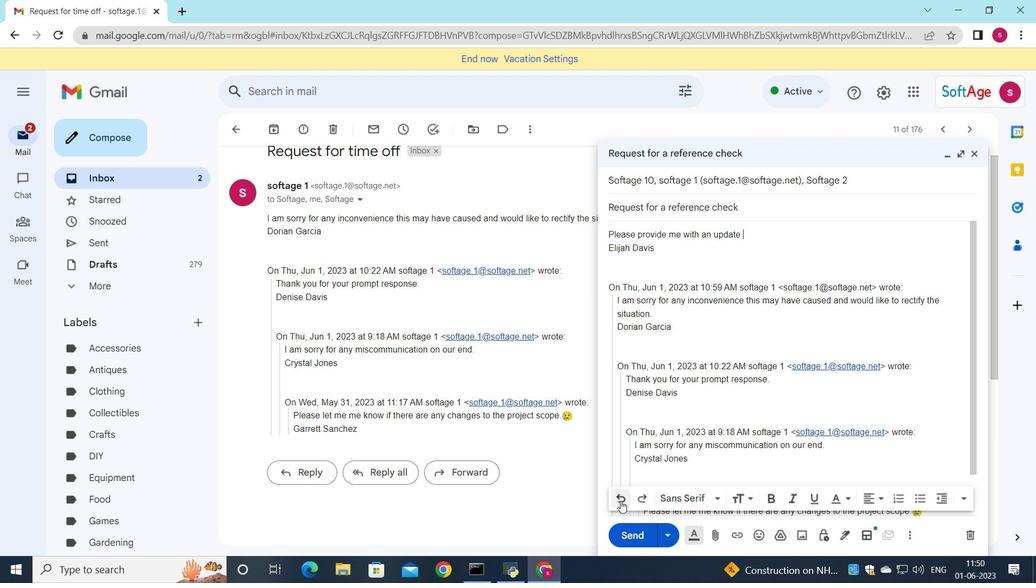 
Action: Mouse pressed left at (621, 501)
Screenshot: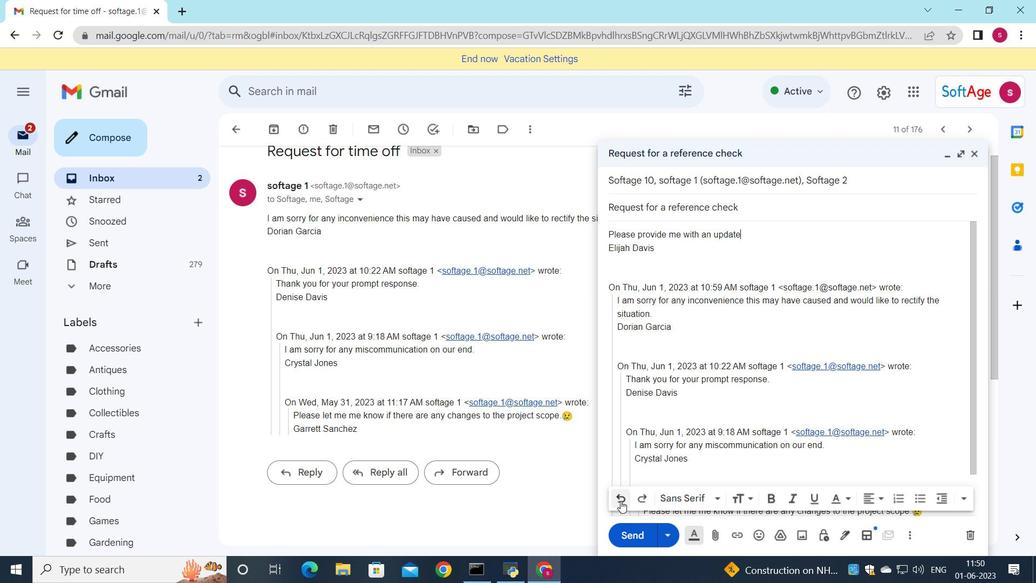 
Action: Mouse pressed left at (621, 501)
Screenshot: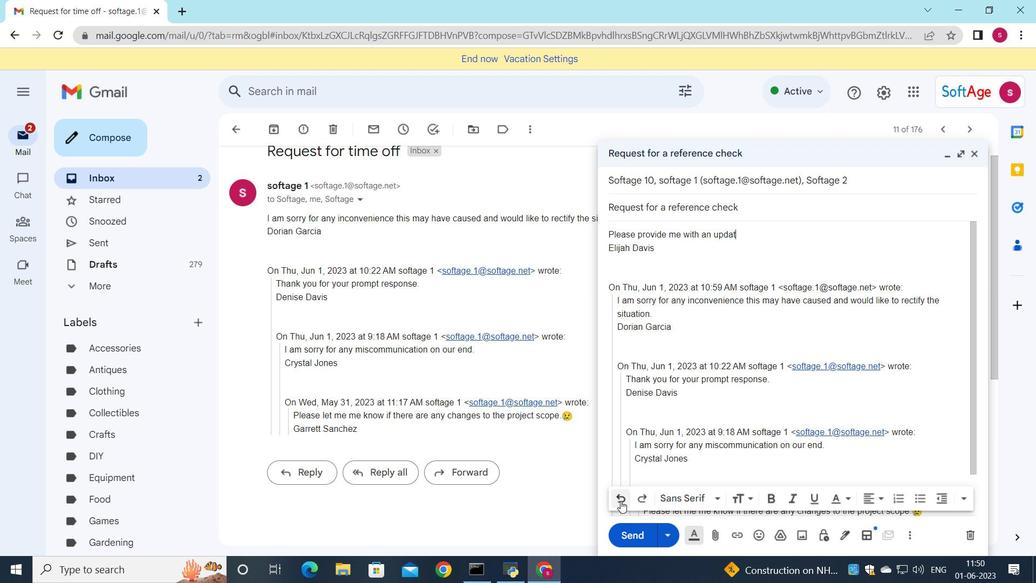 
Action: Mouse pressed left at (621, 501)
Screenshot: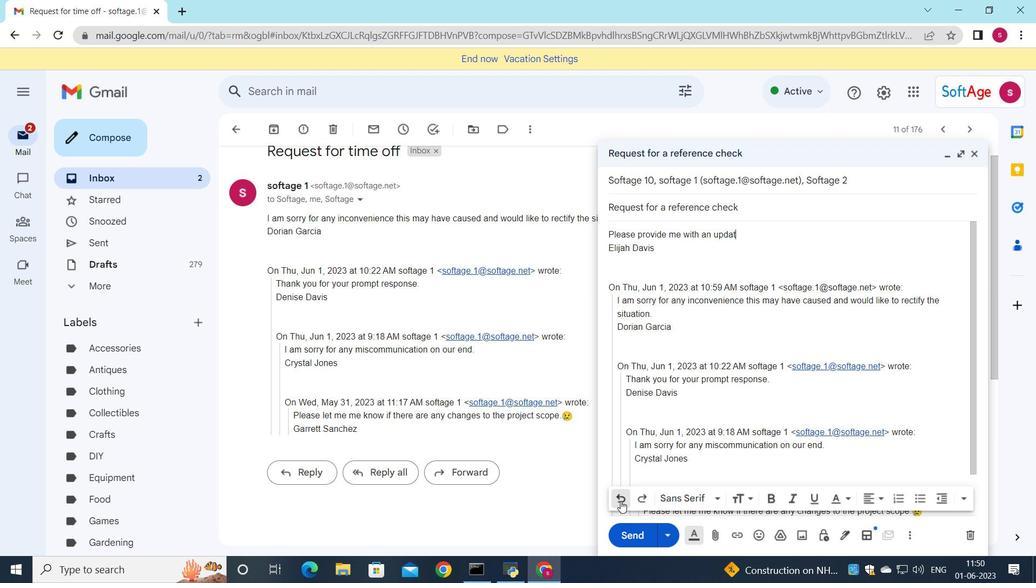 
Action: Mouse pressed left at (621, 501)
Screenshot: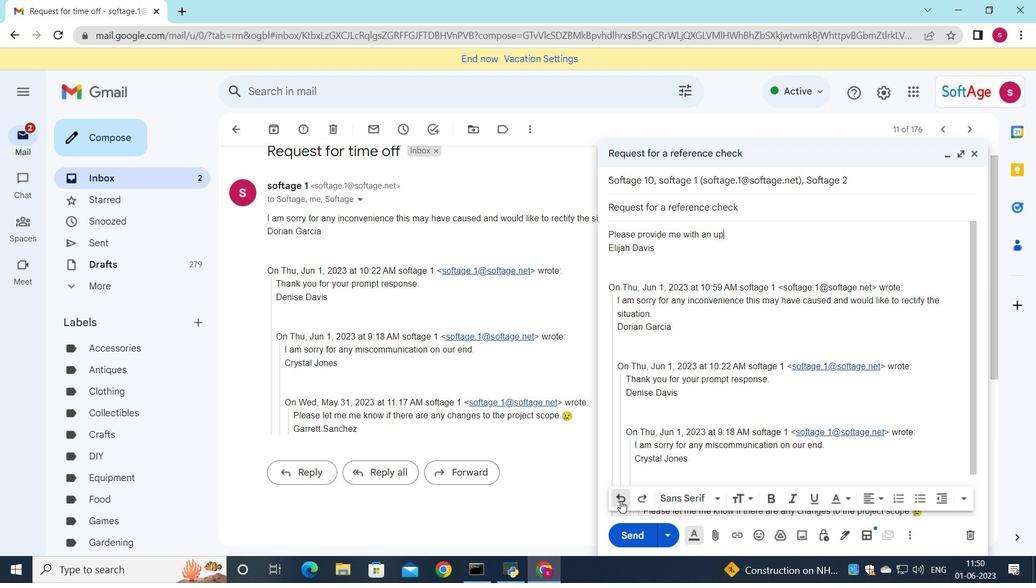 
Action: Mouse pressed left at (621, 501)
Screenshot: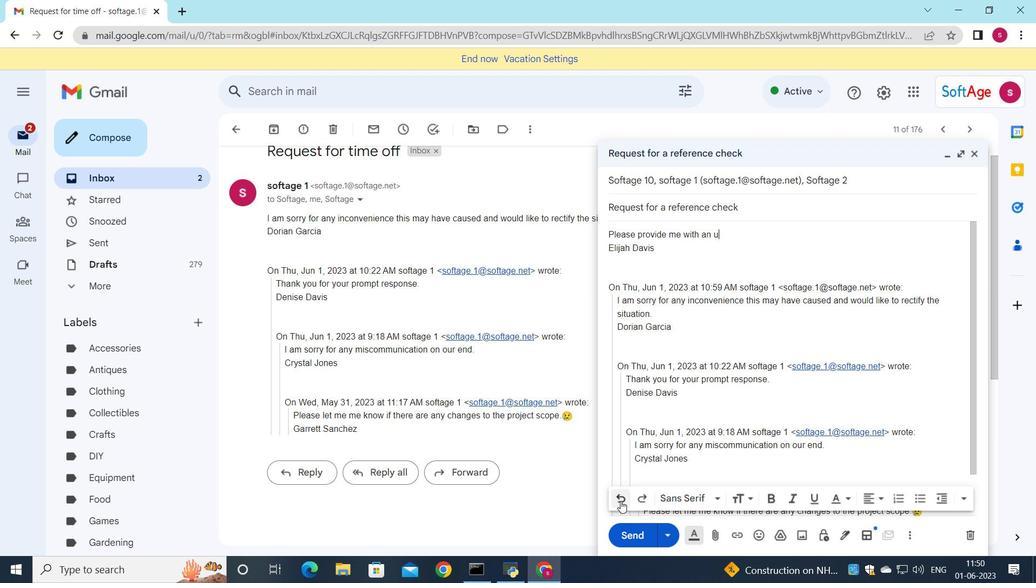 
Action: Mouse pressed left at (621, 501)
Screenshot: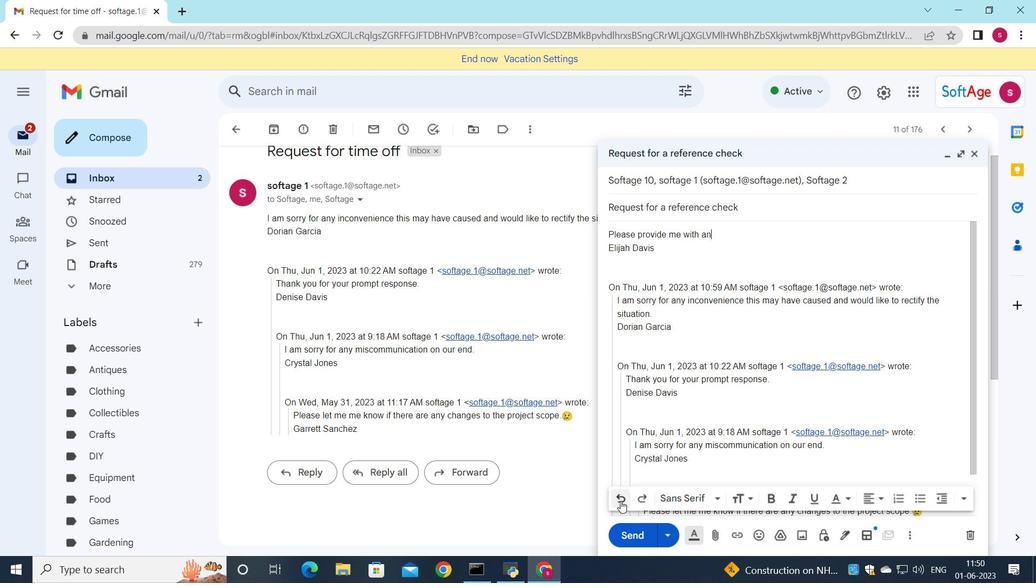 
Action: Mouse pressed left at (621, 501)
Screenshot: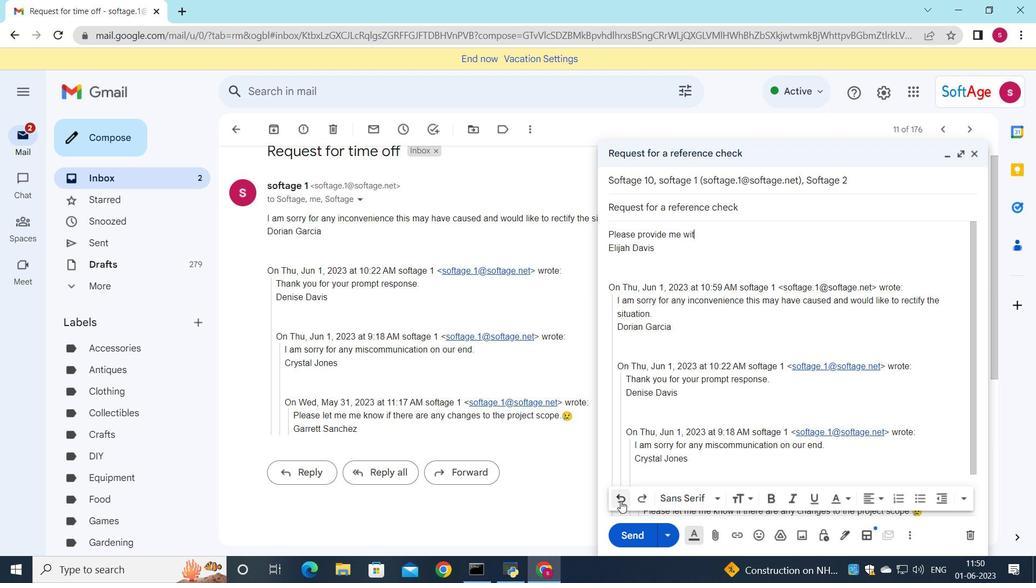 
Action: Mouse pressed left at (621, 501)
Screenshot: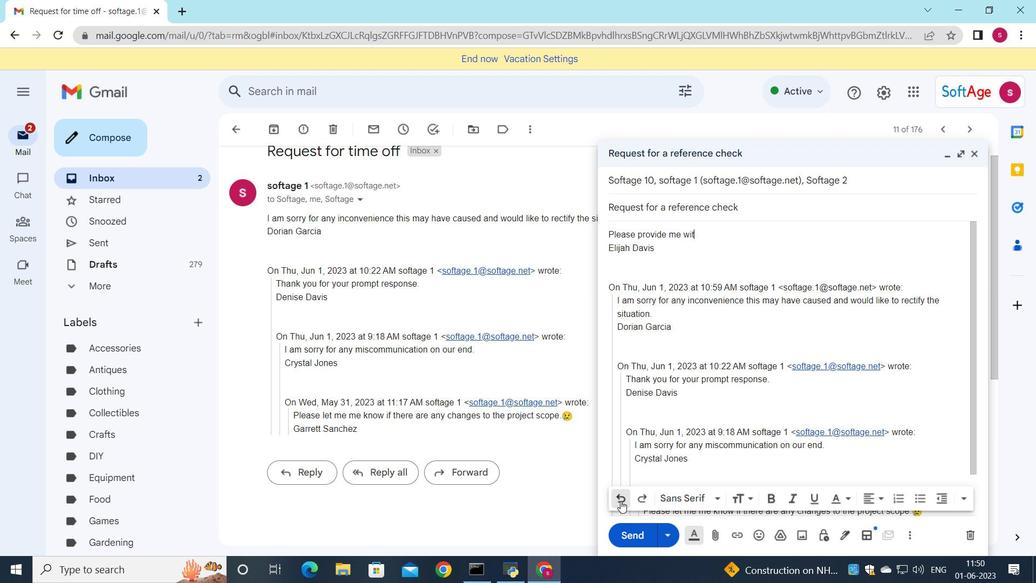 
Action: Mouse pressed left at (621, 501)
Screenshot: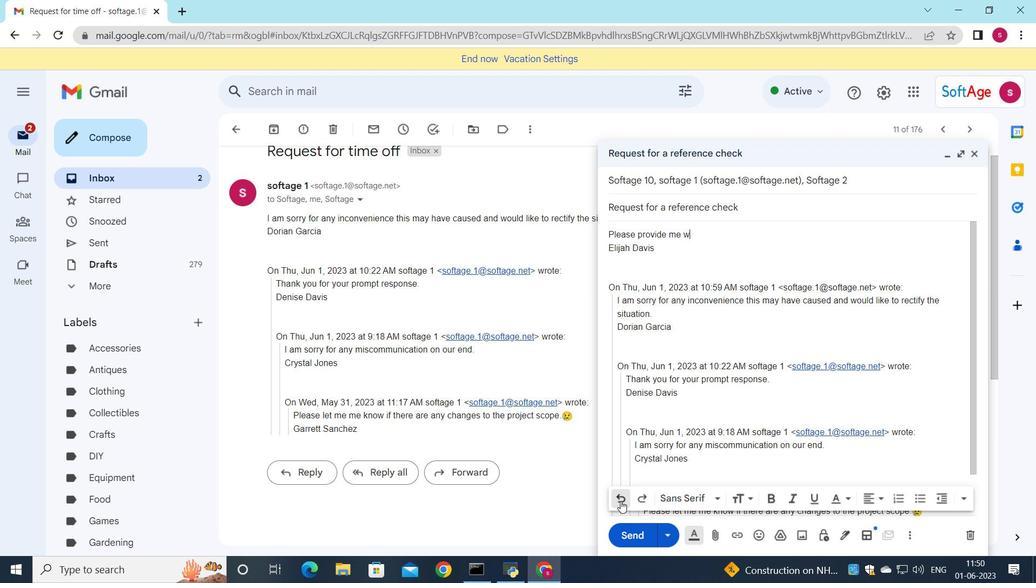 
Action: Mouse pressed left at (621, 501)
Screenshot: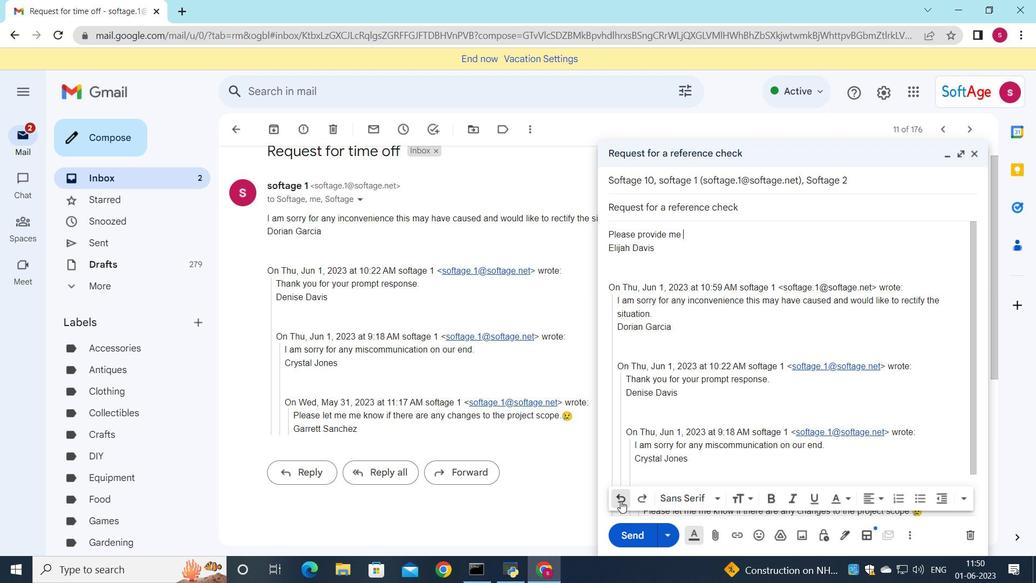 
Action: Mouse pressed left at (621, 501)
Screenshot: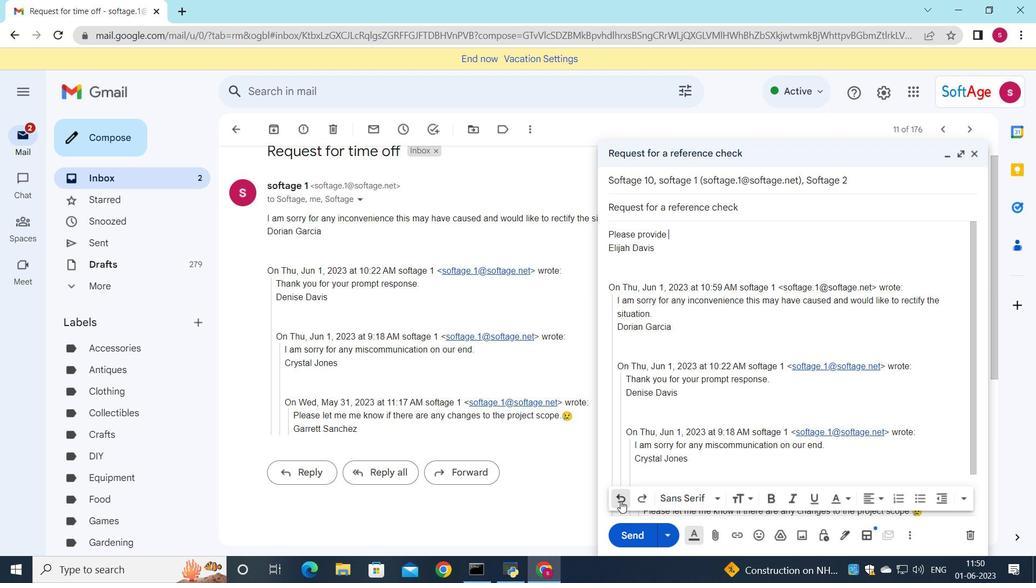 
Action: Mouse pressed left at (621, 501)
Screenshot: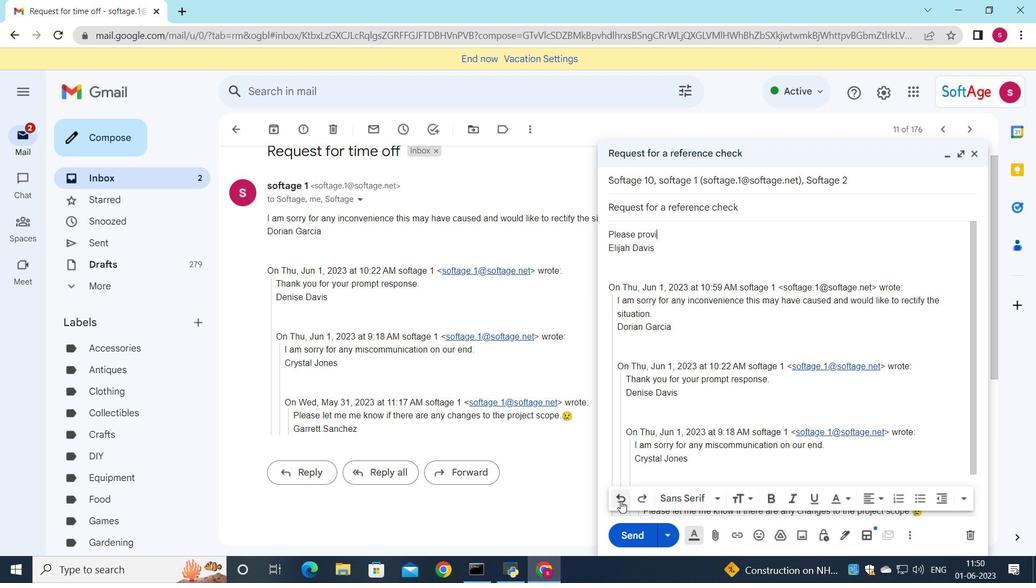 
Action: Mouse pressed left at (621, 501)
Screenshot: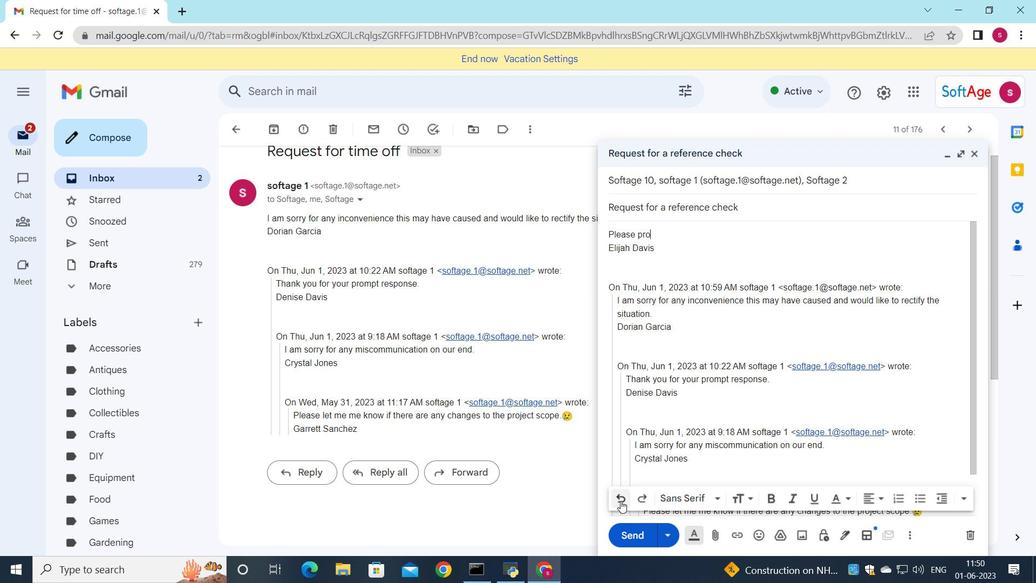
Action: Mouse pressed left at (621, 501)
Screenshot: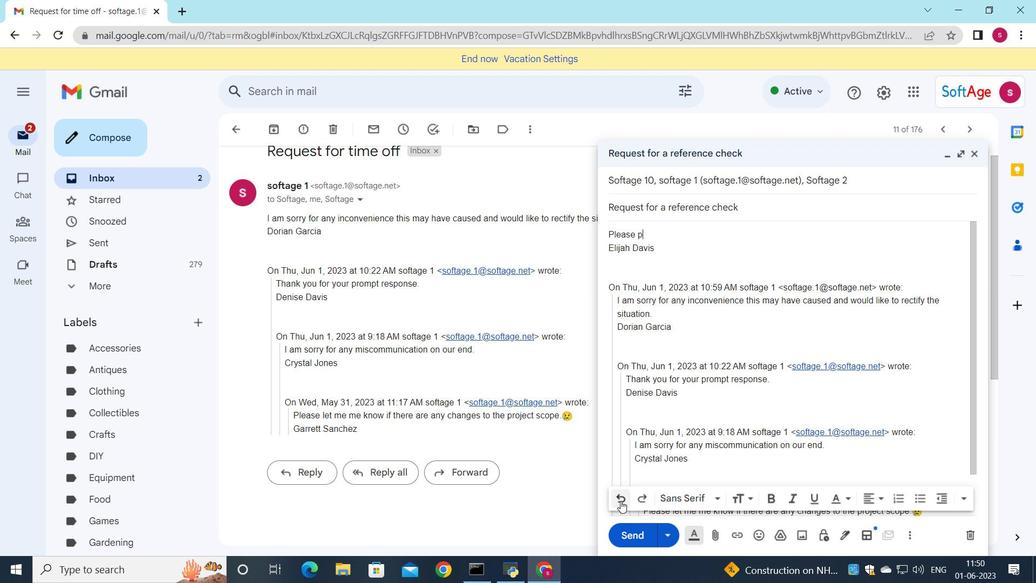 
Action: Mouse pressed left at (621, 501)
Screenshot: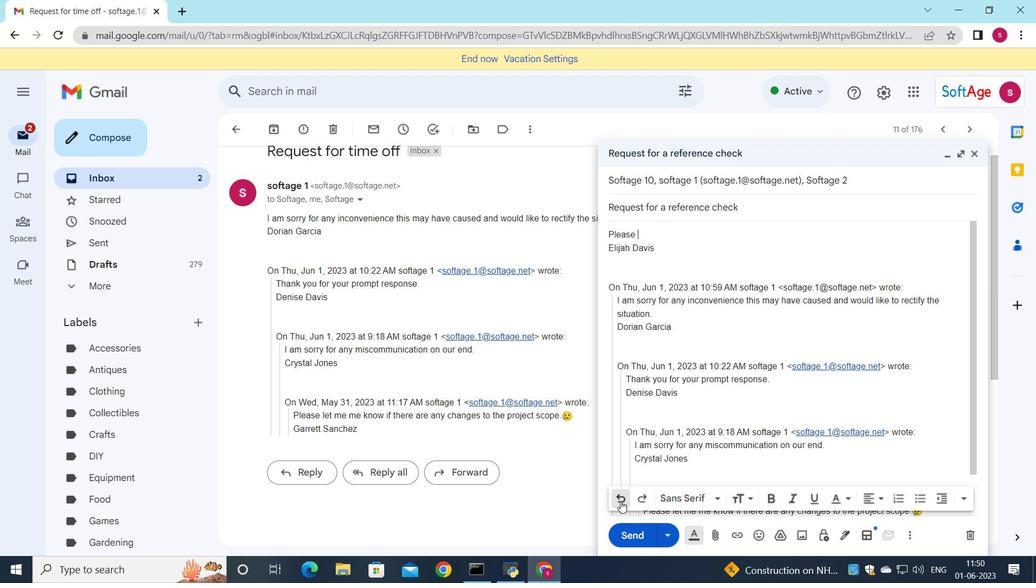
Action: Mouse pressed left at (621, 501)
Screenshot: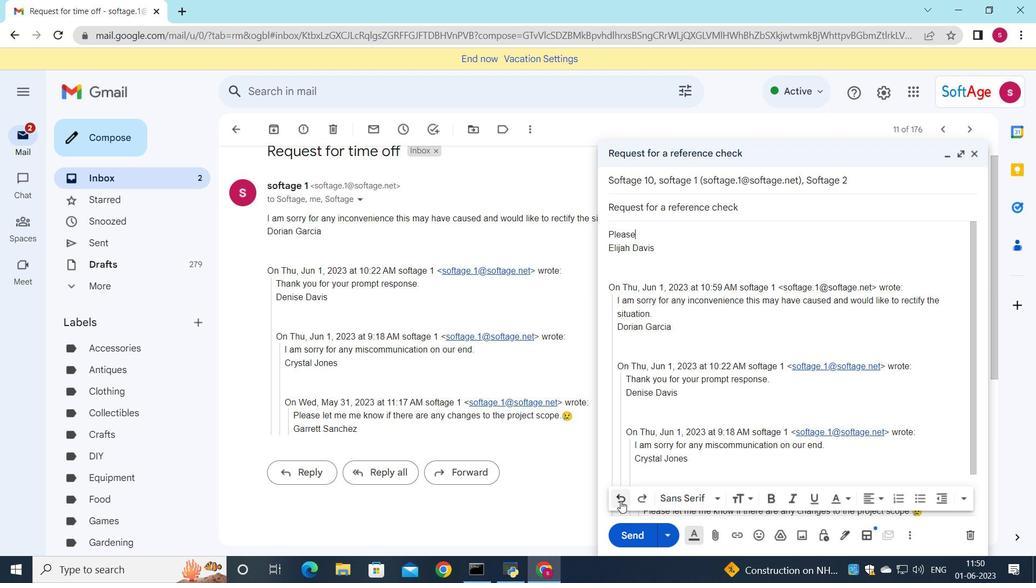 
Action: Mouse pressed left at (621, 501)
Screenshot: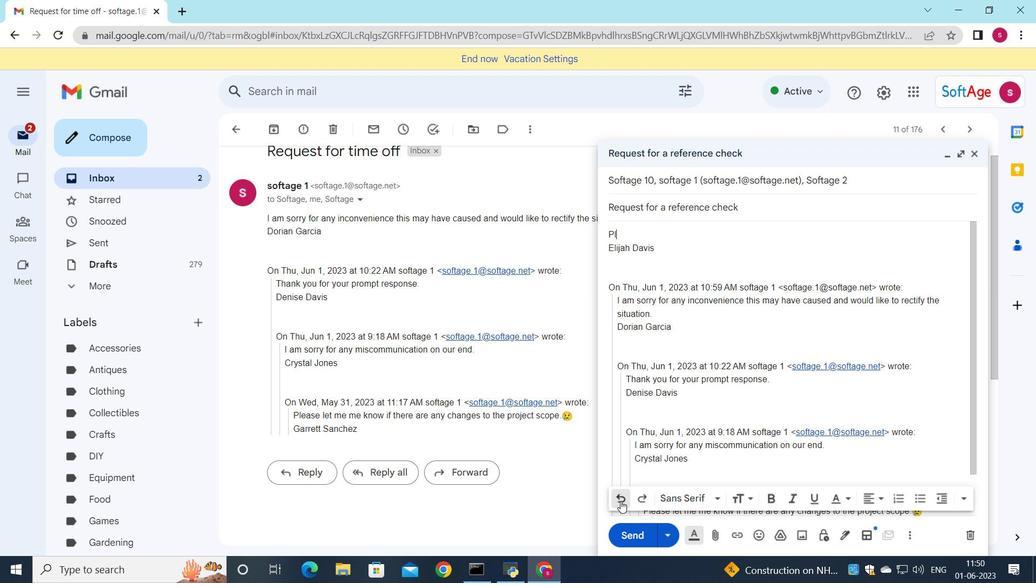 
Action: Mouse pressed left at (621, 501)
Screenshot: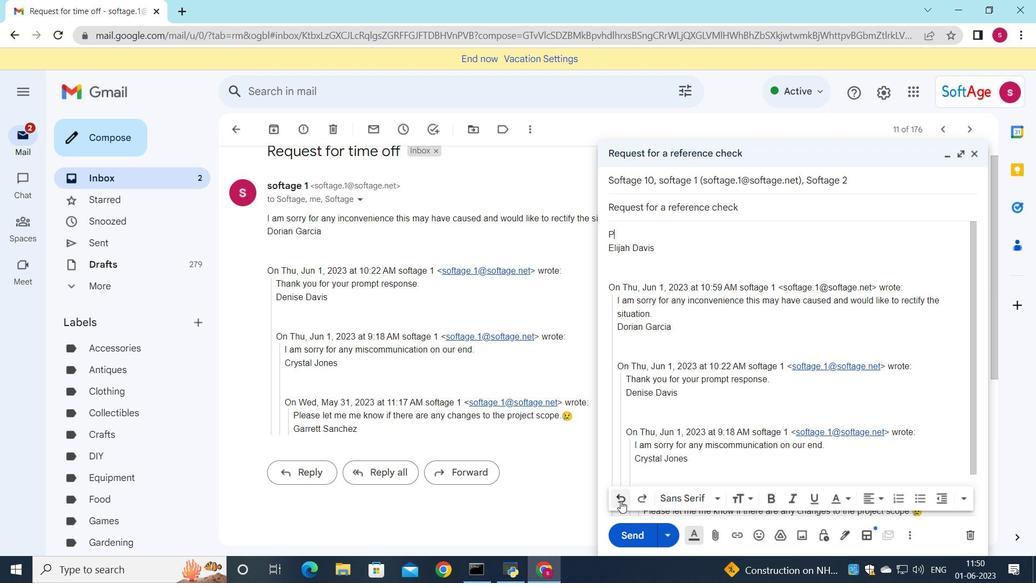 
Action: Key pressed <Key.shift>Please<Key.space>let<Key.space>me<Key.space>know<Key.space>if<Key.space>there<Key.space>are<Key.space>ab<Key.backspace>ny<Key.space>changes<Key.space>to<Key.space>the<Key.space>project<Key.space>timeline.
Screenshot: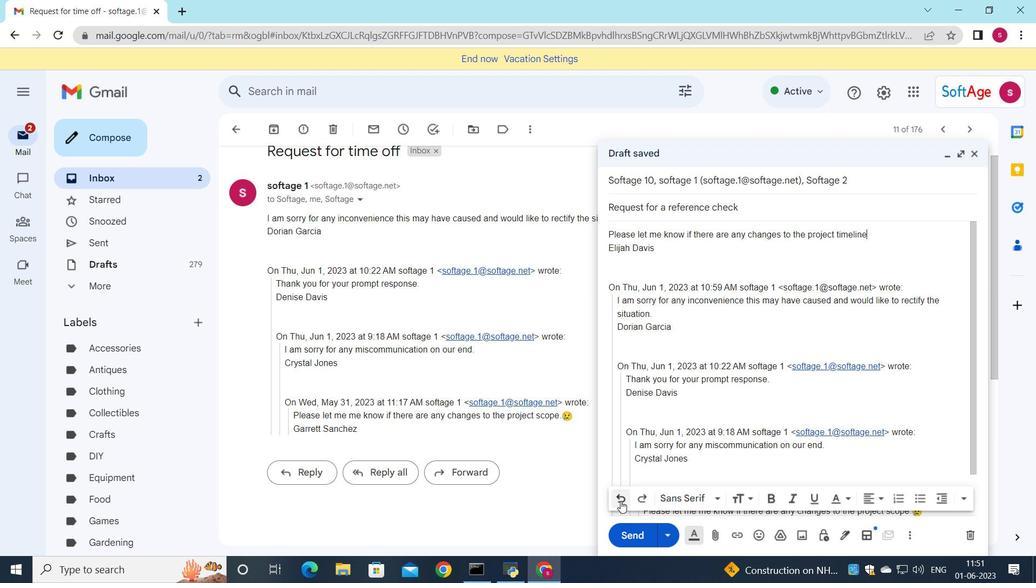 
Action: Mouse moved to (615, 542)
Screenshot: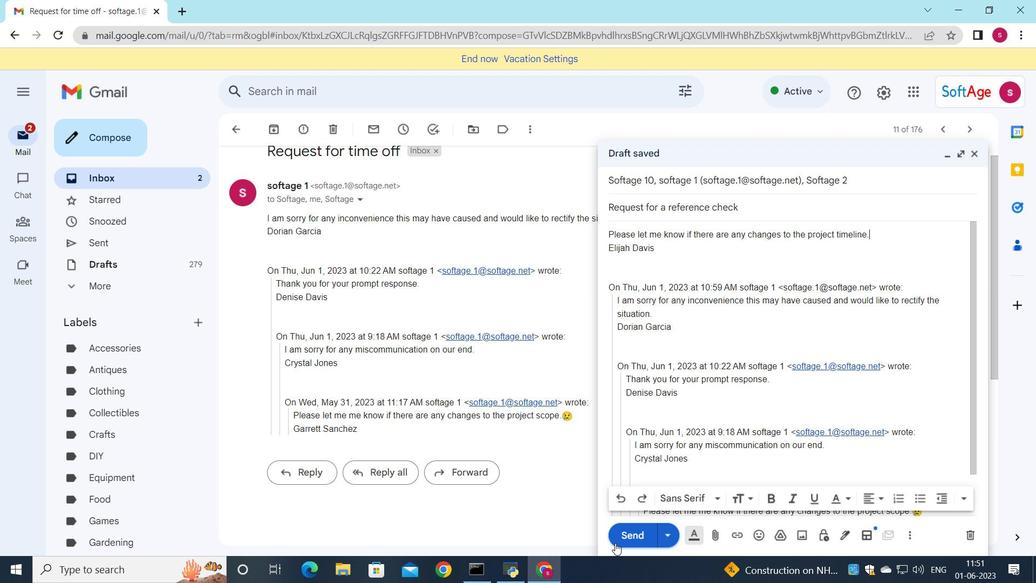 
Action: Mouse pressed left at (615, 542)
Screenshot: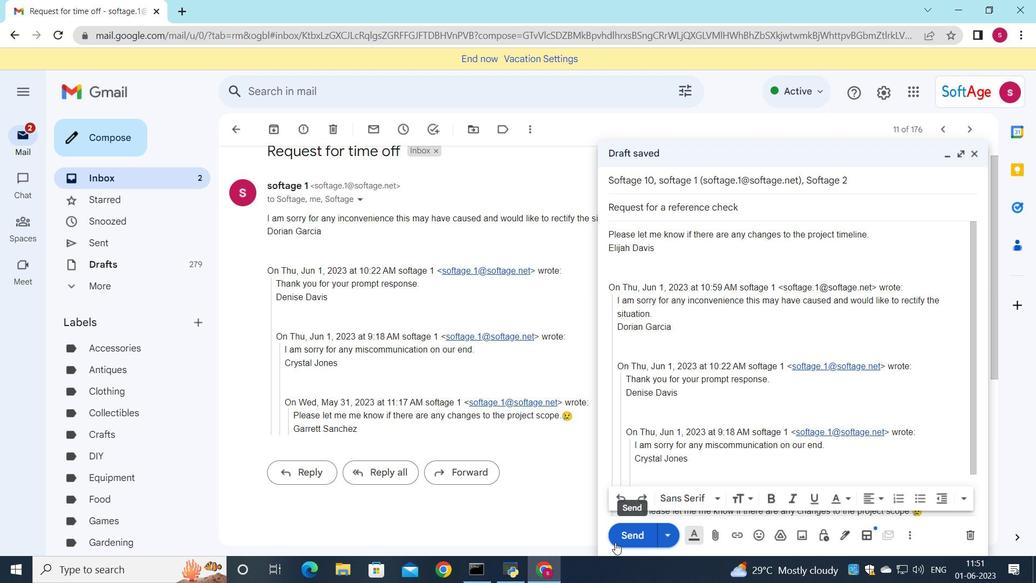 
Action: Mouse moved to (194, 174)
Screenshot: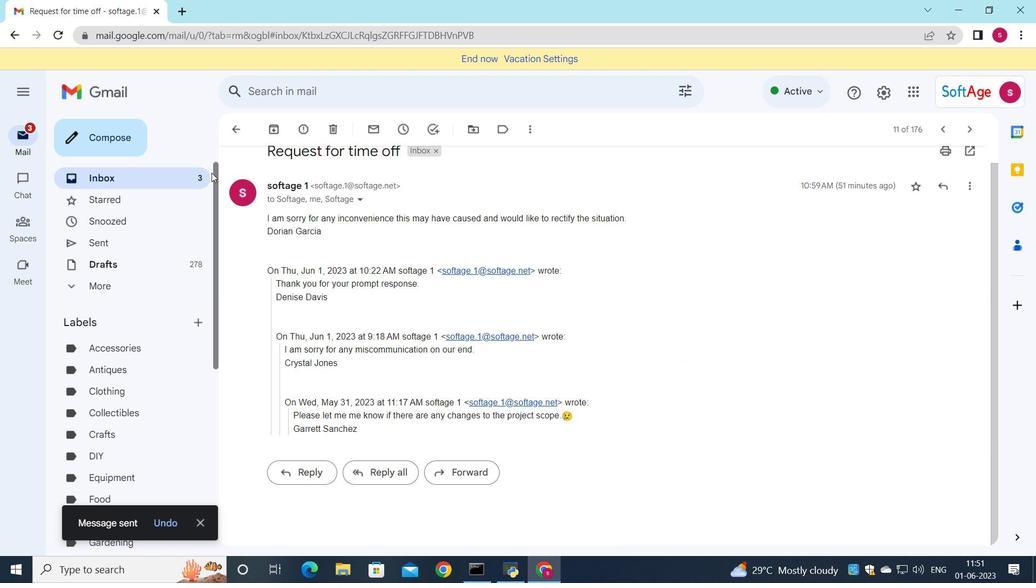 
Action: Mouse pressed left at (194, 174)
Screenshot: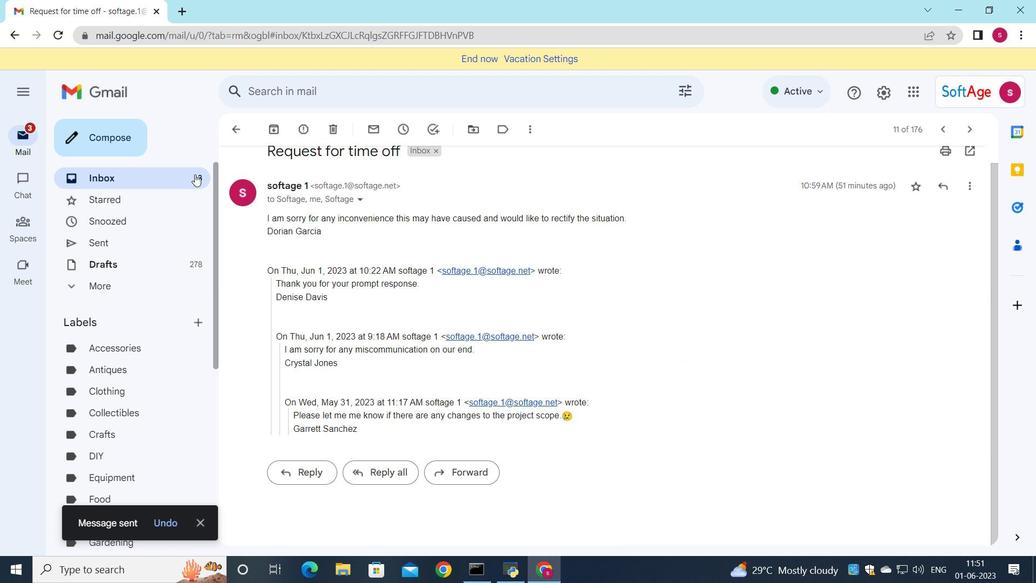 
Action: Mouse moved to (408, 158)
Screenshot: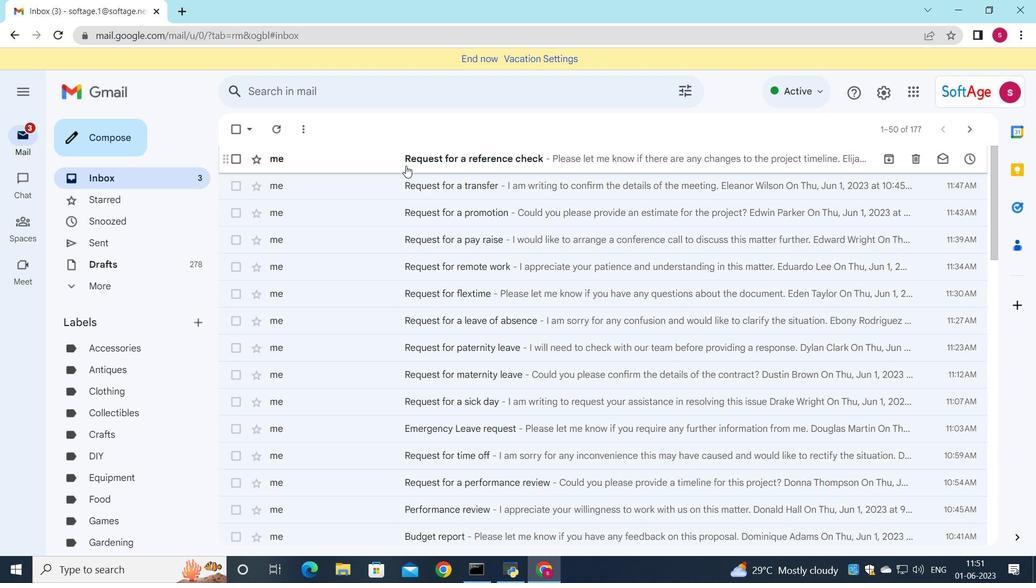 
Action: Mouse pressed left at (408, 158)
Screenshot: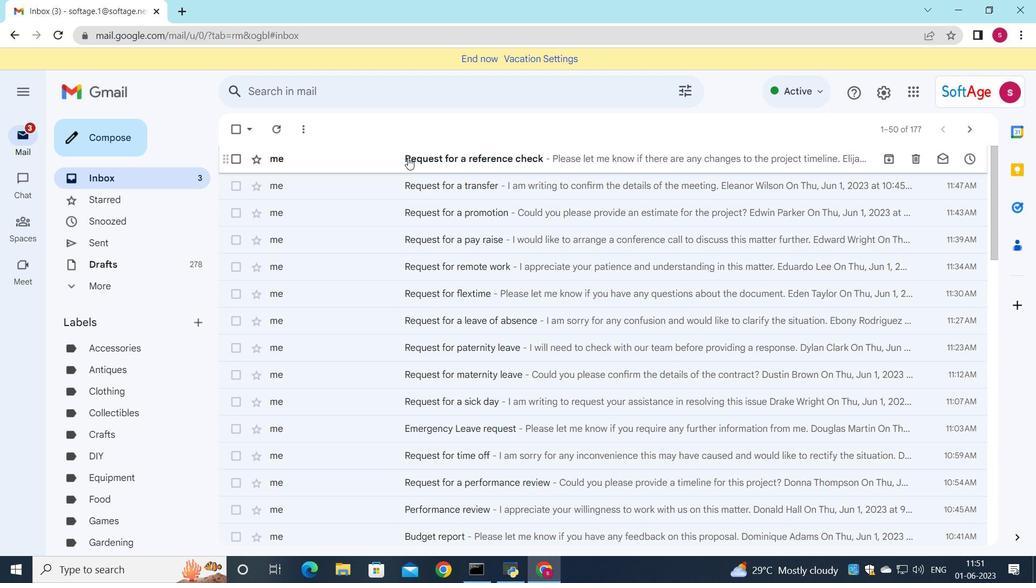 
Action: Mouse moved to (778, 362)
Screenshot: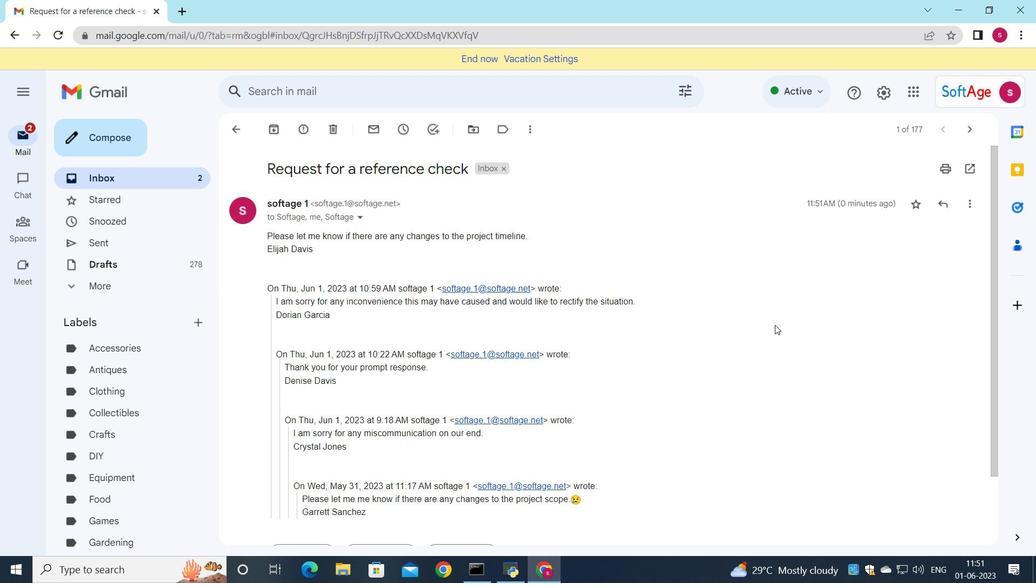 
